 Task: Go to Program & Features. Select Whole Food Market. Add to cart Organic Pumpkin Seeds-1. Place order for Julianna Martinez, _x000D_
410 Ridge Hill Rd_x000D_
Oakdale, Connecticut(CT), 06370, Cell Number (860) 848-9898
Action: Mouse moved to (141, 94)
Screenshot: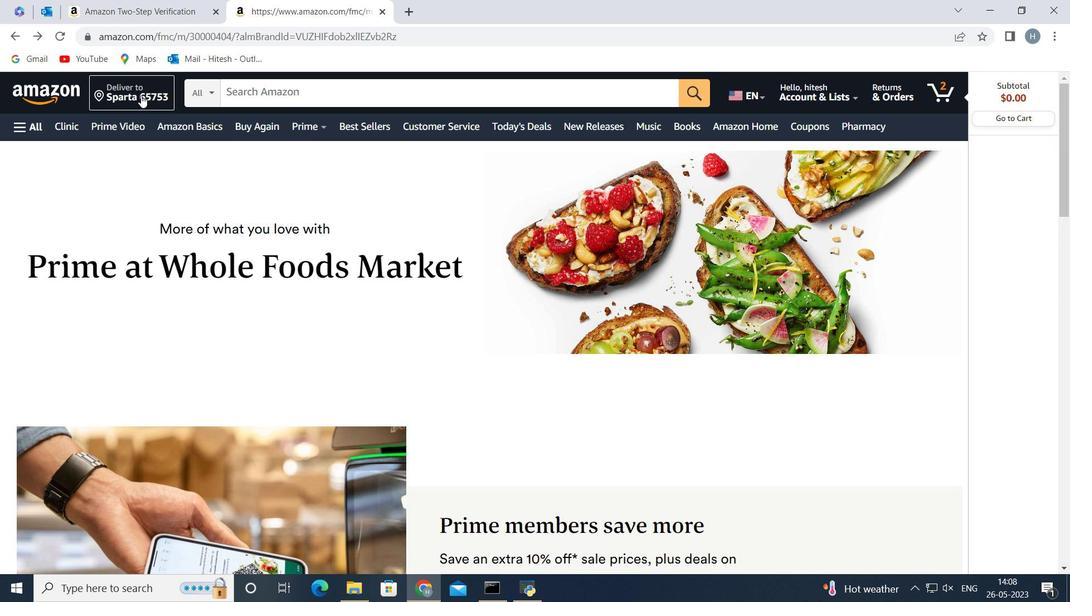
Action: Mouse pressed left at (141, 94)
Screenshot: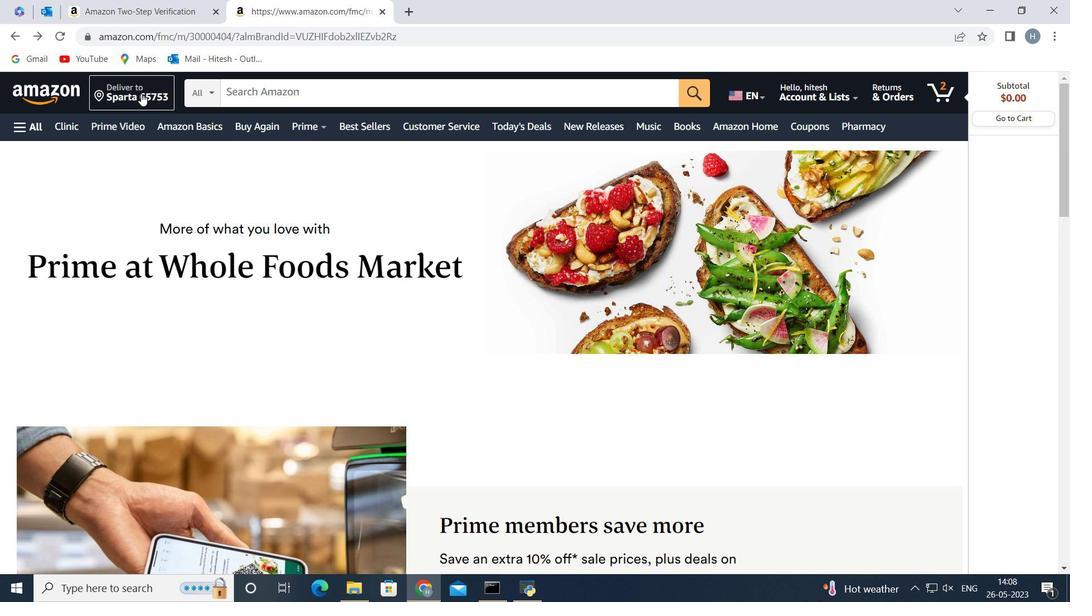 
Action: Mouse moved to (530, 389)
Screenshot: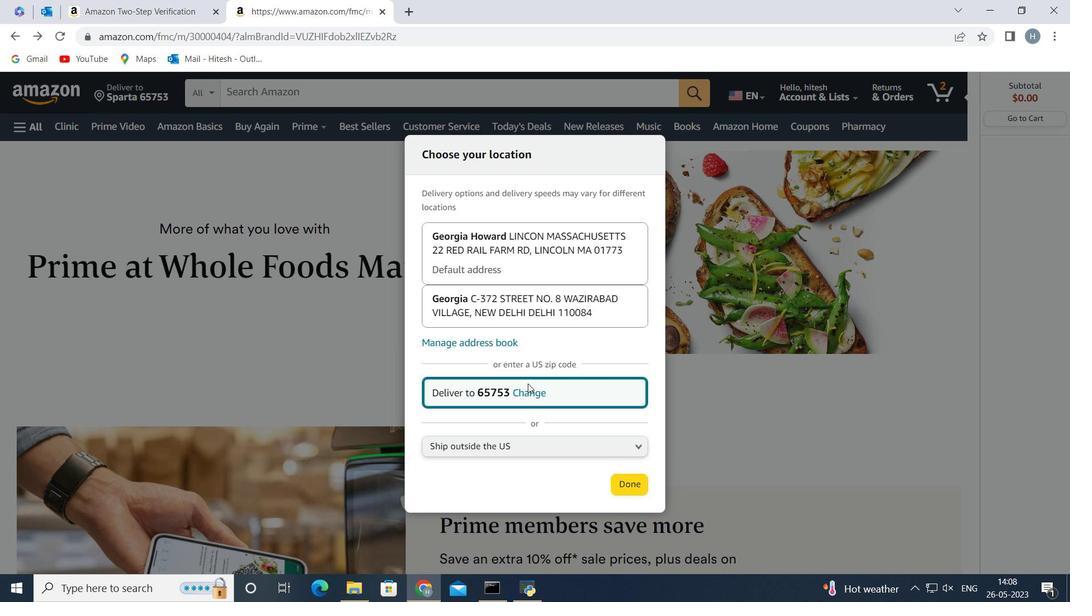 
Action: Mouse pressed left at (530, 389)
Screenshot: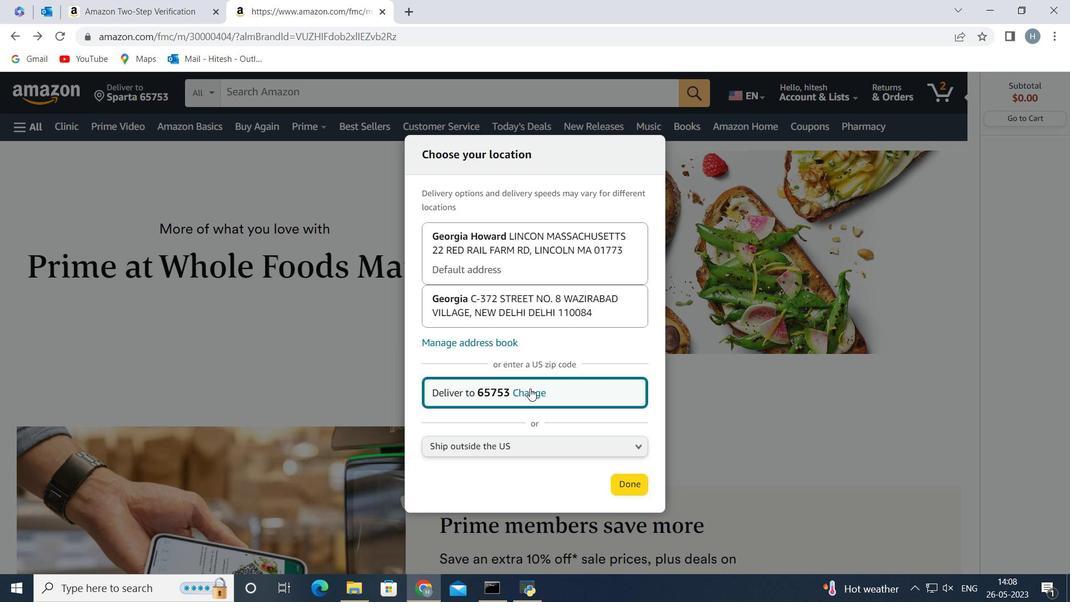 
Action: Mouse pressed left at (530, 389)
Screenshot: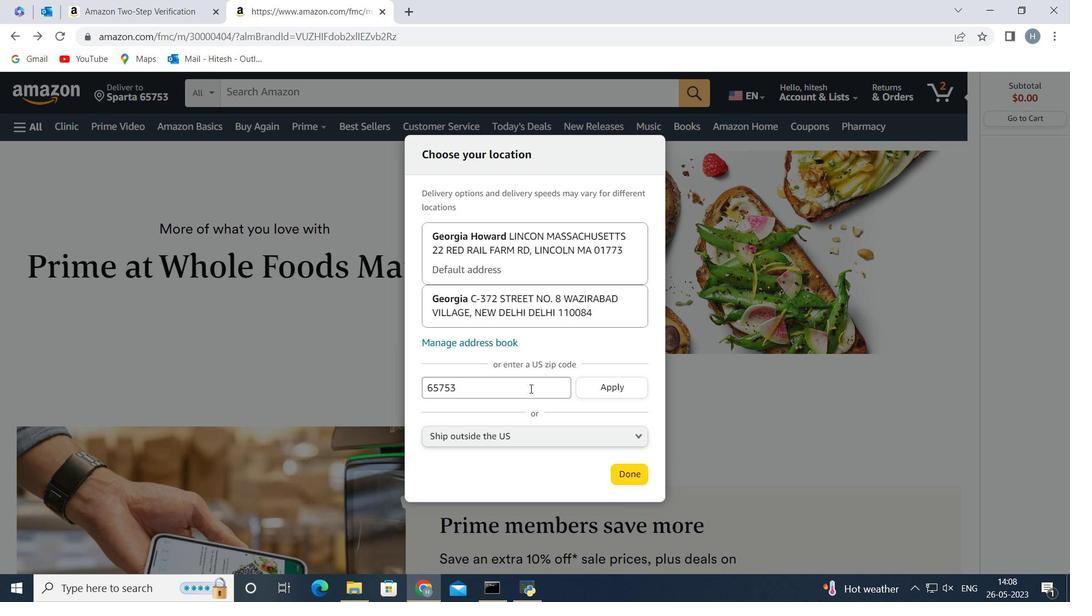 
Action: Key pressed <Key.backspace><Key.backspace><Key.backspace><Key.backspace><Key.backspace><Key.backspace><Key.backspace><Key.backspace>06370
Screenshot: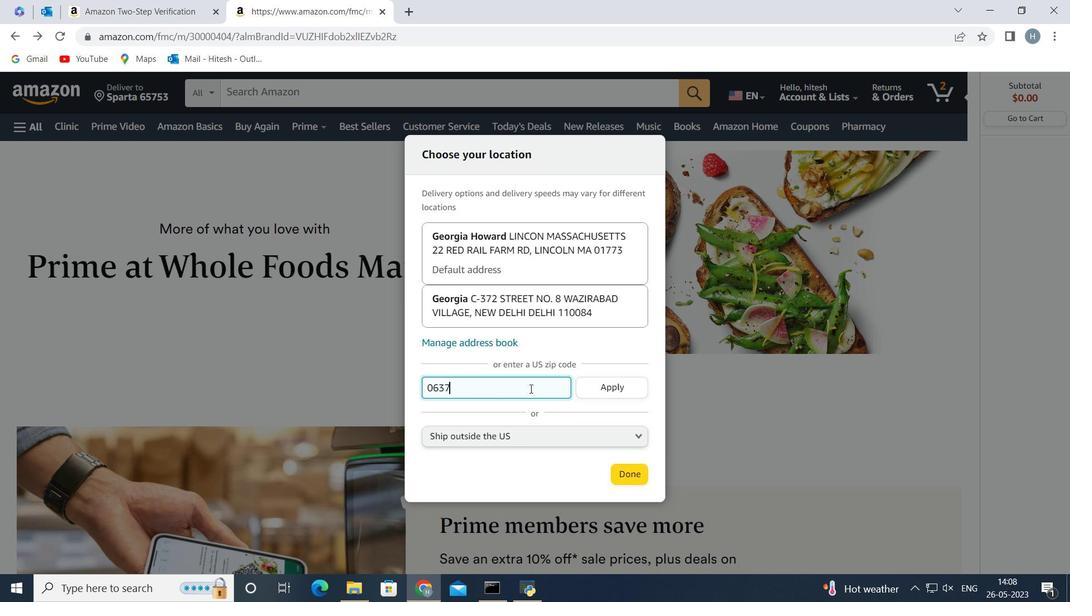 
Action: Mouse moved to (601, 385)
Screenshot: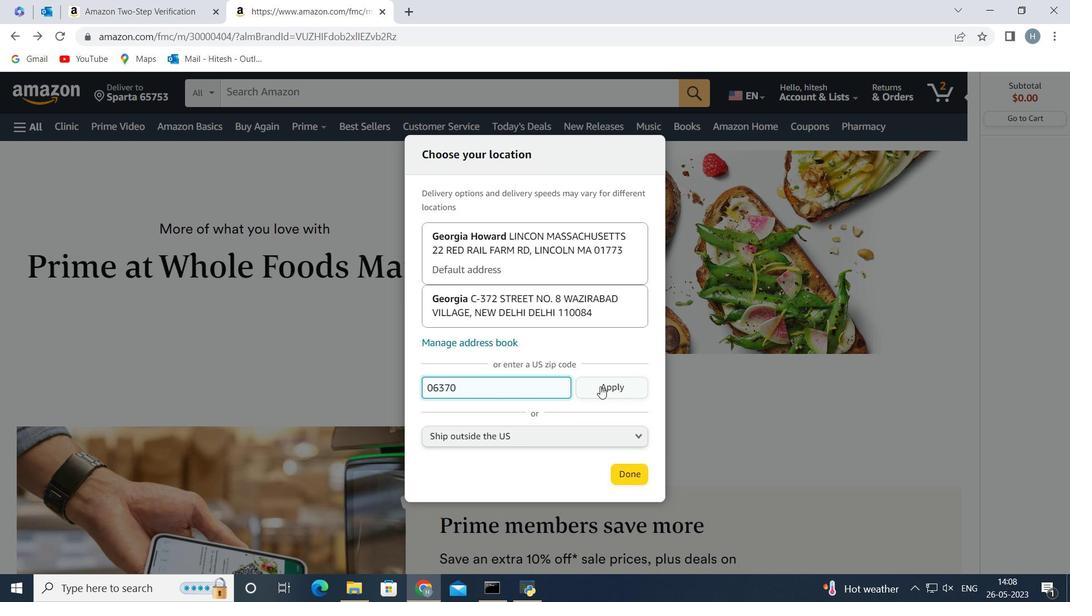 
Action: Mouse pressed left at (601, 385)
Screenshot: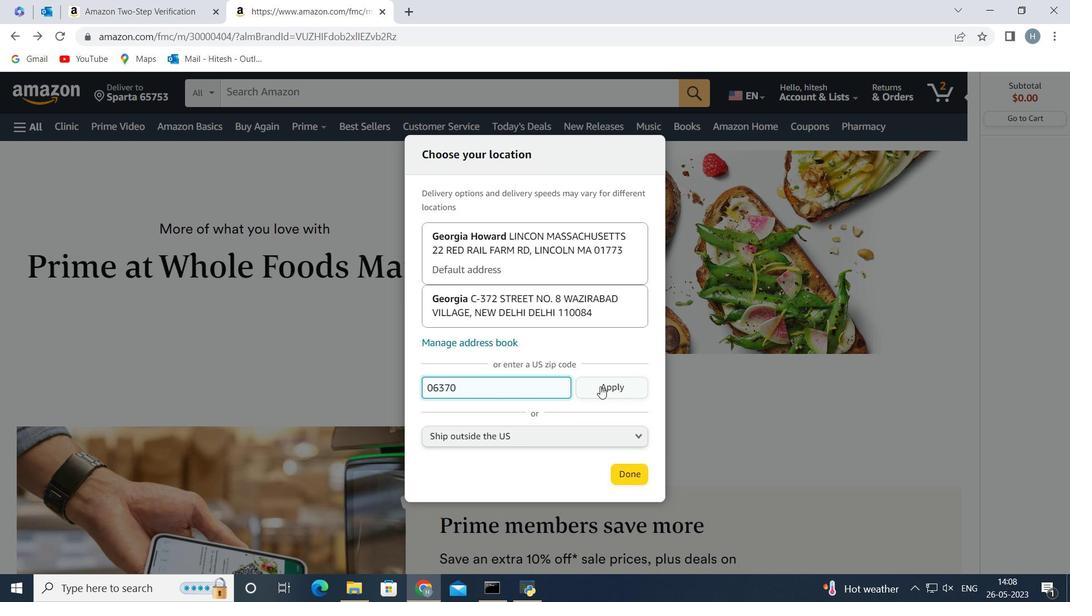 
Action: Mouse moved to (631, 483)
Screenshot: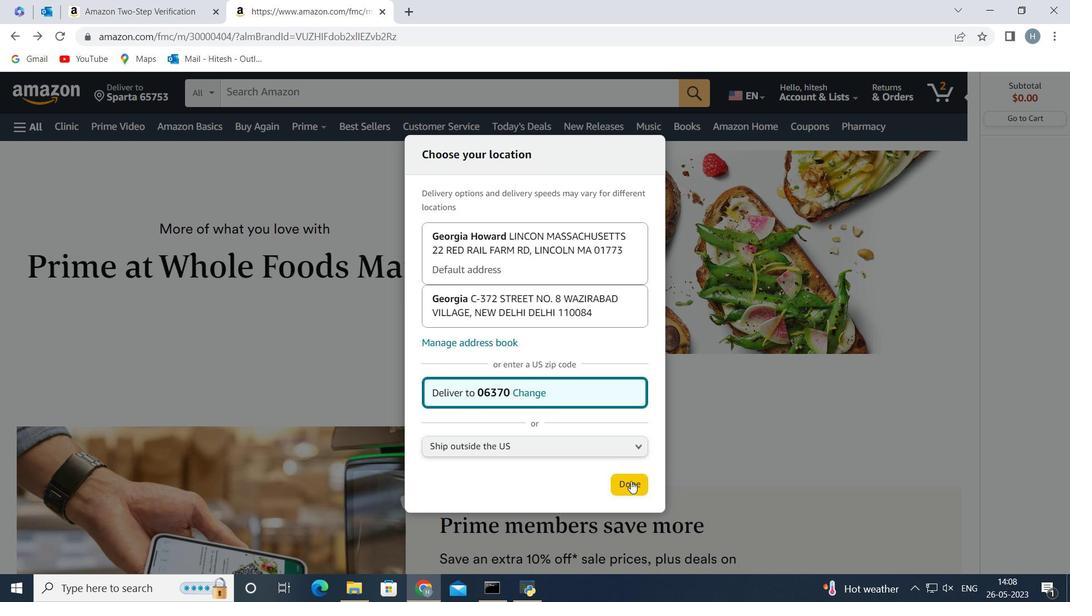 
Action: Mouse pressed left at (631, 483)
Screenshot: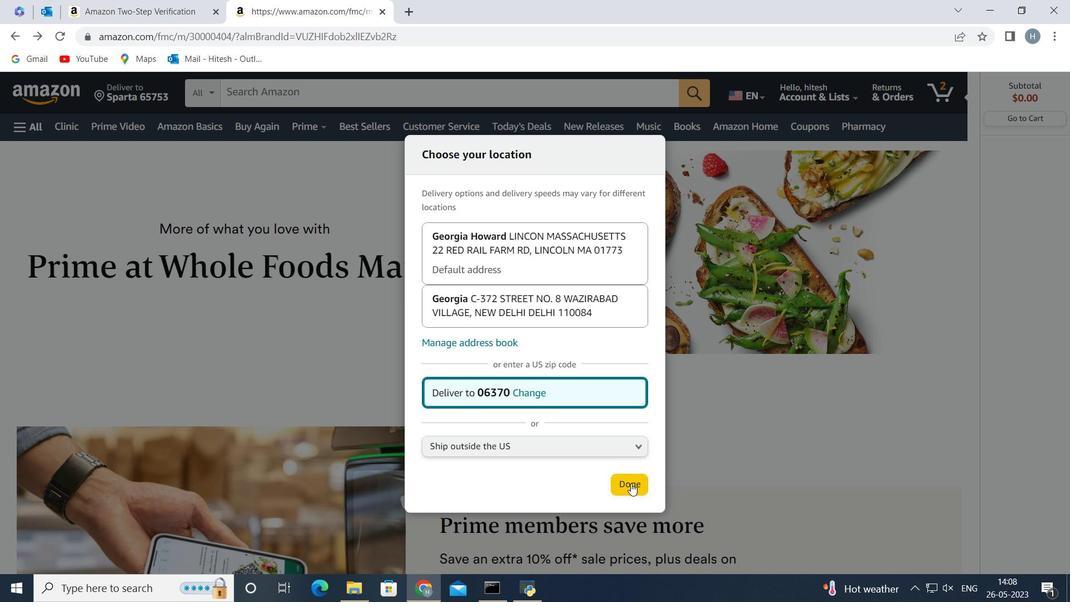 
Action: Mouse moved to (18, 131)
Screenshot: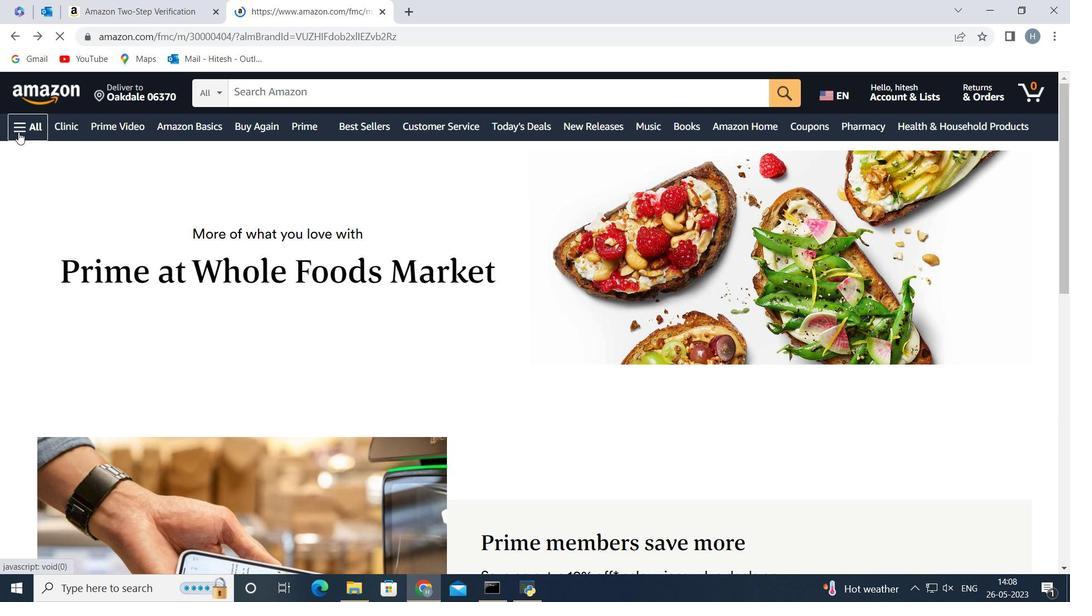 
Action: Mouse pressed left at (18, 131)
Screenshot: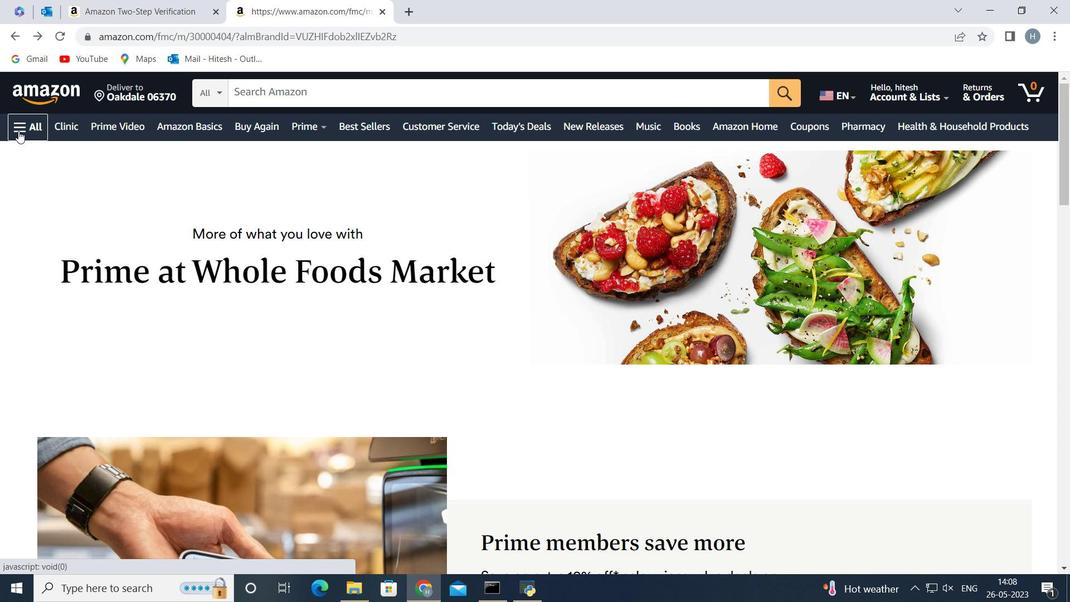 
Action: Mouse moved to (86, 327)
Screenshot: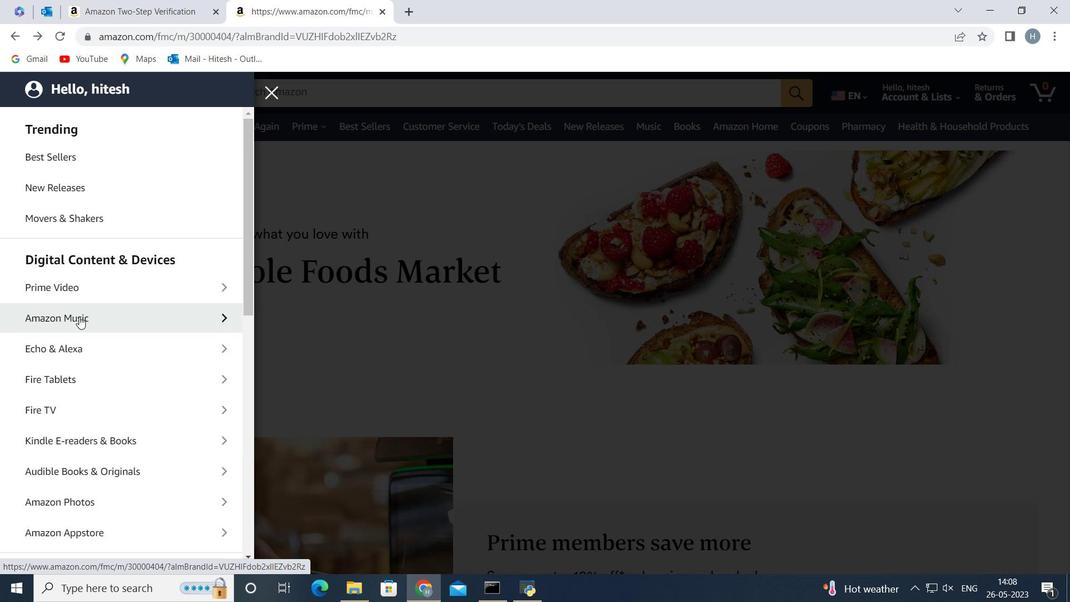 
Action: Mouse scrolled (86, 326) with delta (0, 0)
Screenshot: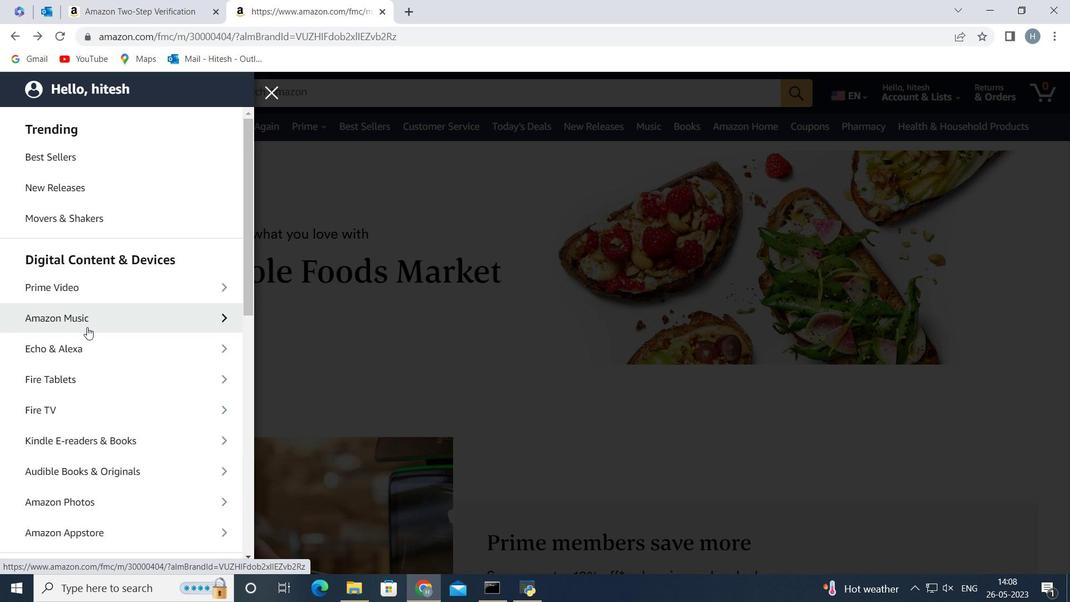 
Action: Mouse scrolled (86, 326) with delta (0, 0)
Screenshot: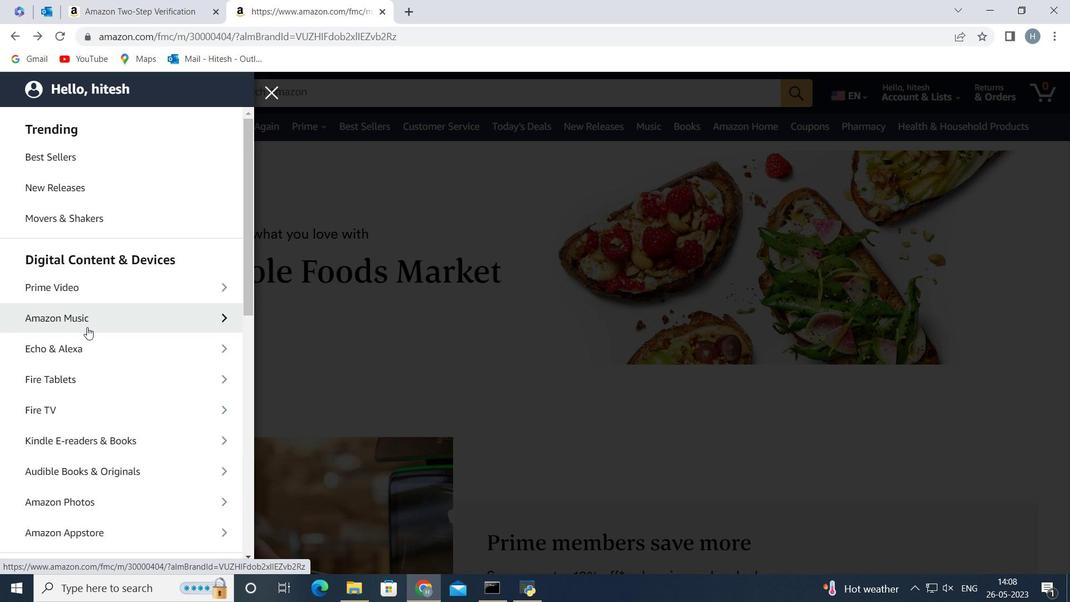 
Action: Mouse scrolled (86, 326) with delta (0, 0)
Screenshot: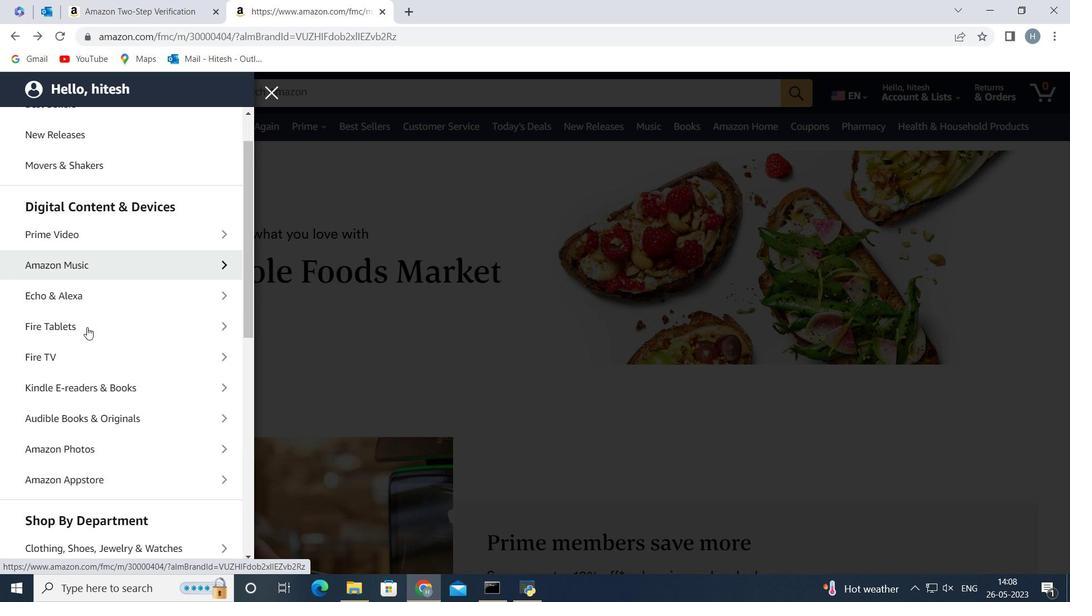 
Action: Mouse scrolled (86, 326) with delta (0, 0)
Screenshot: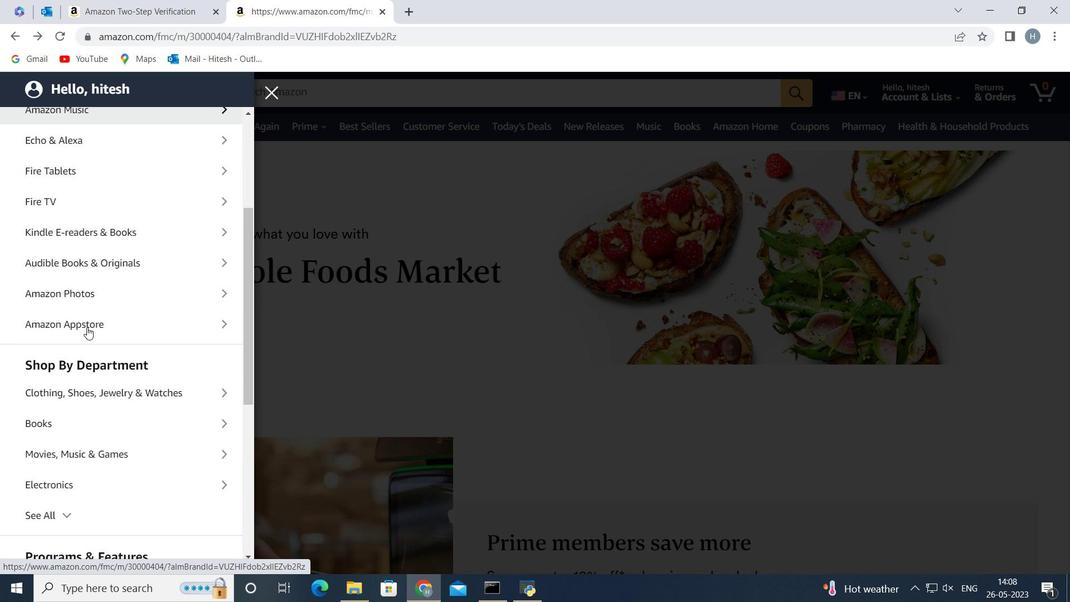 
Action: Mouse scrolled (86, 326) with delta (0, 0)
Screenshot: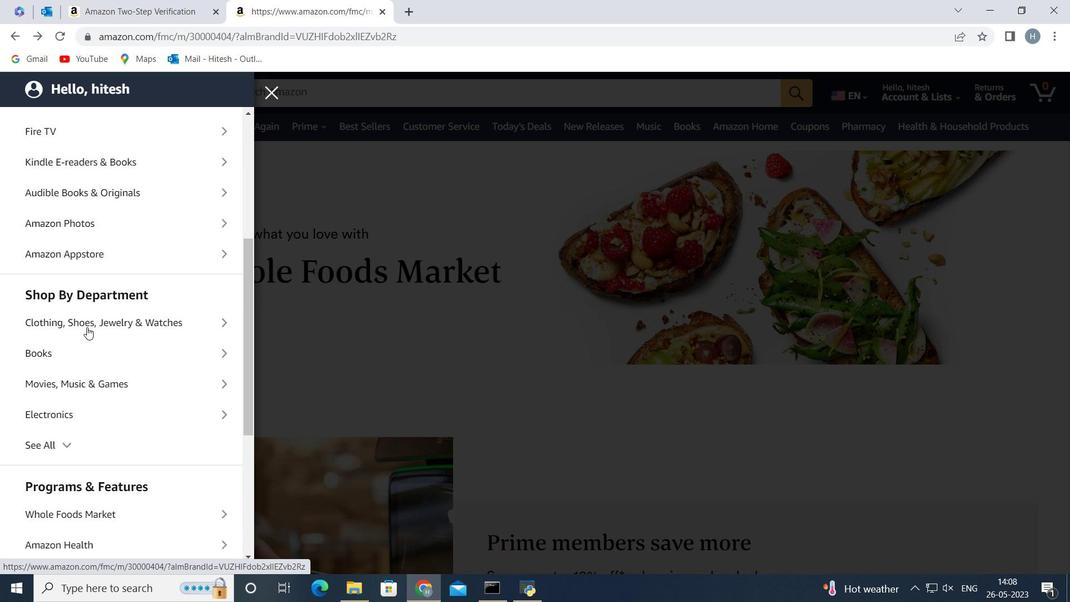 
Action: Mouse scrolled (86, 326) with delta (0, 0)
Screenshot: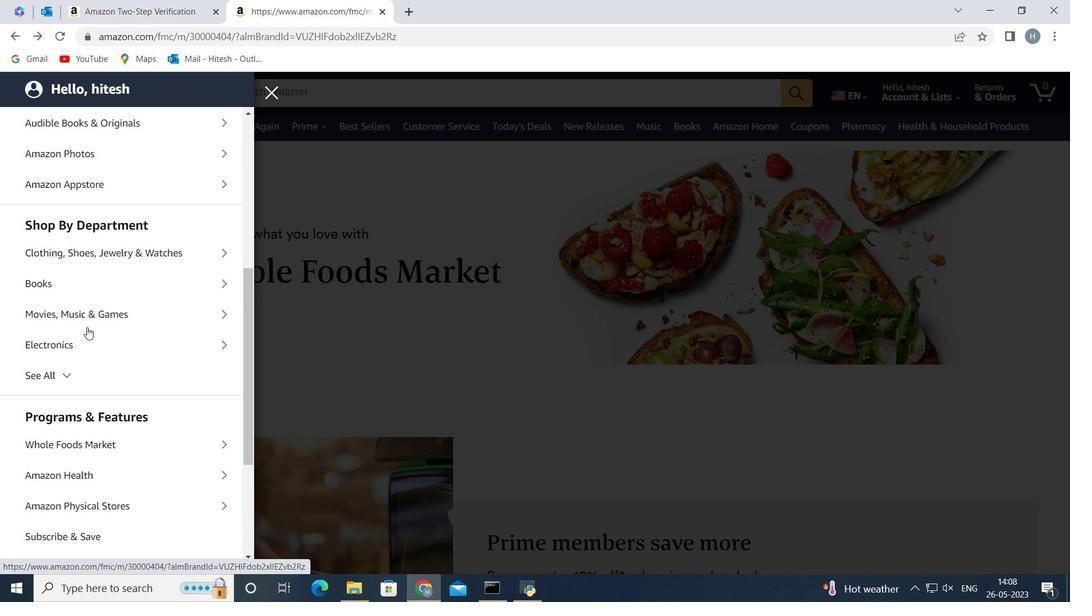 
Action: Mouse moved to (100, 372)
Screenshot: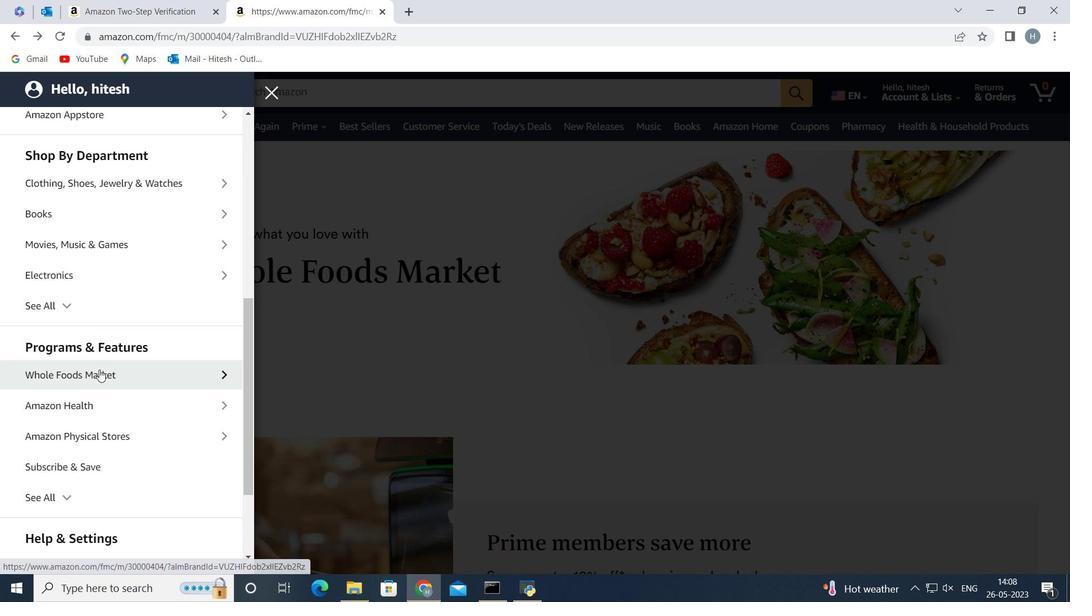 
Action: Mouse pressed left at (100, 372)
Screenshot: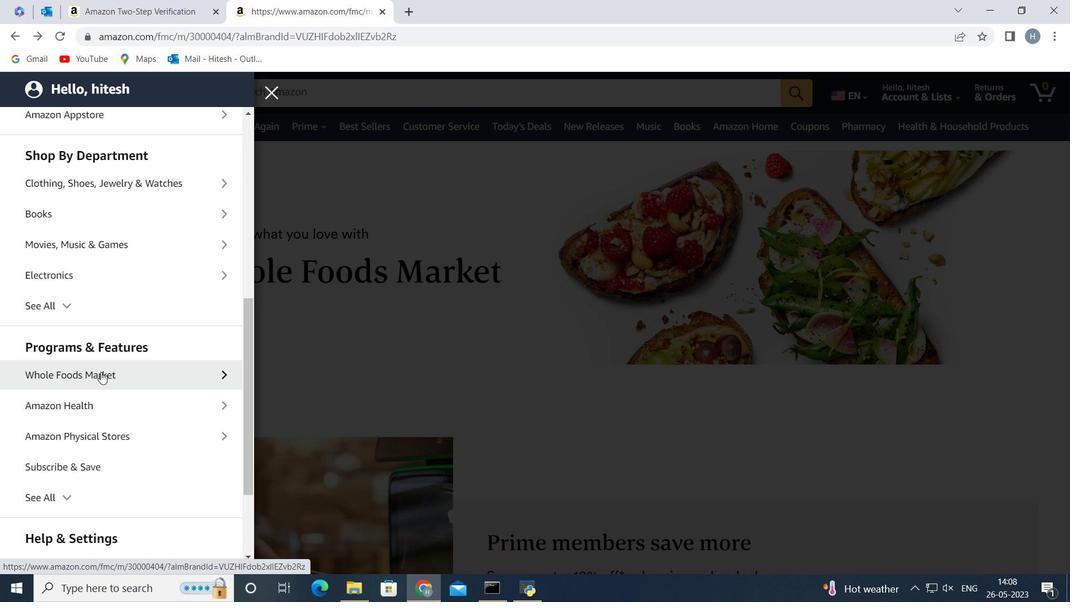 
Action: Mouse moved to (138, 183)
Screenshot: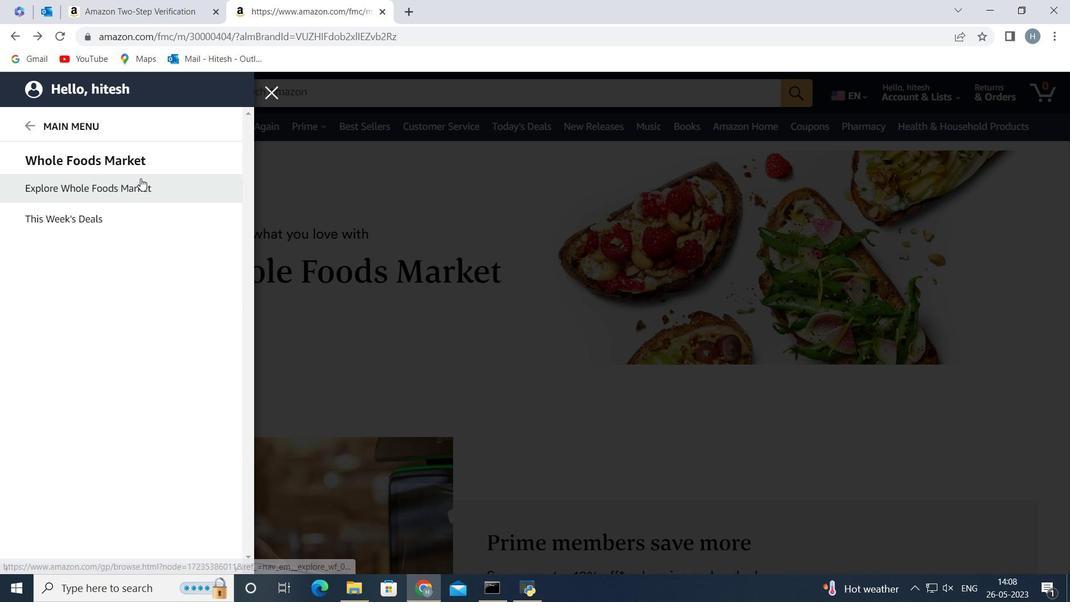 
Action: Mouse pressed left at (138, 183)
Screenshot: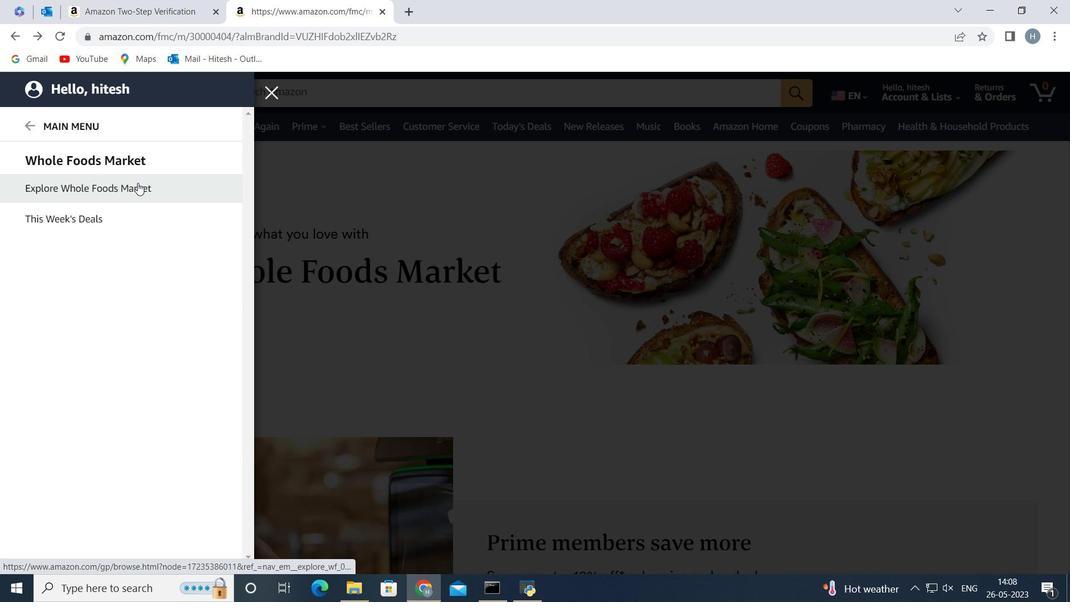 
Action: Mouse moved to (337, 93)
Screenshot: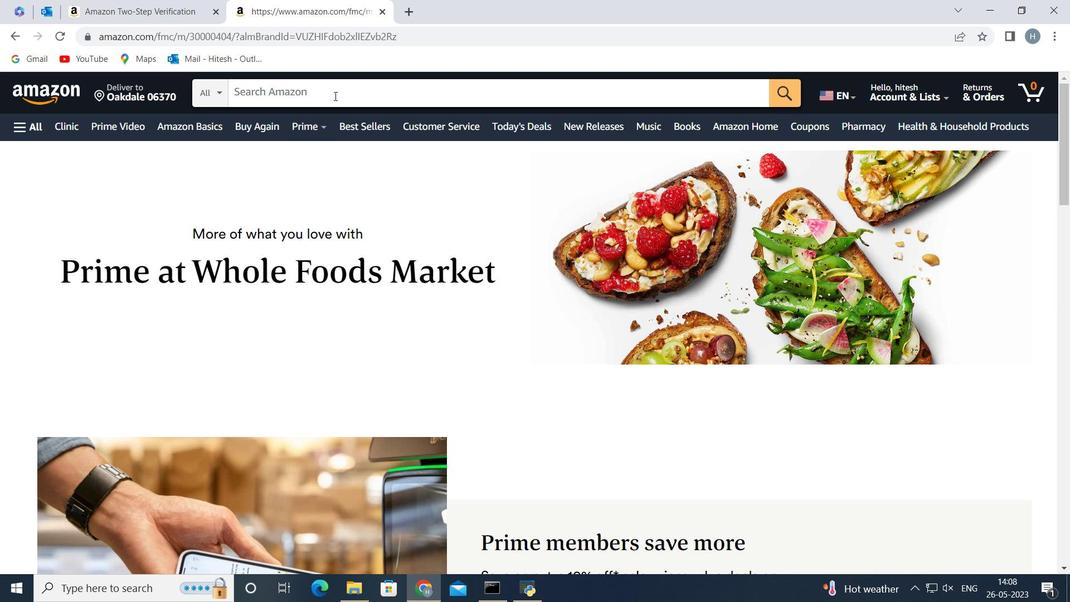 
Action: Mouse pressed left at (337, 93)
Screenshot: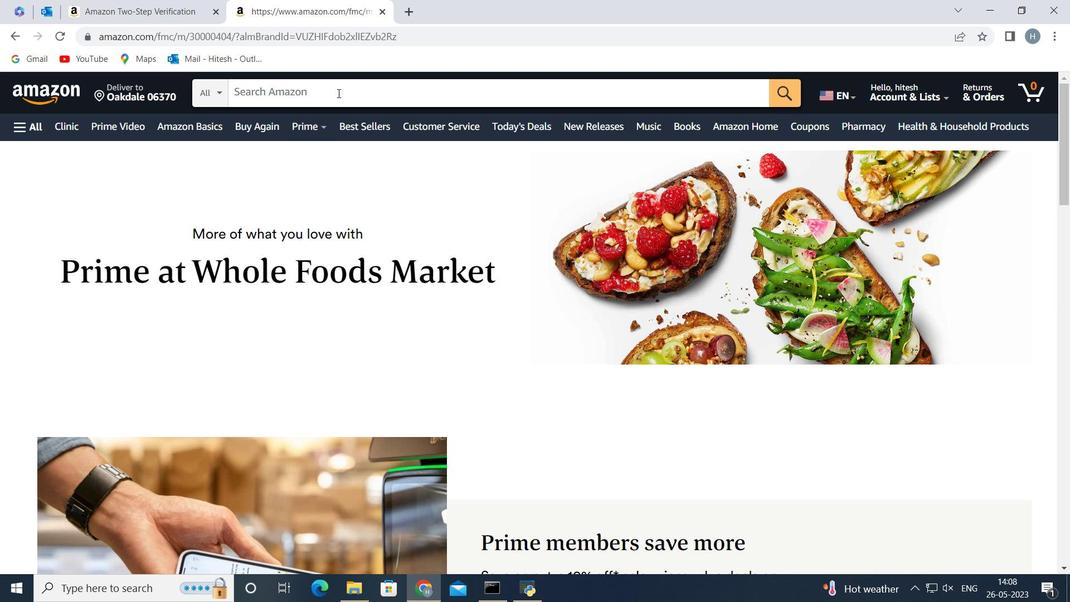 
Action: Key pressed <Key.shift>Organic<Key.space><Key.shift>Pumpkin<Key.space>seeds
Screenshot: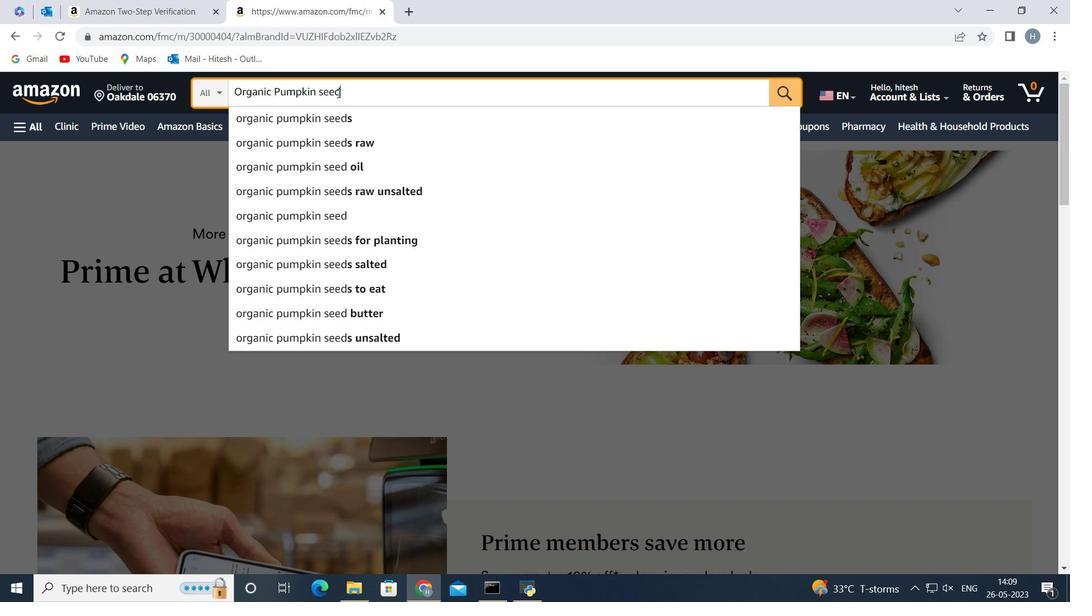 
Action: Mouse moved to (337, 97)
Screenshot: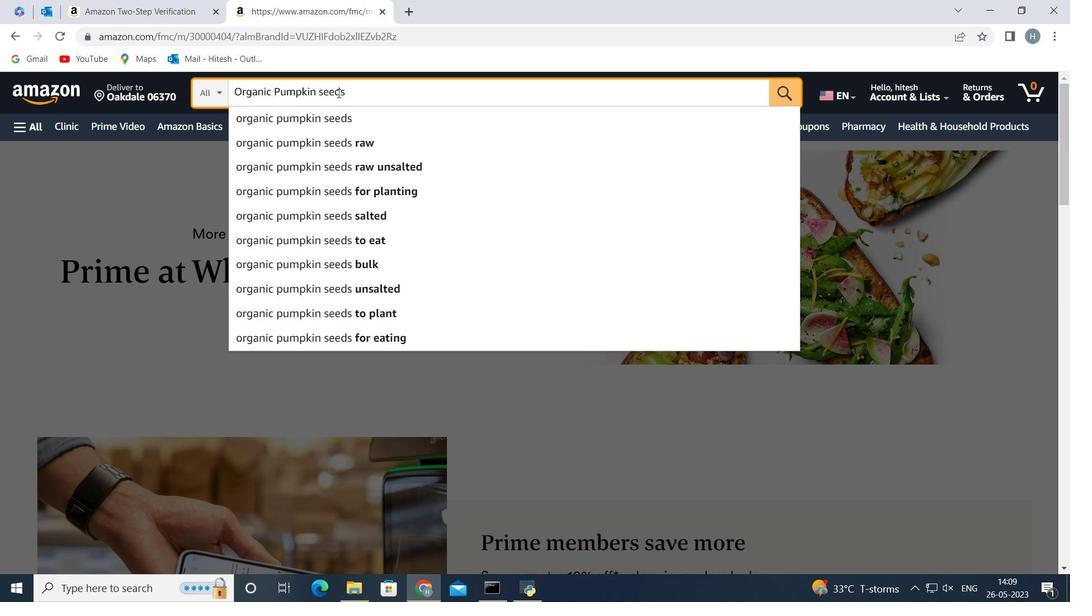 
Action: Key pressed <Key.enter>
Screenshot: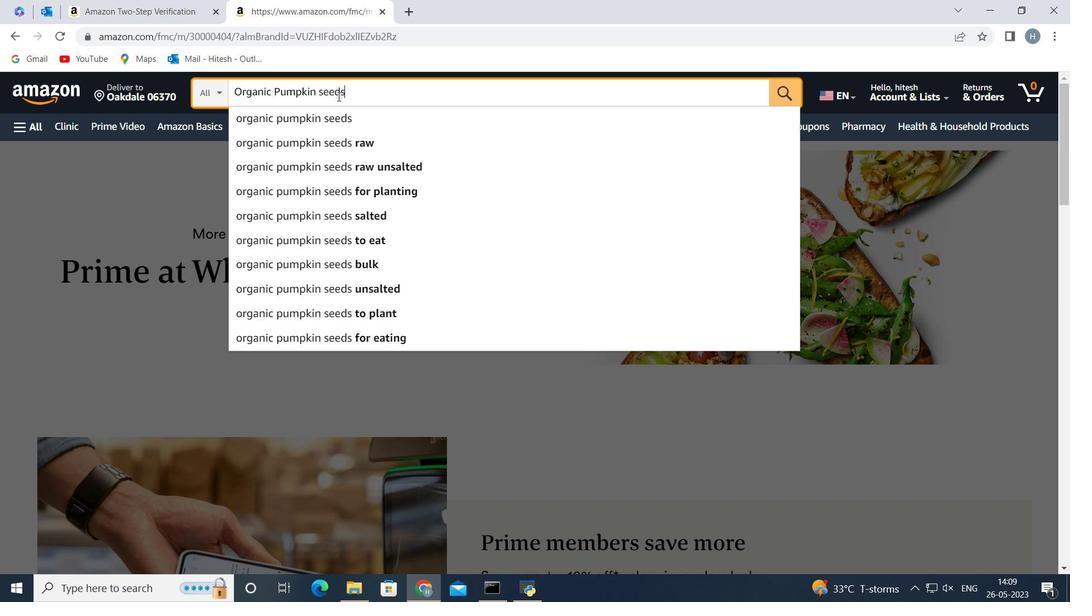 
Action: Mouse moved to (361, 289)
Screenshot: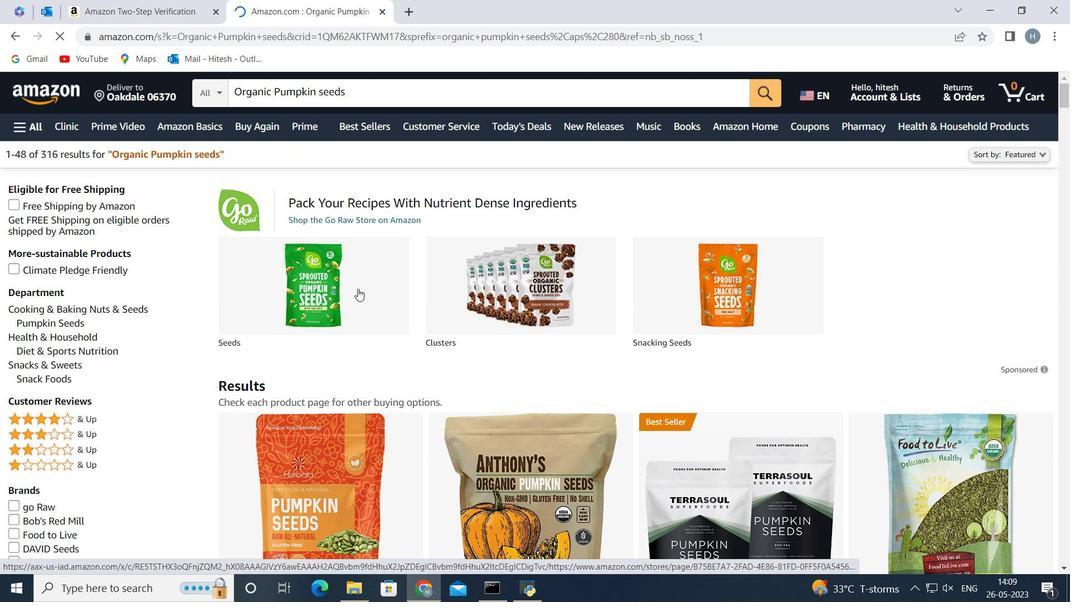 
Action: Mouse scrolled (361, 288) with delta (0, 0)
Screenshot: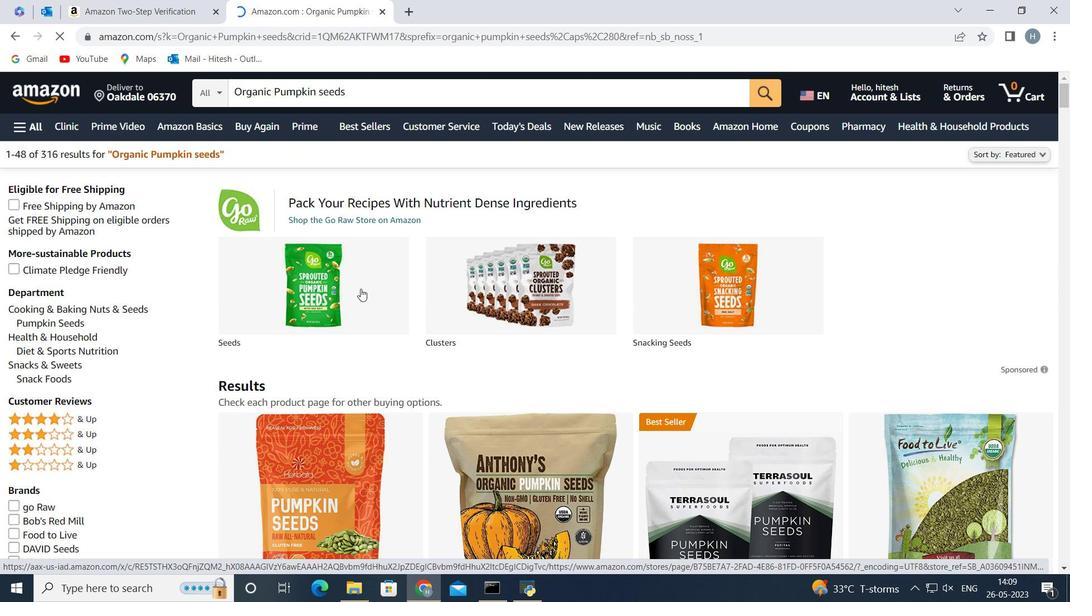 
Action: Mouse moved to (366, 282)
Screenshot: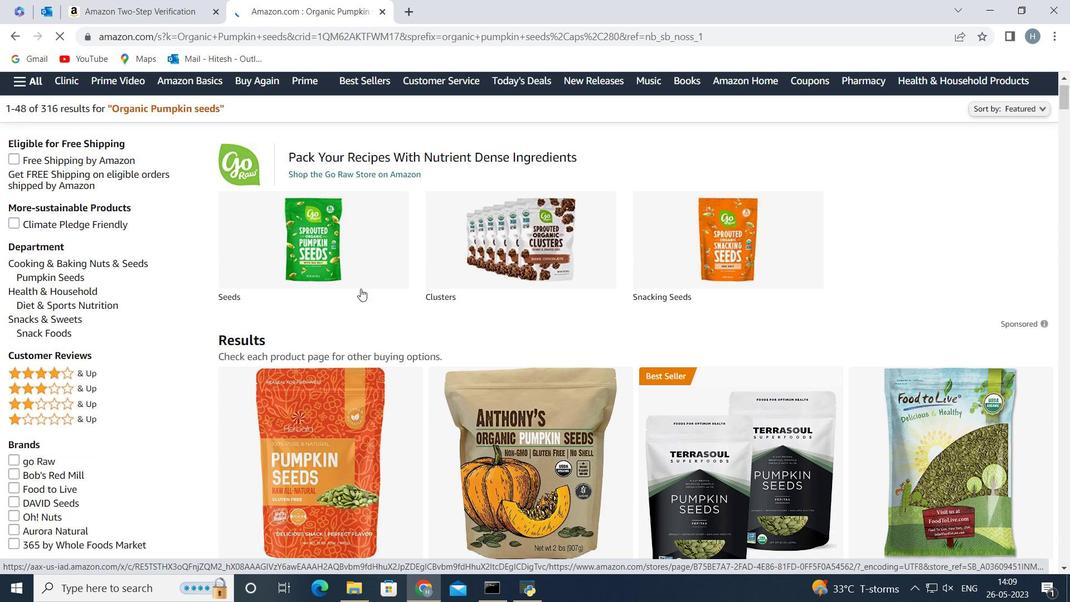 
Action: Mouse scrolled (366, 281) with delta (0, 0)
Screenshot: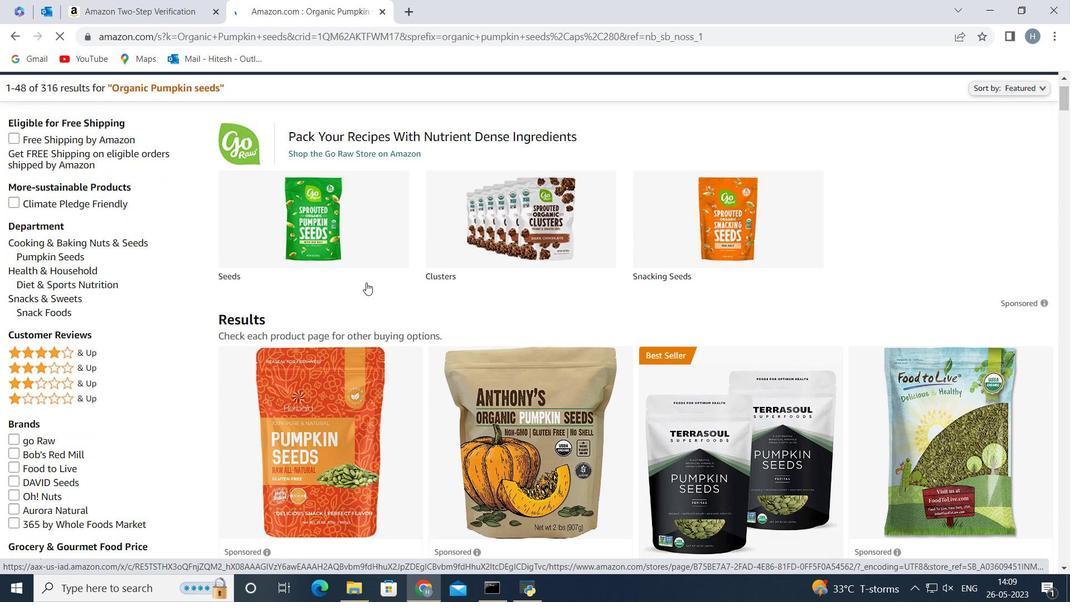 
Action: Mouse moved to (380, 214)
Screenshot: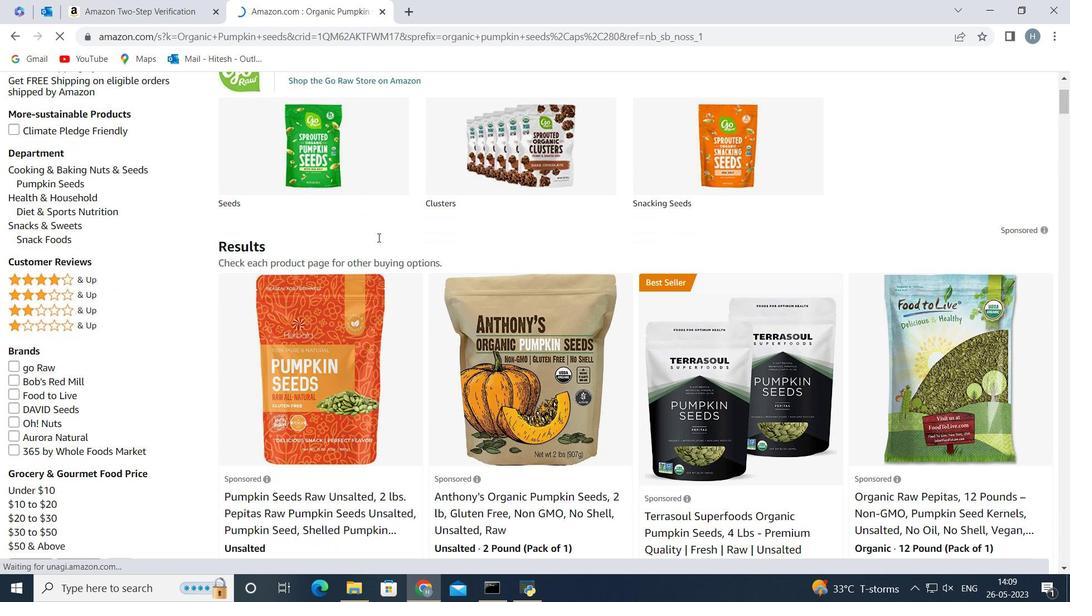 
Action: Mouse scrolled (380, 213) with delta (0, 0)
Screenshot: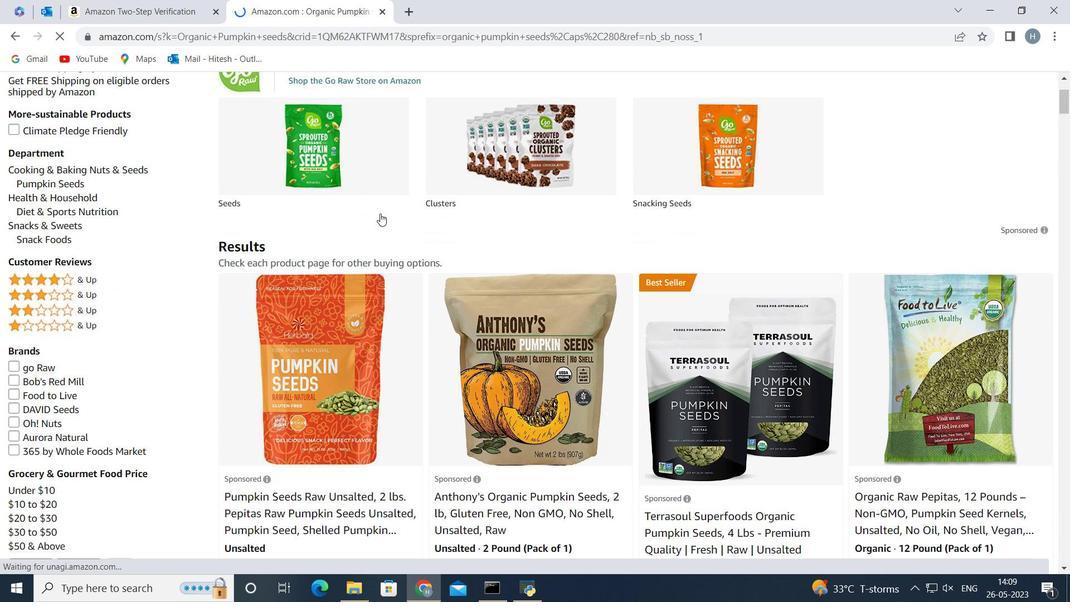
Action: Mouse scrolled (380, 213) with delta (0, 0)
Screenshot: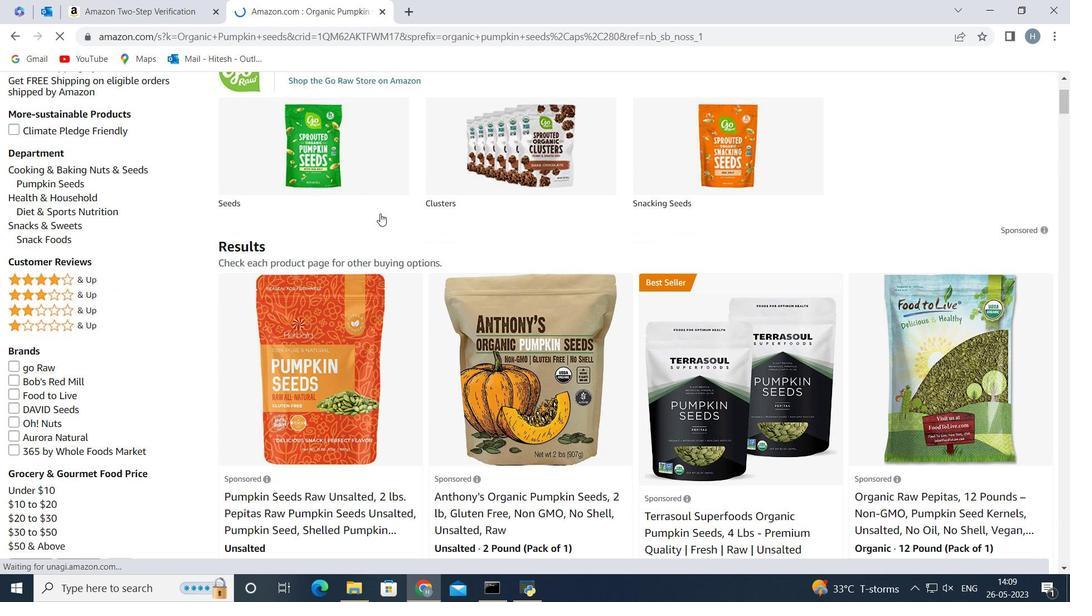 
Action: Mouse moved to (509, 246)
Screenshot: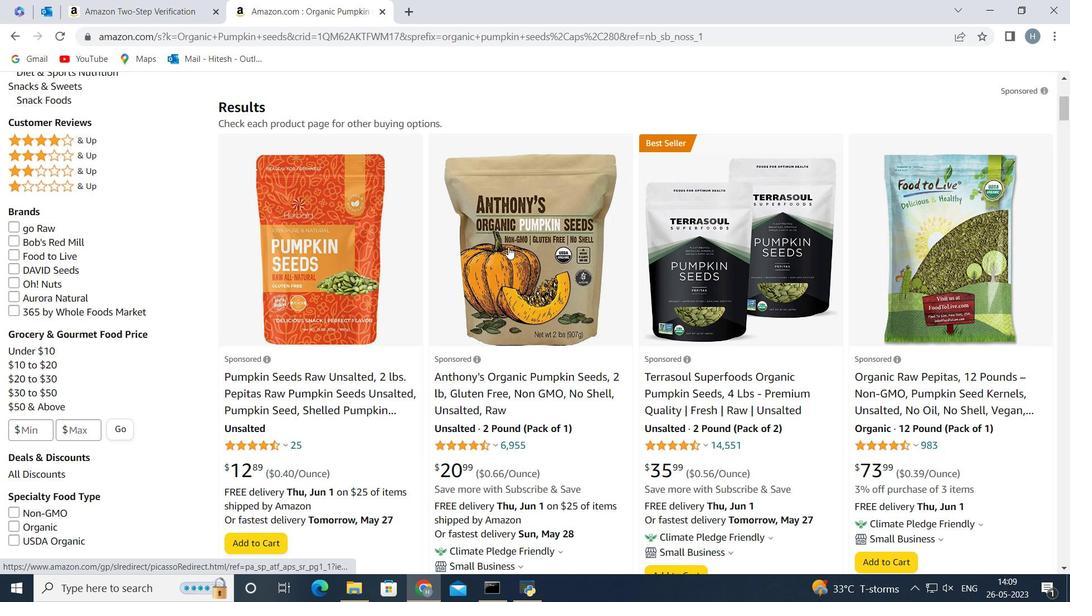 
Action: Mouse pressed left at (509, 246)
Screenshot: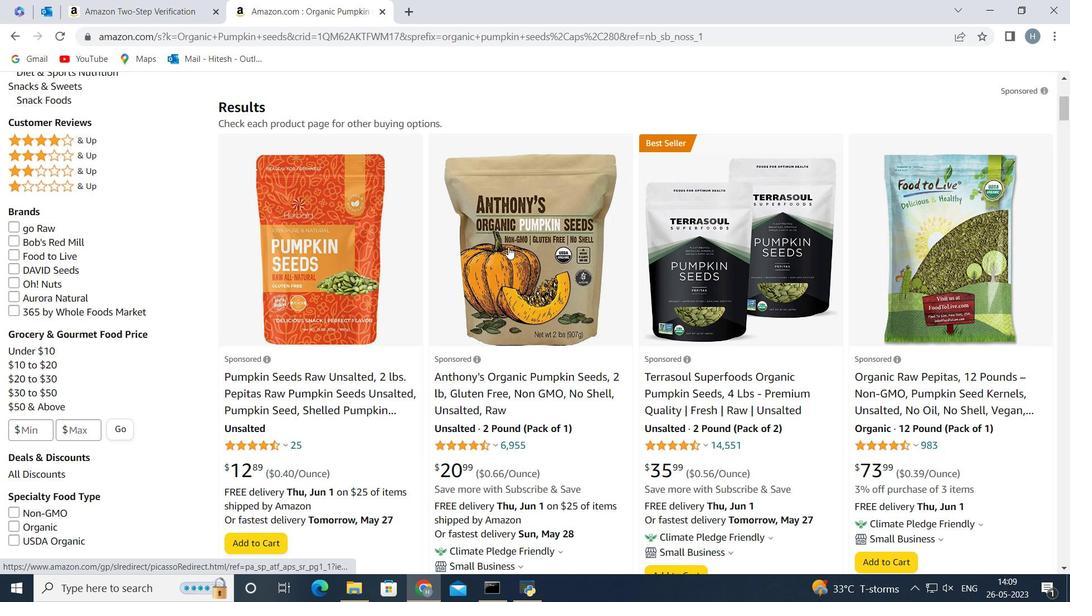 
Action: Mouse moved to (573, 323)
Screenshot: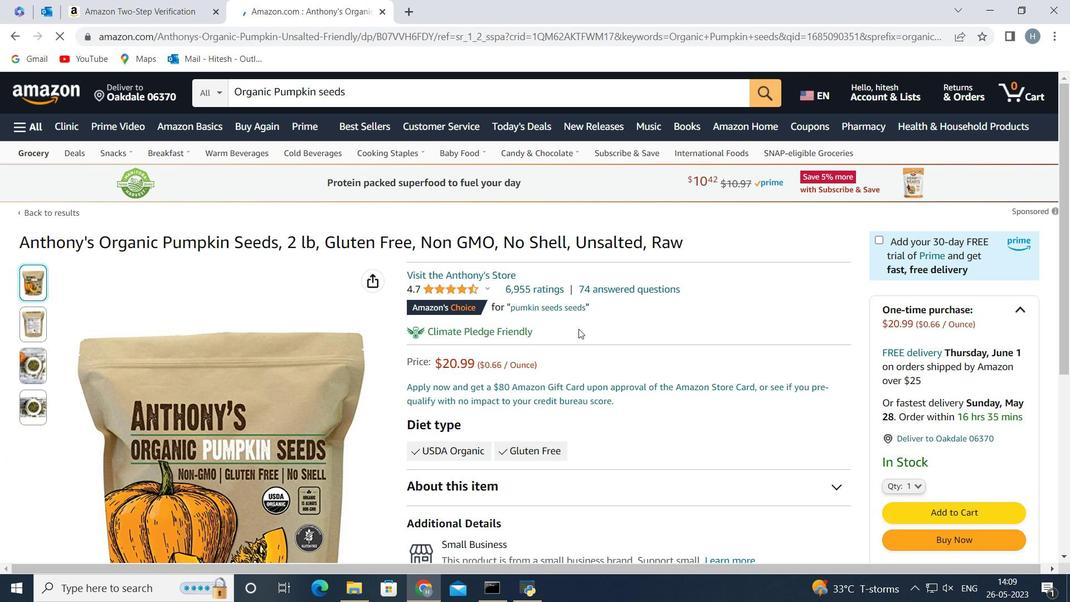 
Action: Mouse scrolled (573, 322) with delta (0, 0)
Screenshot: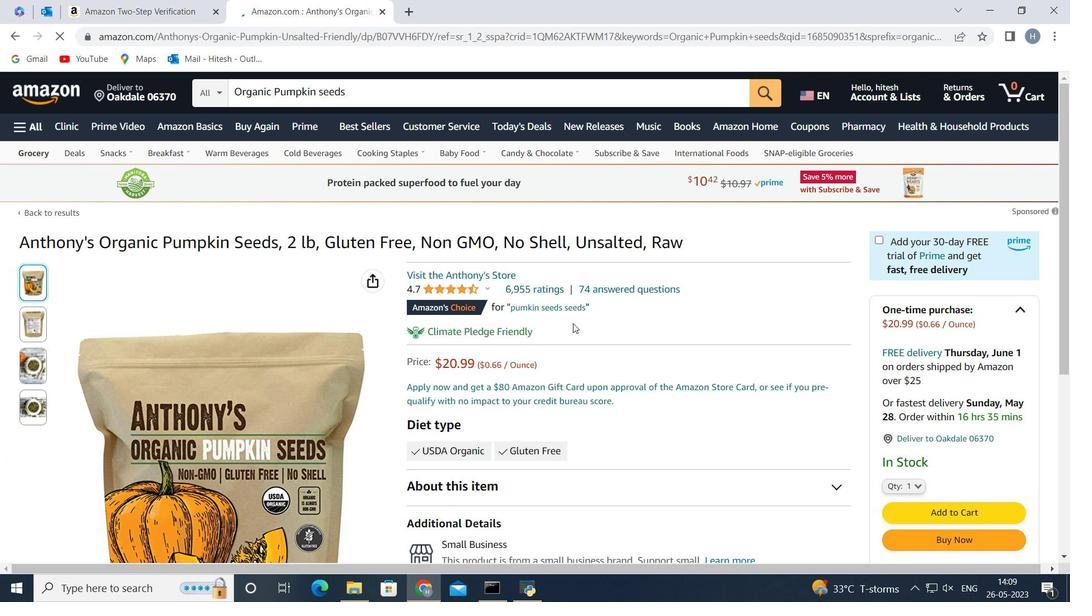 
Action: Mouse moved to (573, 322)
Screenshot: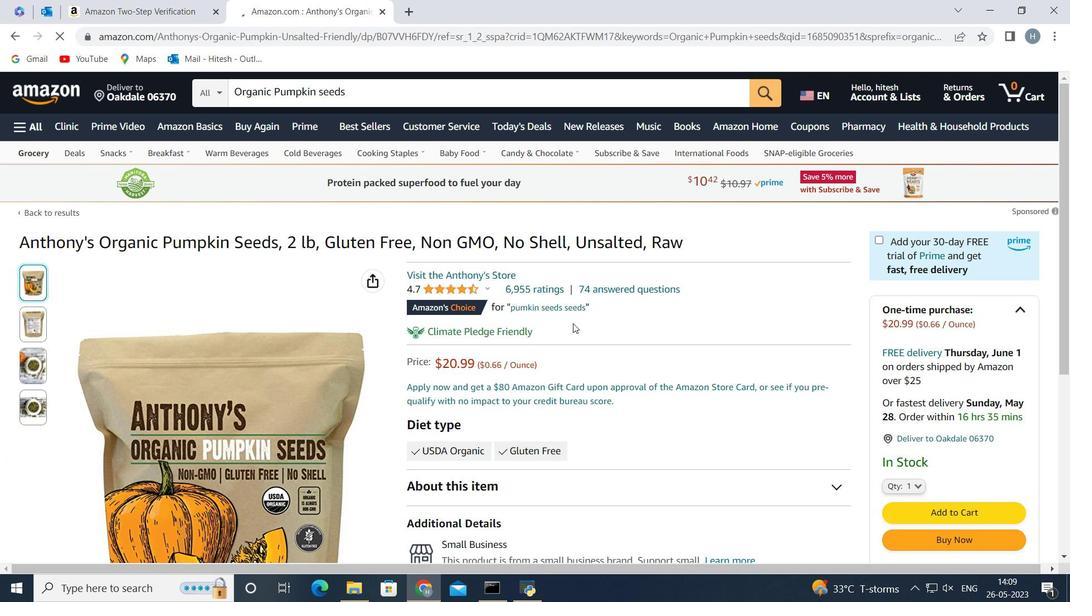
Action: Mouse scrolled (573, 322) with delta (0, 0)
Screenshot: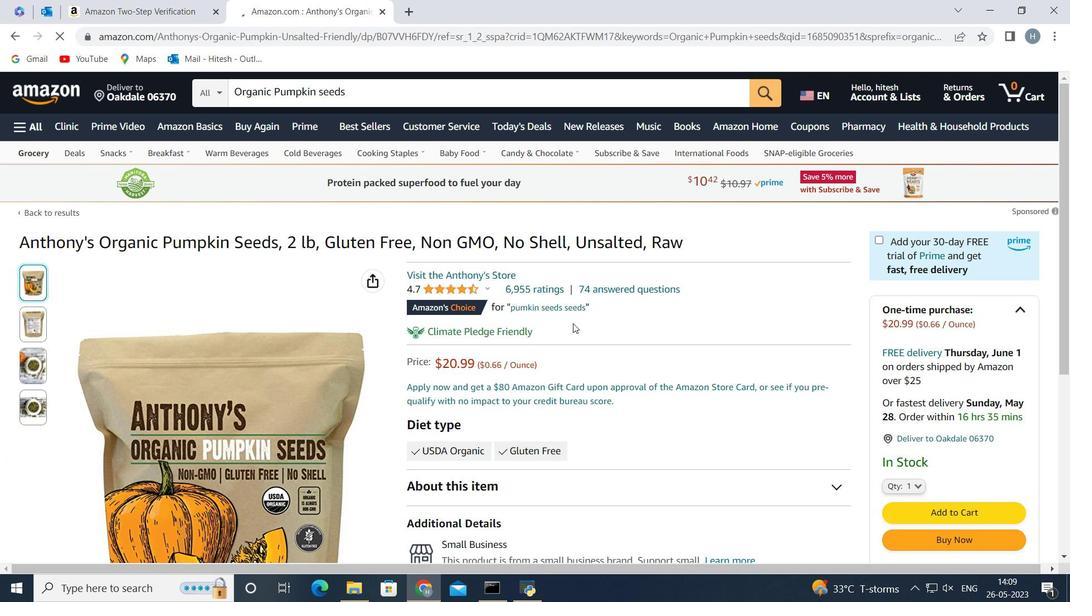 
Action: Mouse moved to (756, 226)
Screenshot: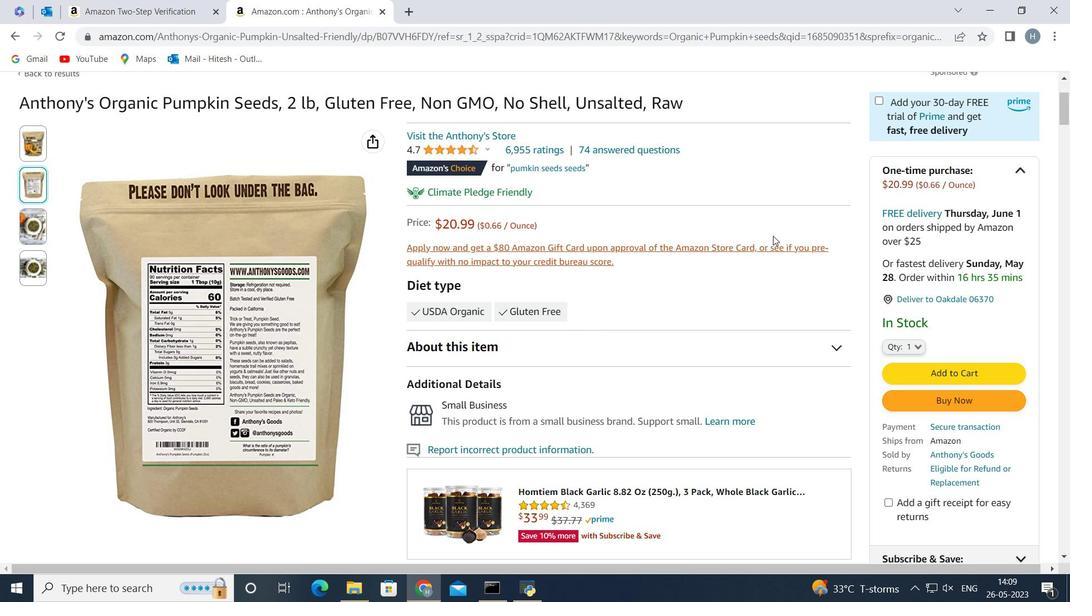 
Action: Mouse scrolled (756, 225) with delta (0, 0)
Screenshot: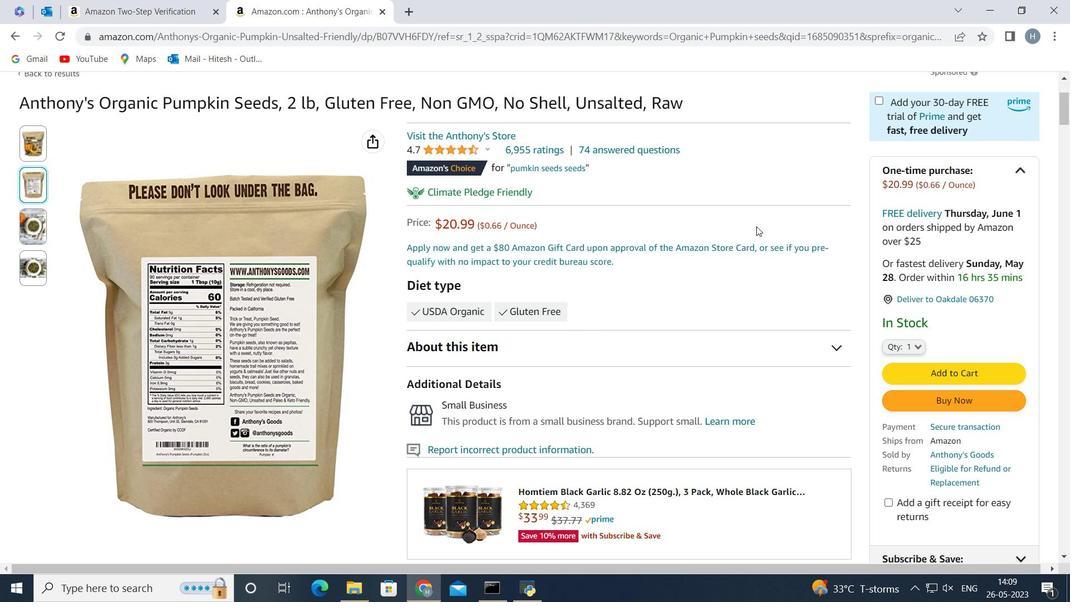 
Action: Mouse moved to (747, 279)
Screenshot: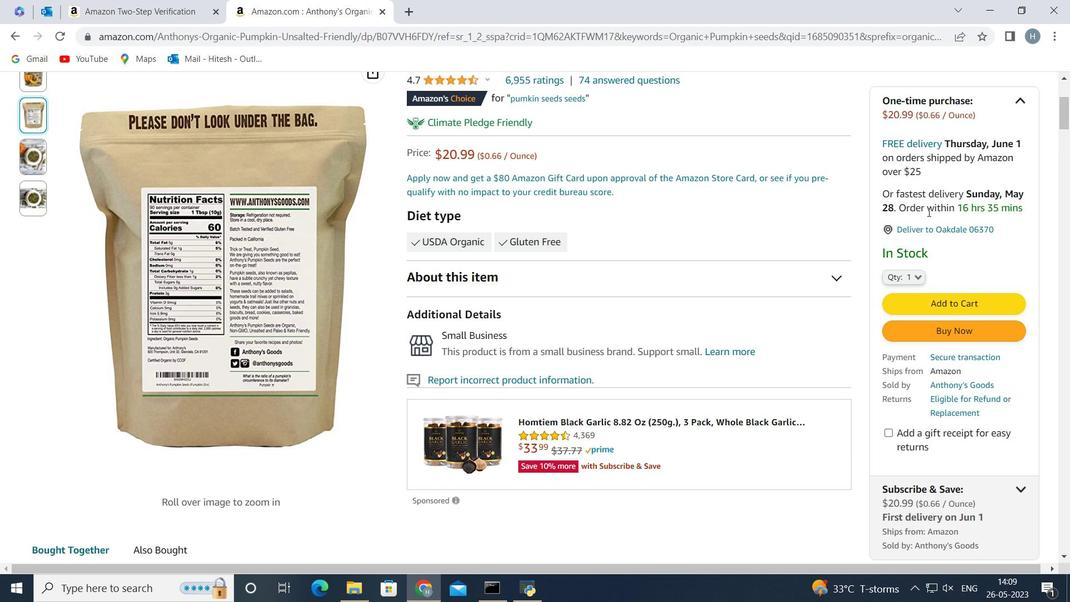 
Action: Mouse scrolled (747, 278) with delta (0, 0)
Screenshot: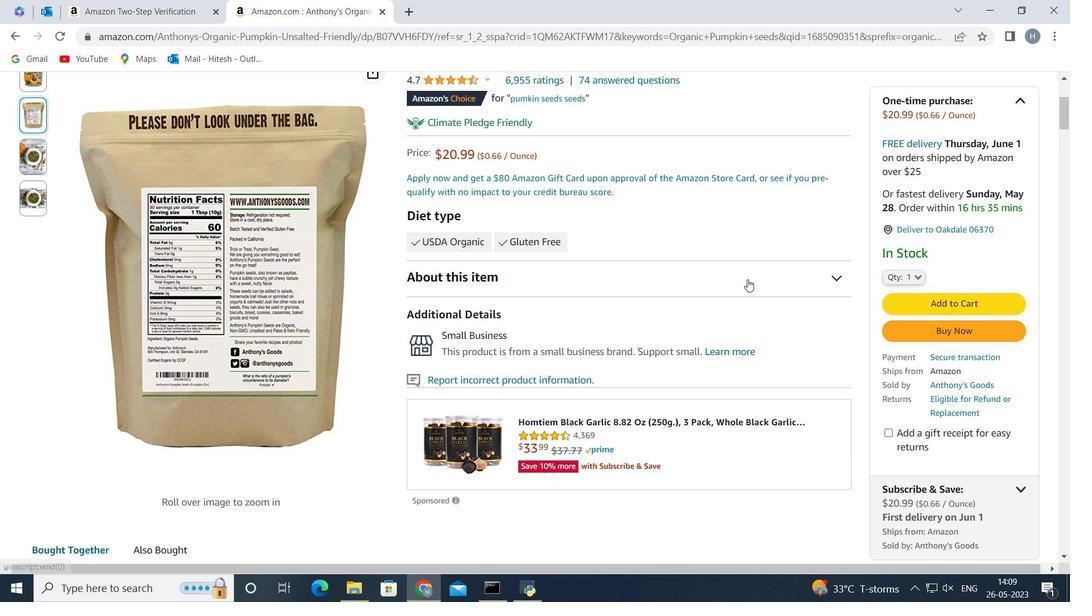 
Action: Mouse scrolled (747, 278) with delta (0, 0)
Screenshot: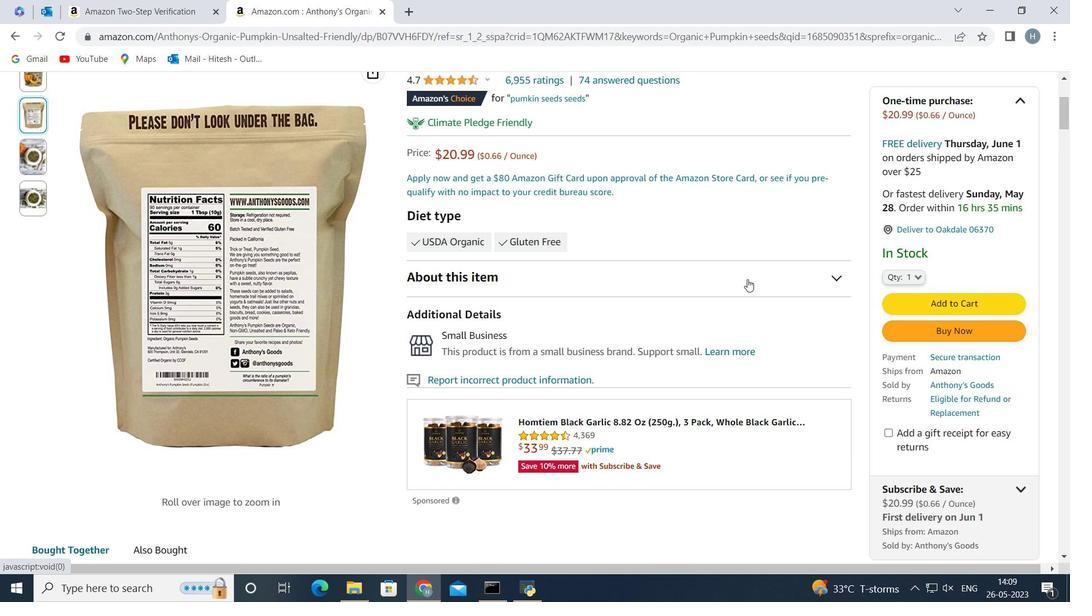 
Action: Mouse moved to (713, 307)
Screenshot: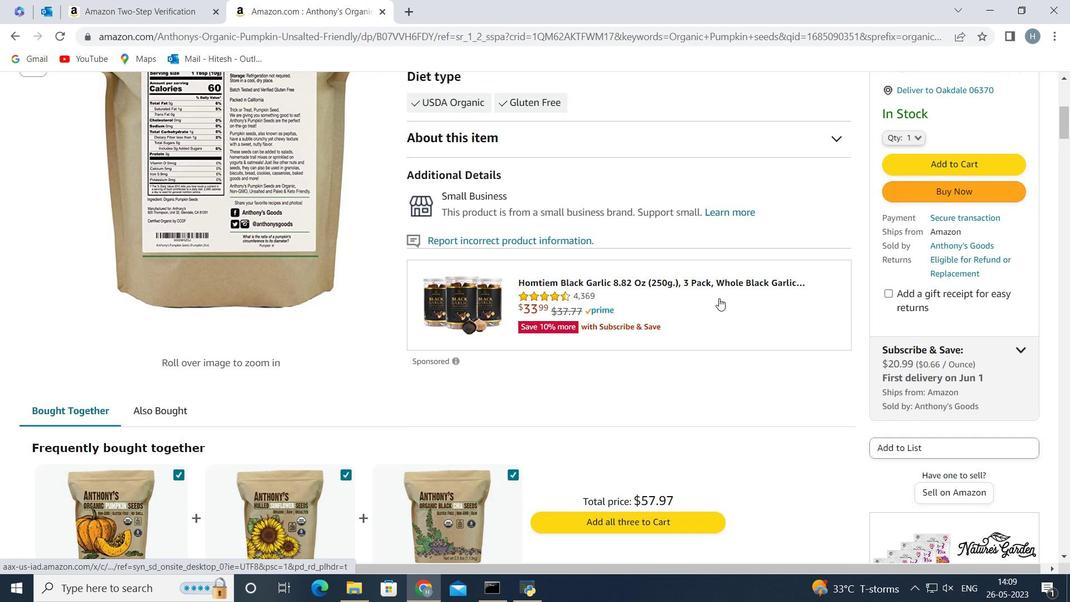 
Action: Mouse scrolled (713, 306) with delta (0, 0)
Screenshot: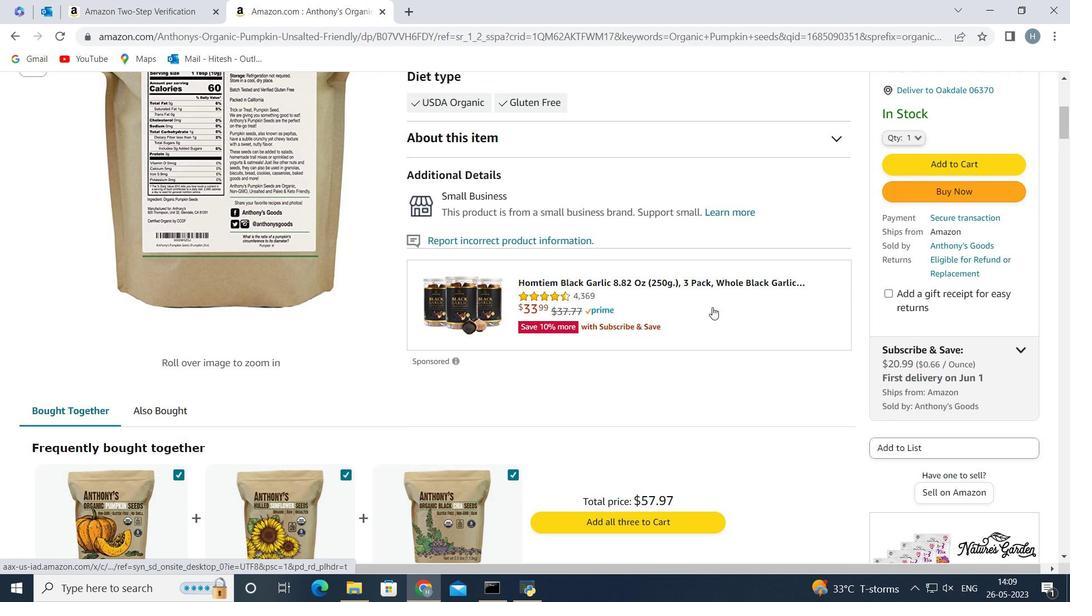 
Action: Mouse scrolled (713, 306) with delta (0, 0)
Screenshot: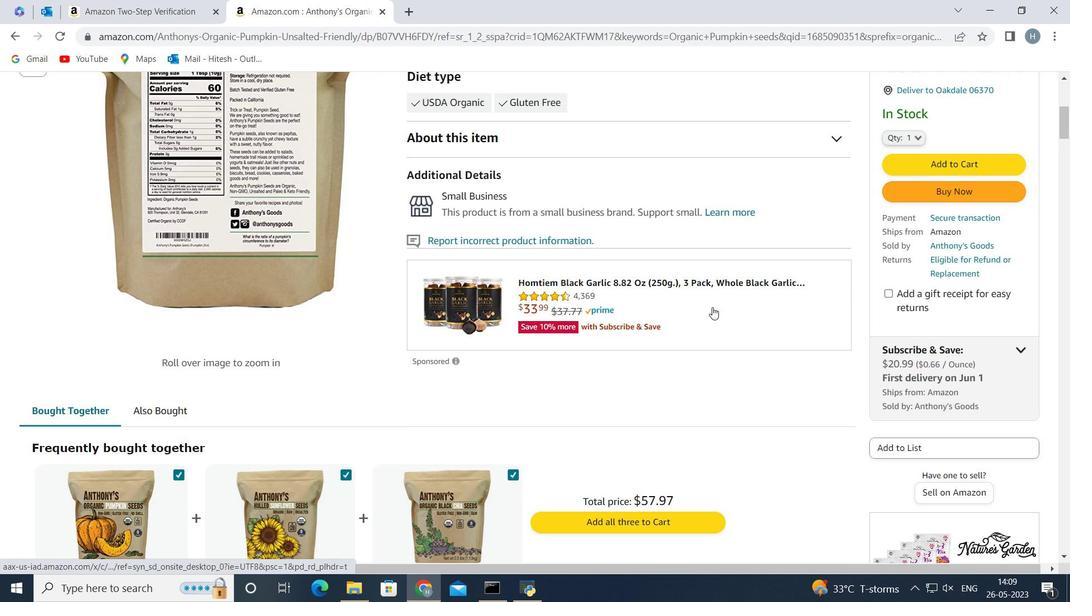 
Action: Mouse moved to (794, 293)
Screenshot: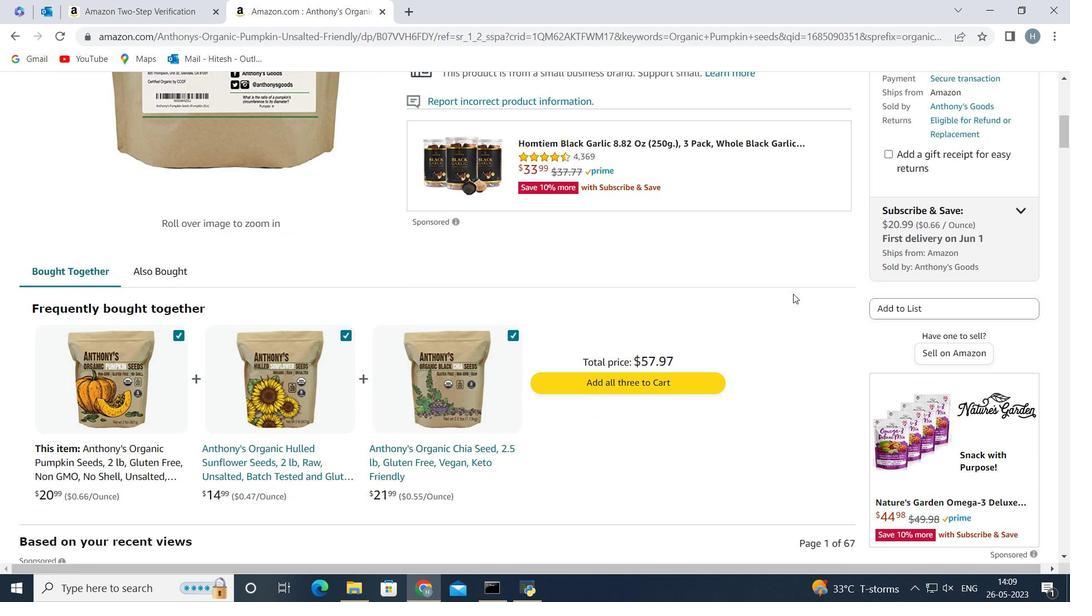 
Action: Mouse scrolled (794, 294) with delta (0, 0)
Screenshot: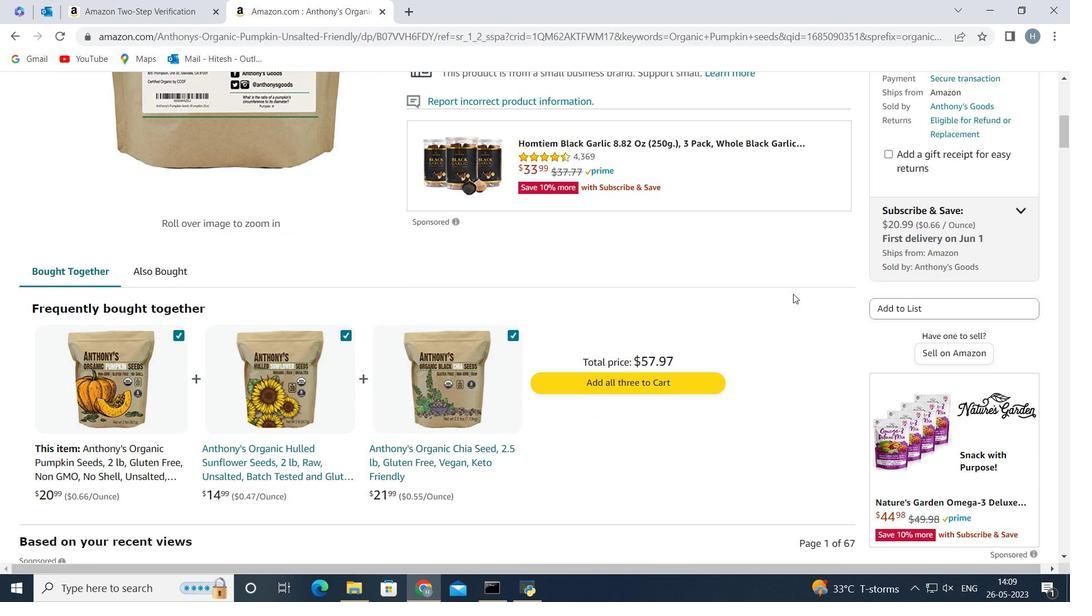 
Action: Mouse scrolled (794, 294) with delta (0, 0)
Screenshot: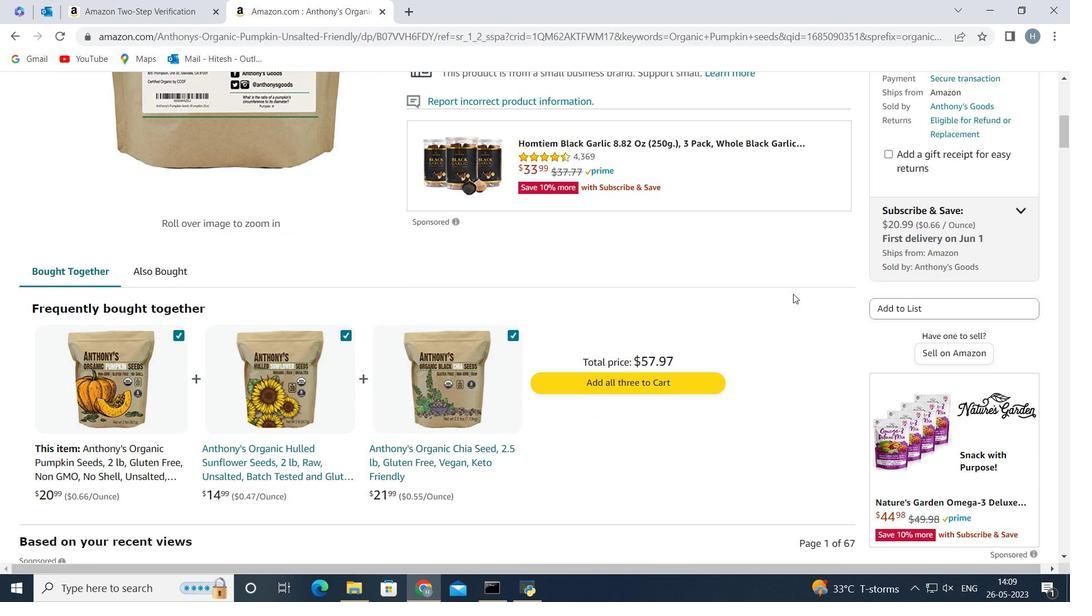 
Action: Mouse scrolled (794, 294) with delta (0, 0)
Screenshot: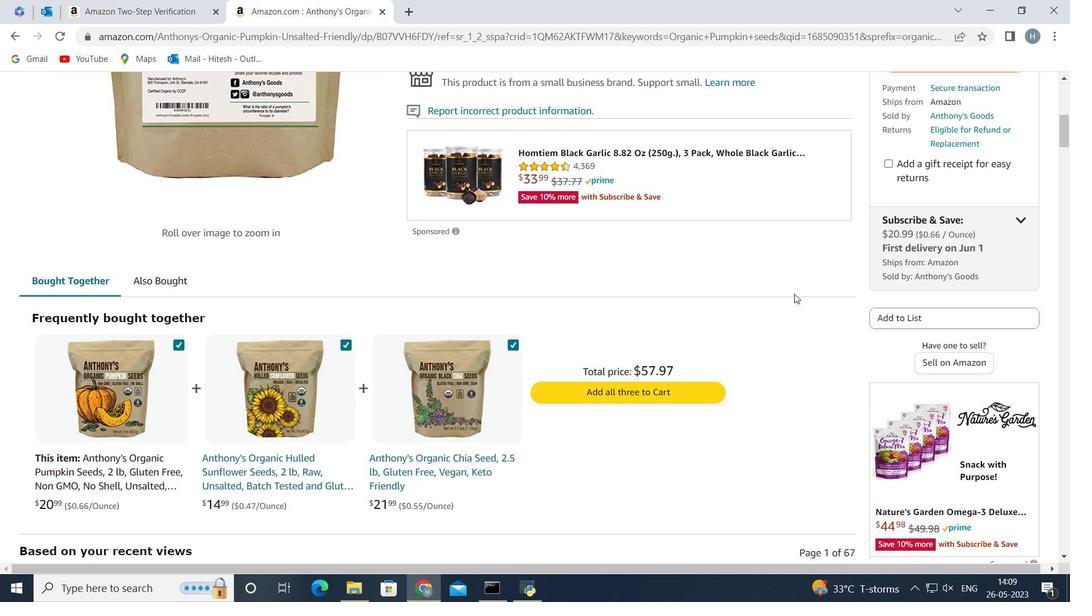 
Action: Mouse scrolled (794, 294) with delta (0, 0)
Screenshot: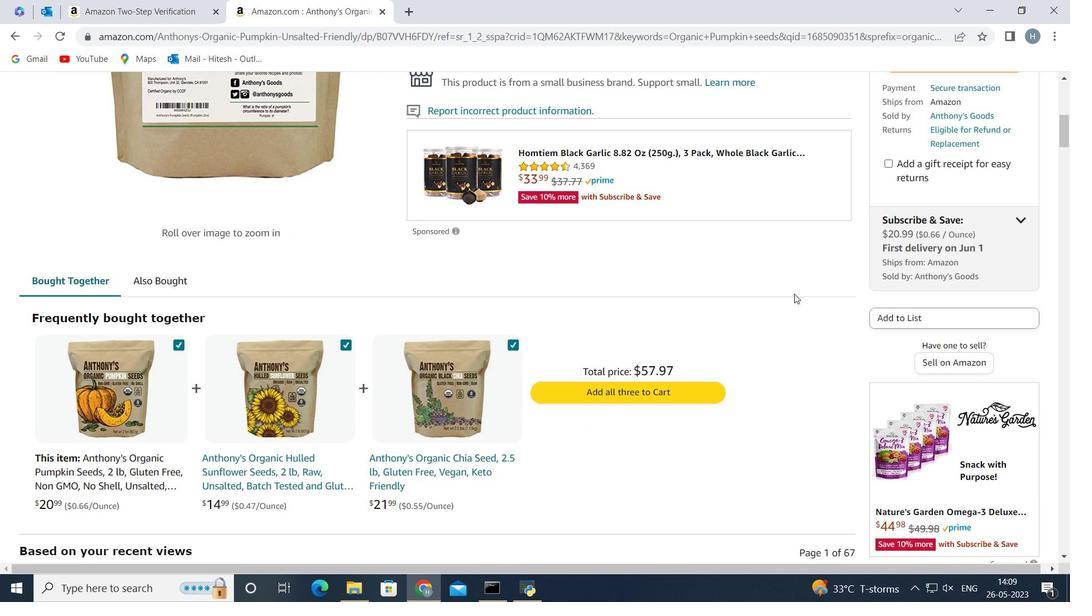 
Action: Mouse scrolled (794, 294) with delta (0, 0)
Screenshot: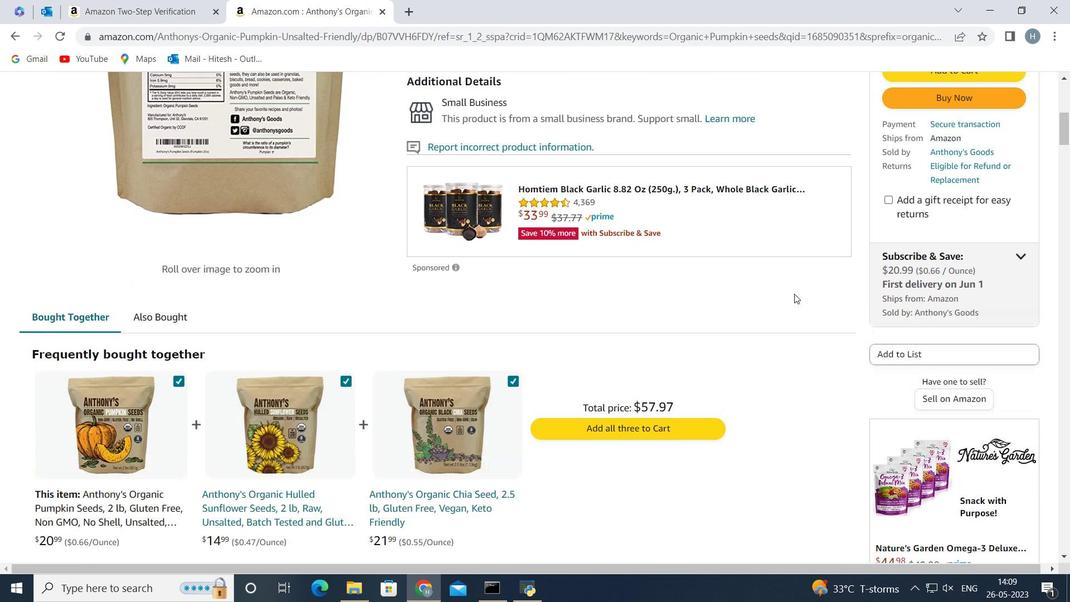 
Action: Mouse scrolled (794, 294) with delta (0, 0)
Screenshot: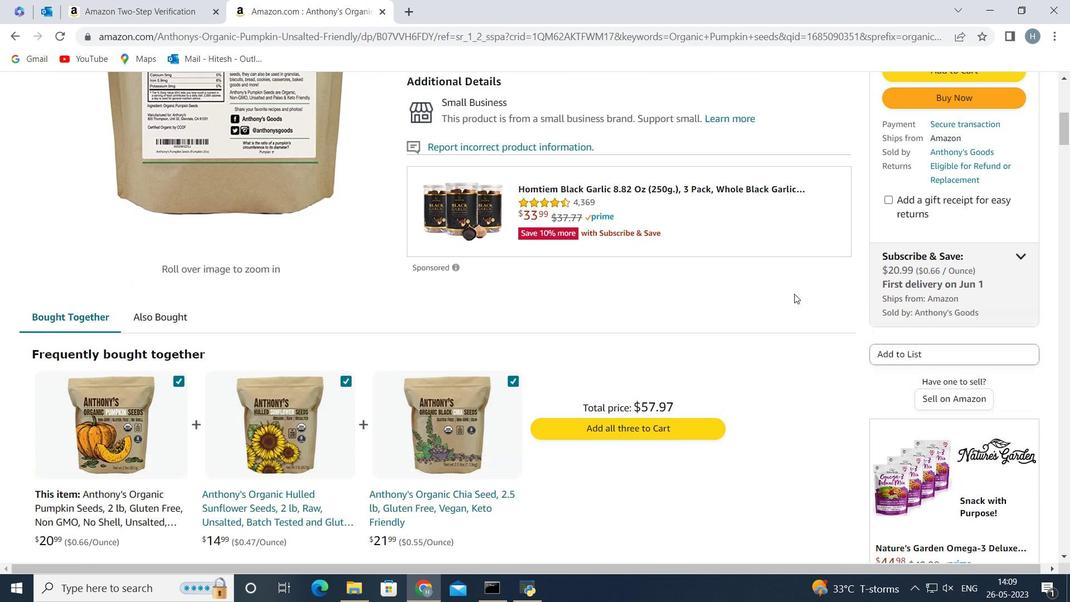 
Action: Mouse scrolled (794, 294) with delta (0, 0)
Screenshot: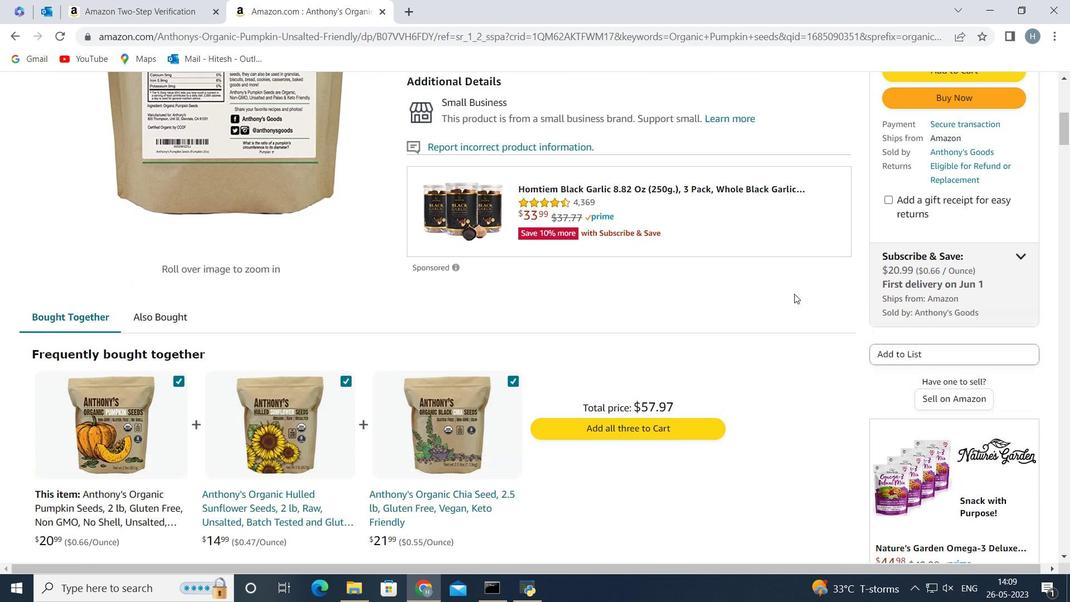 
Action: Mouse scrolled (794, 294) with delta (0, 0)
Screenshot: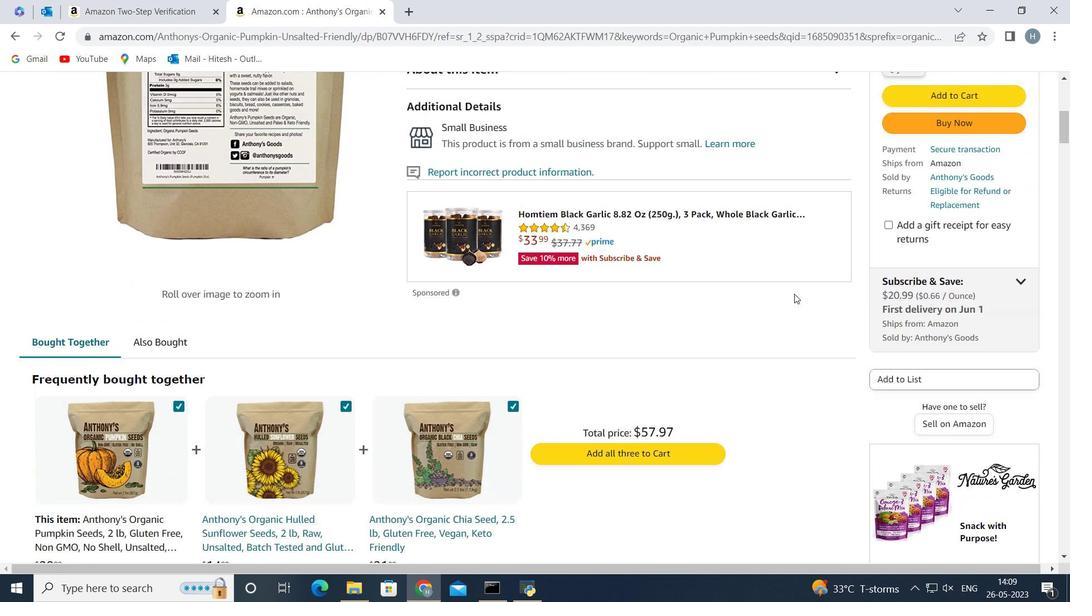 
Action: Mouse moved to (944, 511)
Screenshot: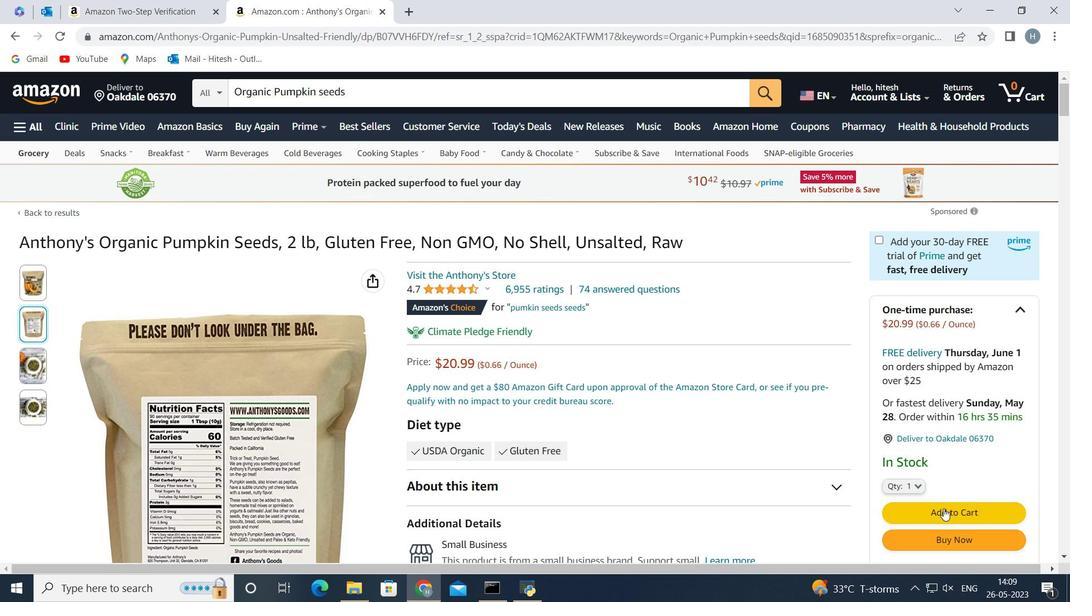 
Action: Mouse pressed left at (944, 511)
Screenshot: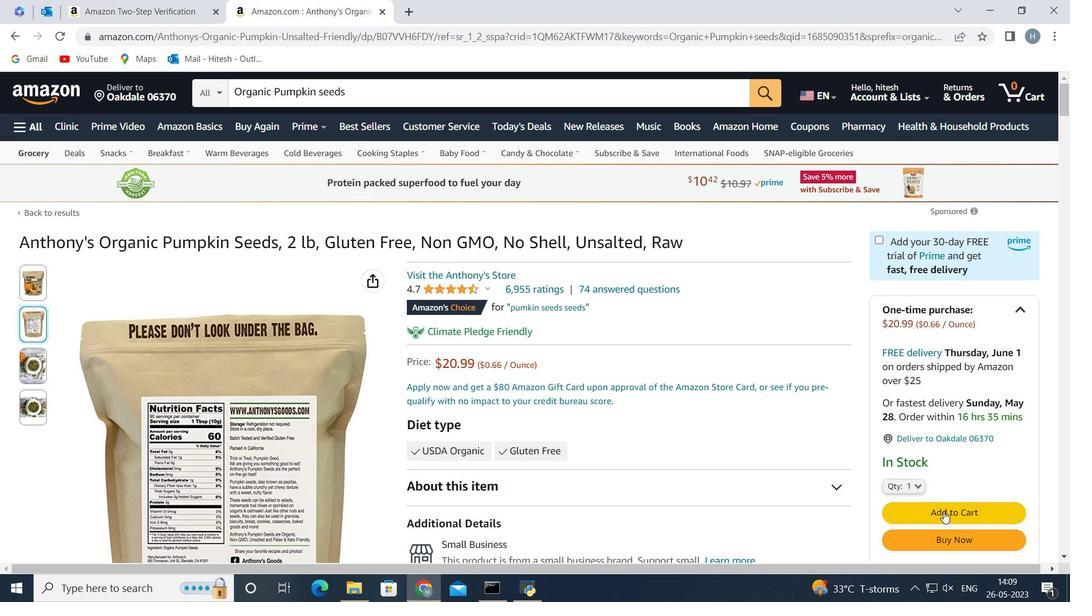 
Action: Mouse moved to (849, 227)
Screenshot: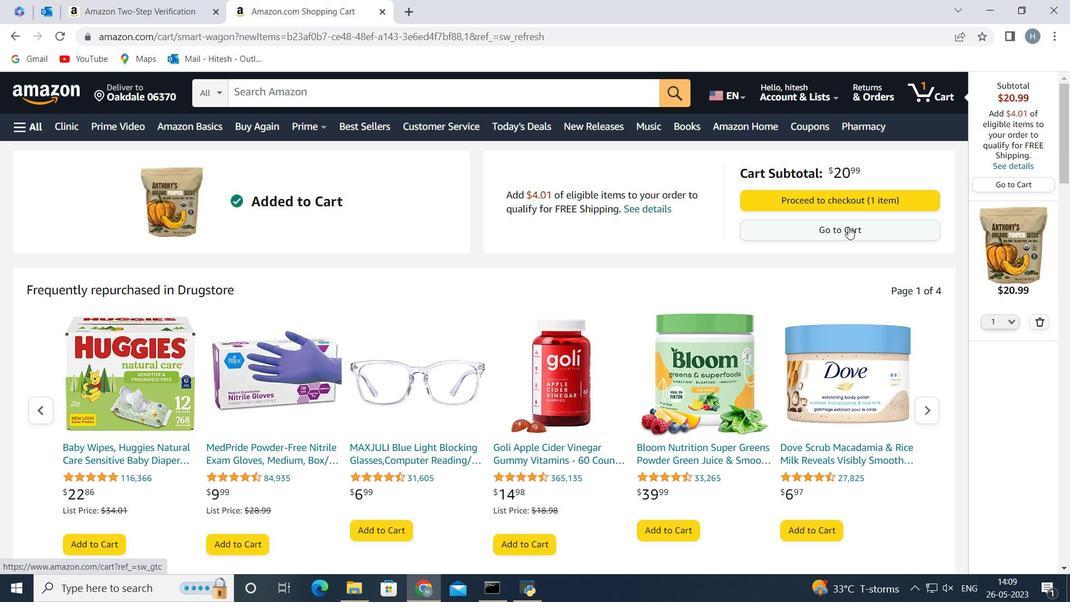 
Action: Mouse pressed left at (849, 227)
Screenshot: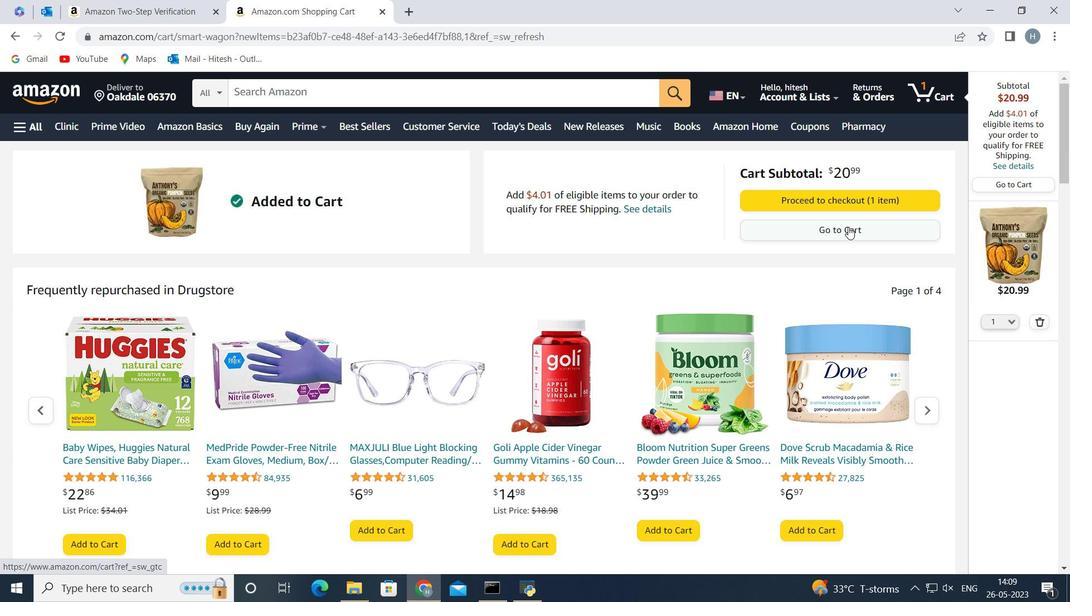 
Action: Mouse moved to (681, 327)
Screenshot: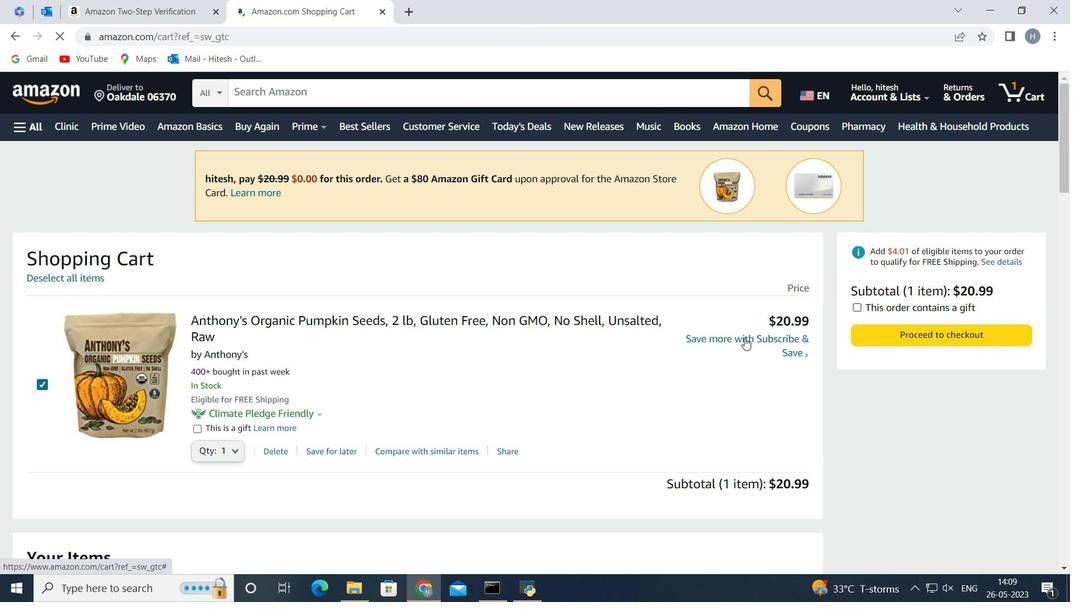 
Action: Mouse scrolled (681, 327) with delta (0, 0)
Screenshot: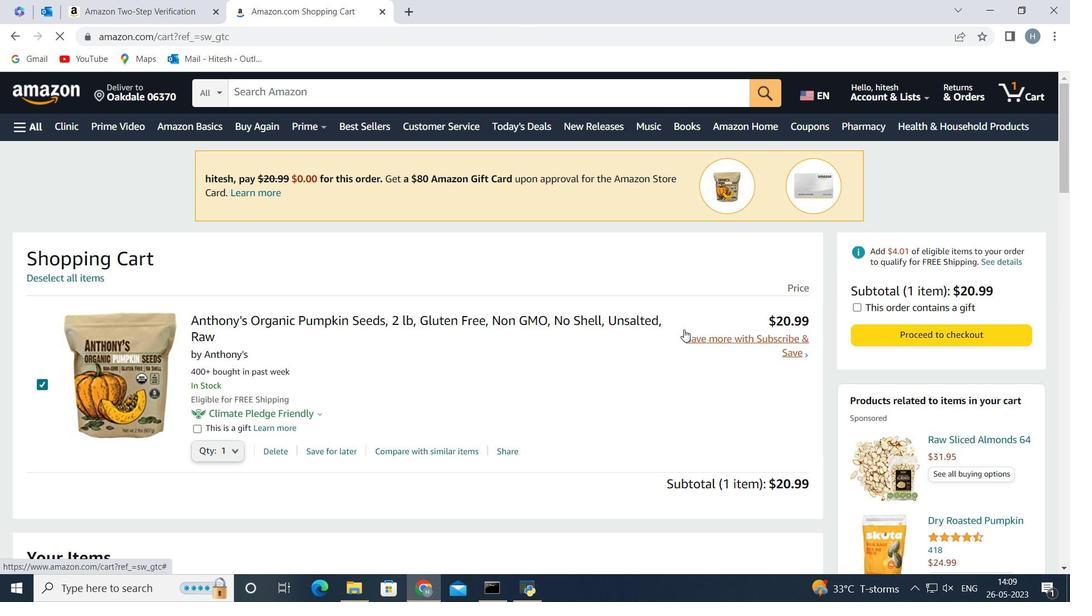 
Action: Mouse scrolled (681, 327) with delta (0, 0)
Screenshot: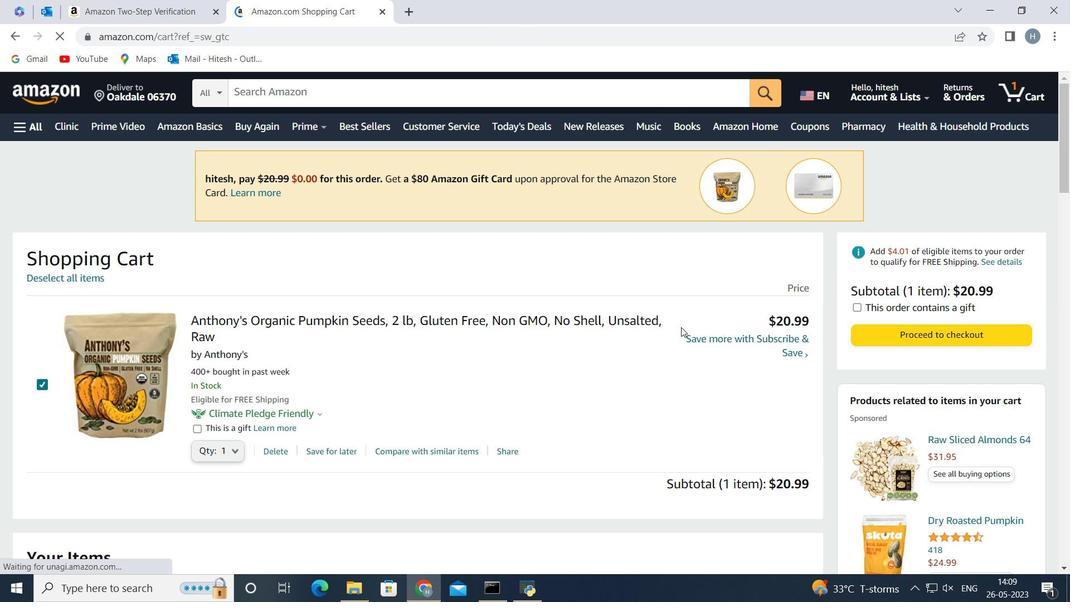 
Action: Mouse moved to (921, 191)
Screenshot: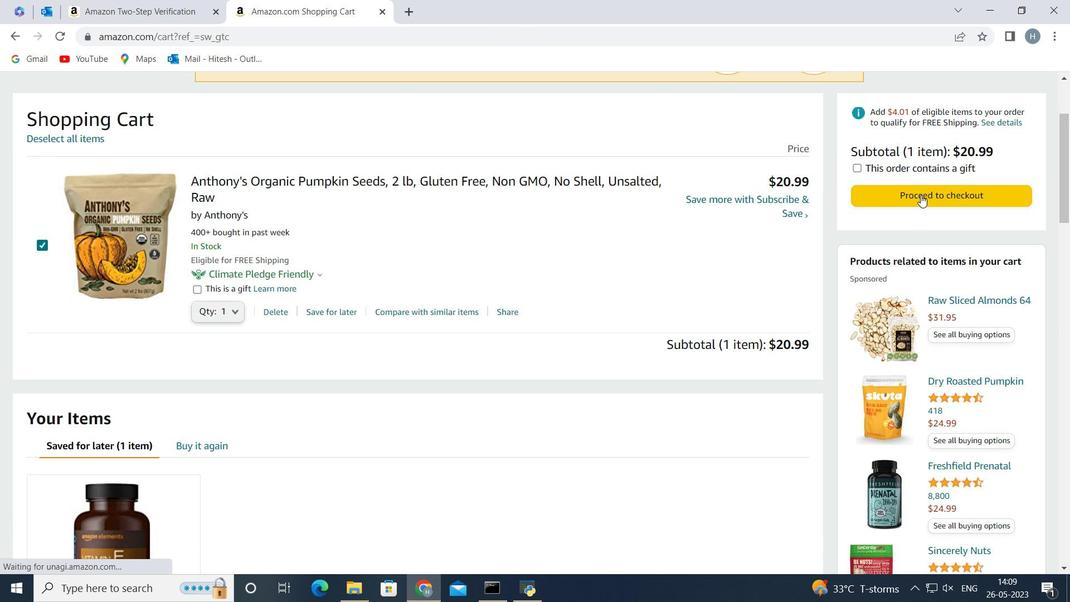 
Action: Mouse pressed left at (921, 191)
Screenshot: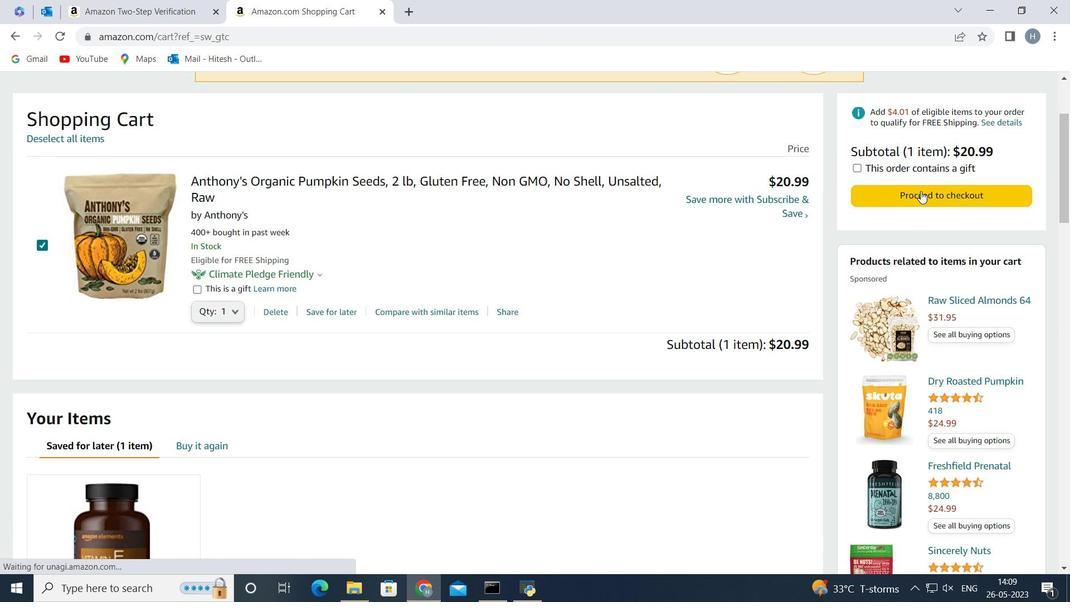 
Action: Mouse moved to (263, 274)
Screenshot: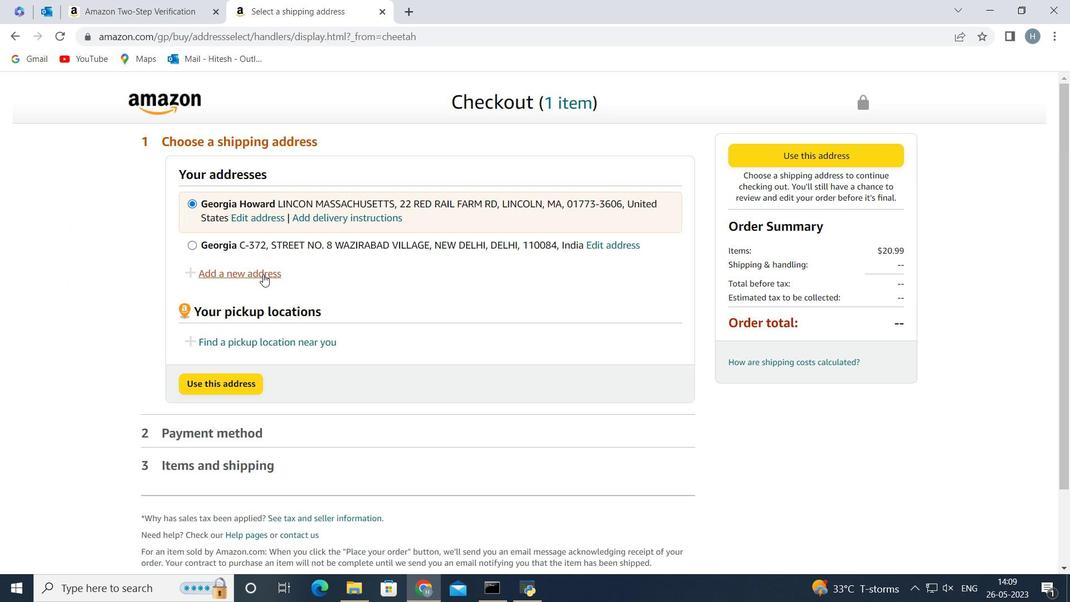 
Action: Mouse pressed left at (263, 274)
Screenshot: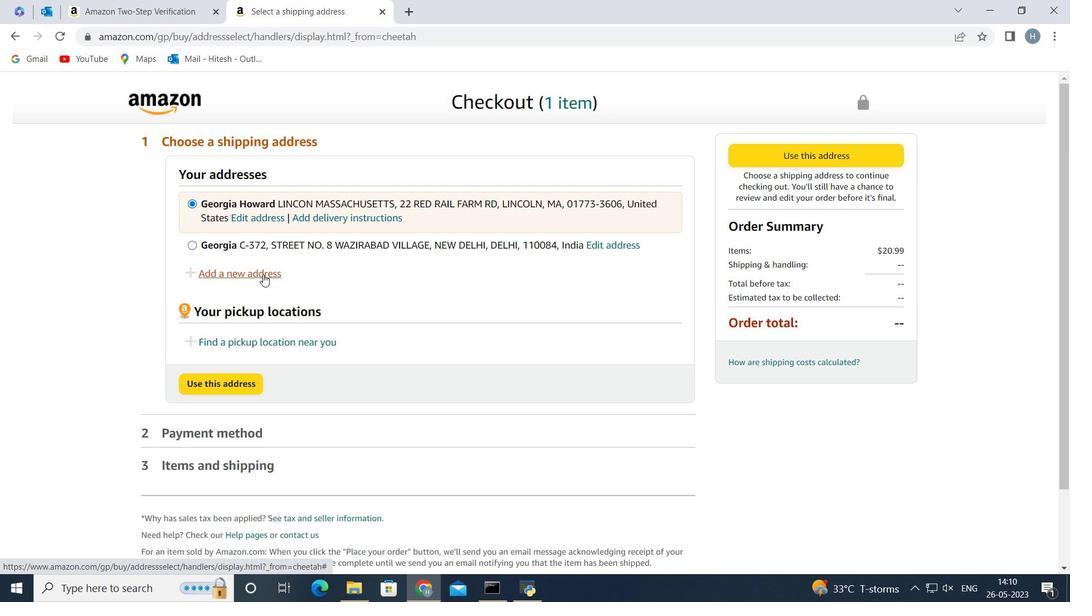 
Action: Mouse moved to (452, 375)
Screenshot: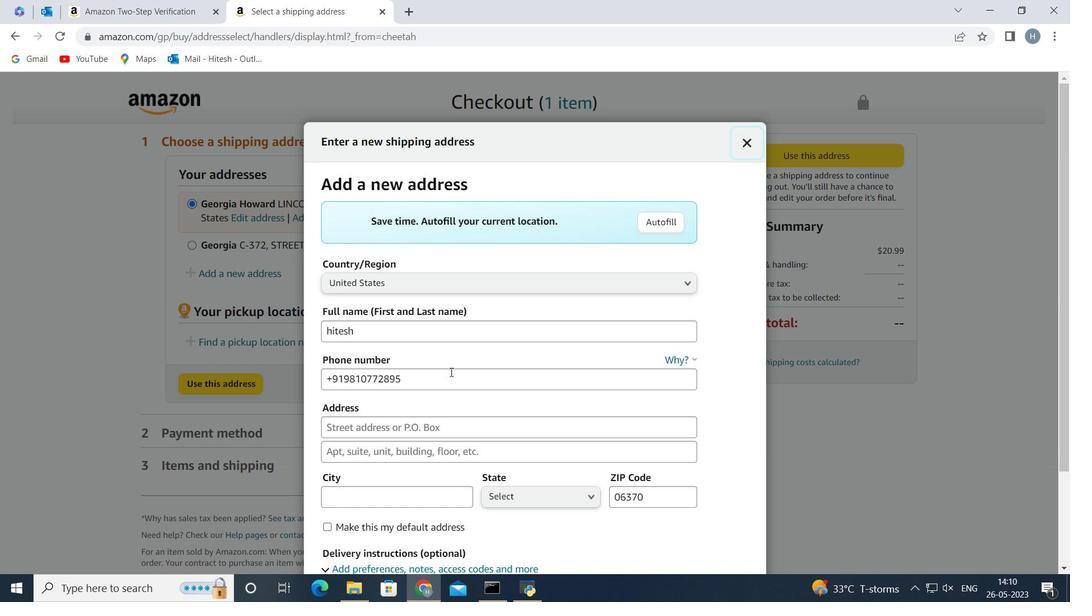 
Action: Mouse pressed left at (452, 375)
Screenshot: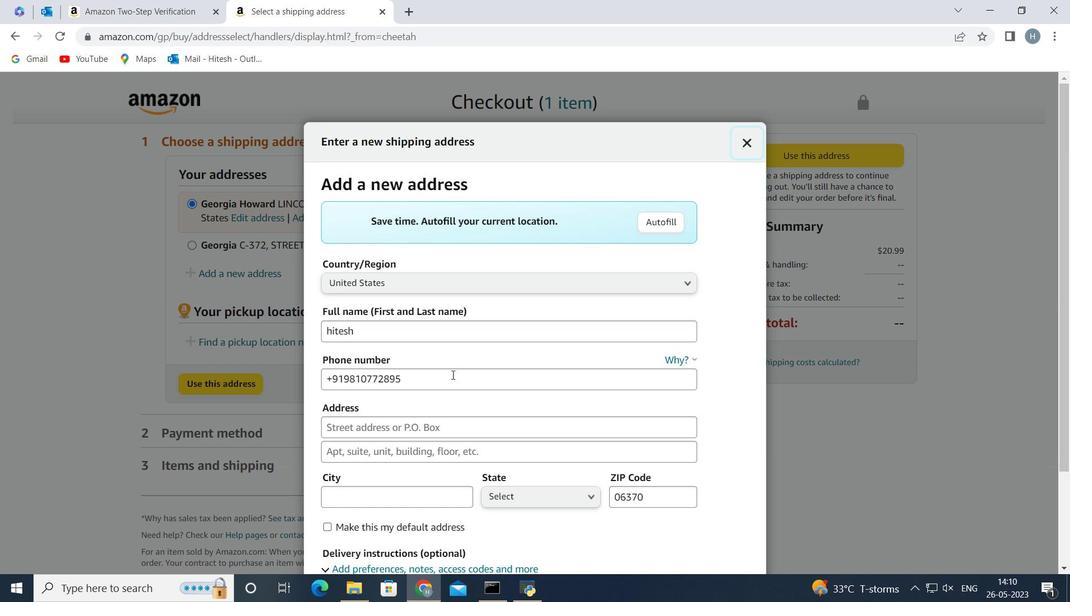 
Action: Mouse moved to (452, 375)
Screenshot: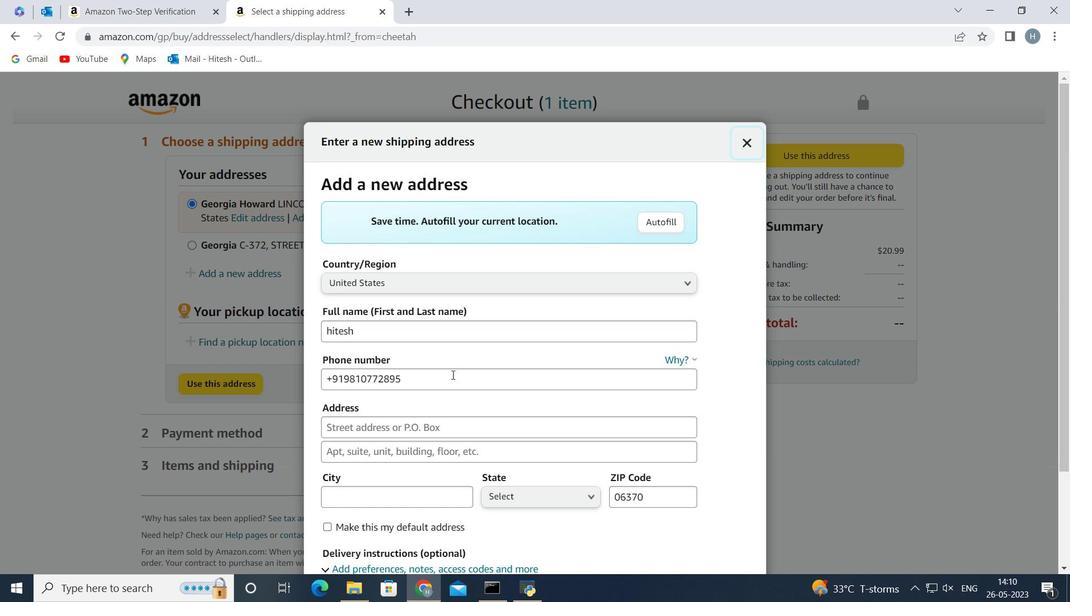 
Action: Key pressed <Key.backspace><Key.backspace><Key.backspace><Key.backspace><Key.backspace>
Screenshot: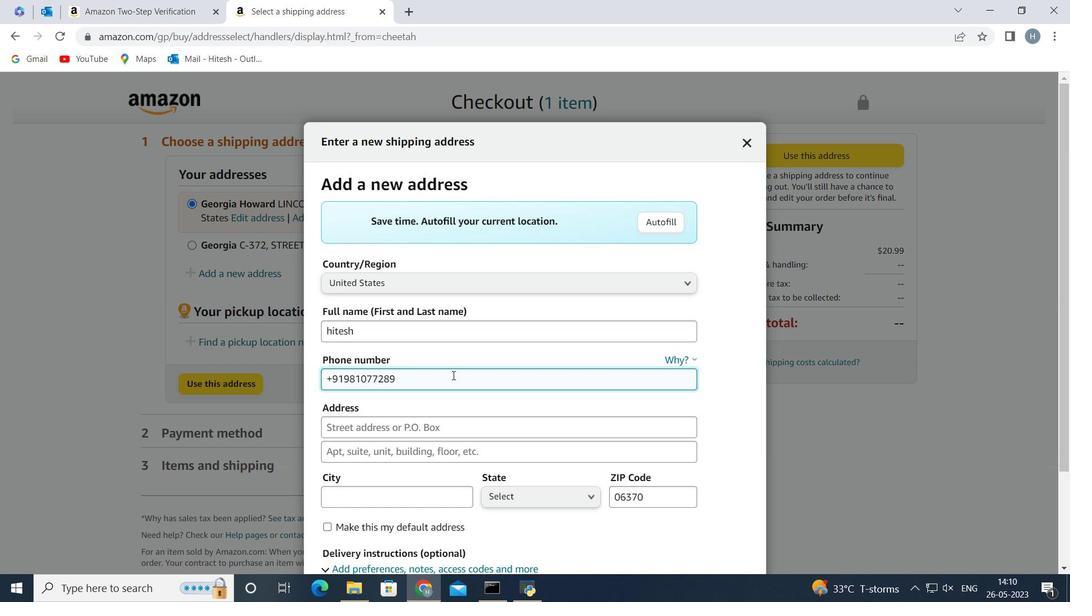 
Action: Mouse moved to (453, 375)
Screenshot: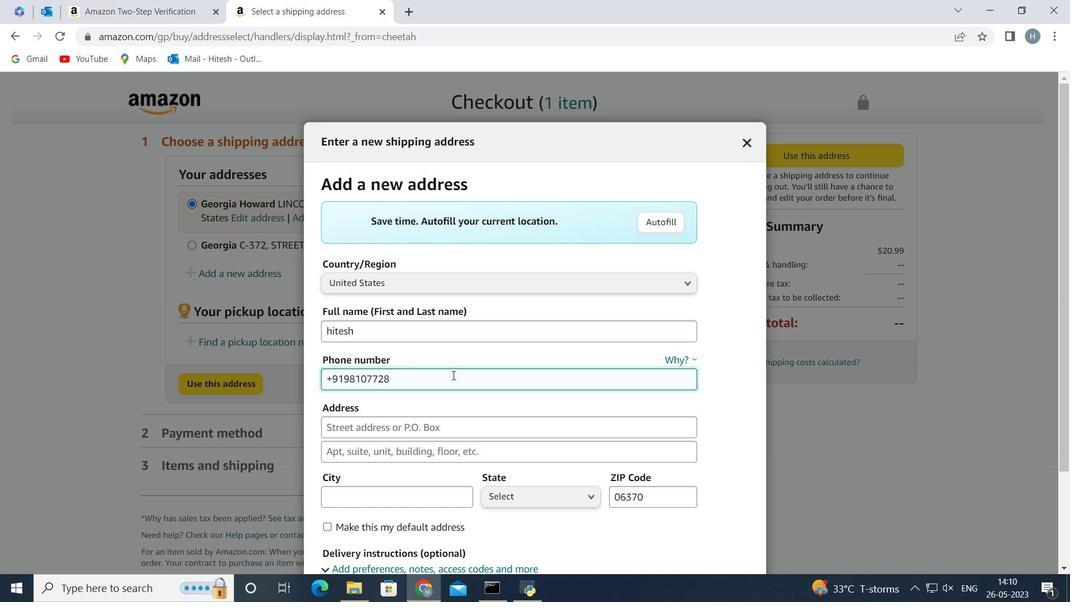 
Action: Key pressed <Key.backspace>
Screenshot: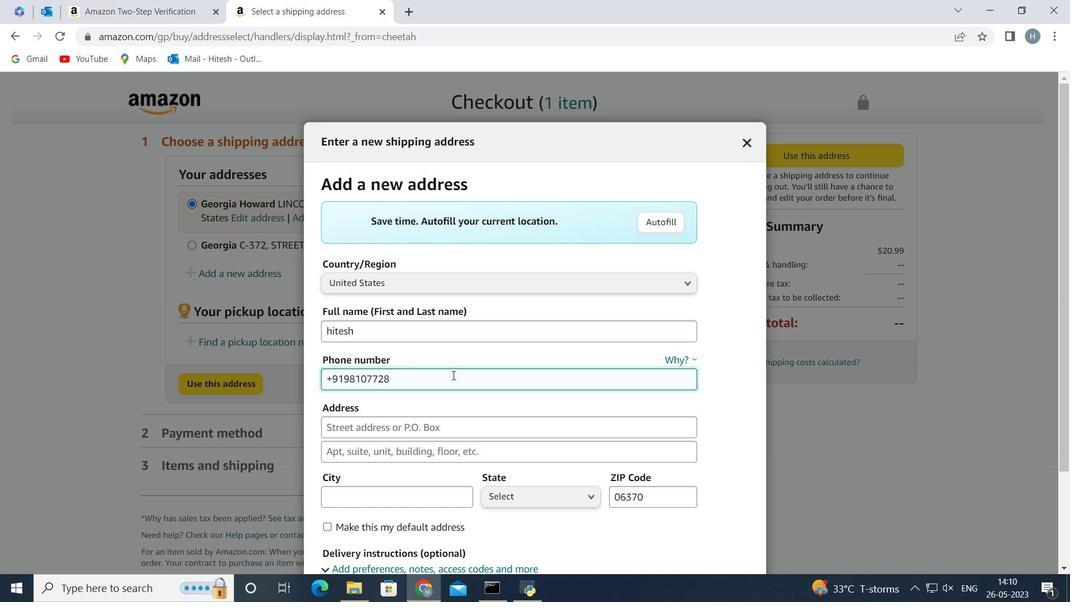 
Action: Mouse moved to (453, 370)
Screenshot: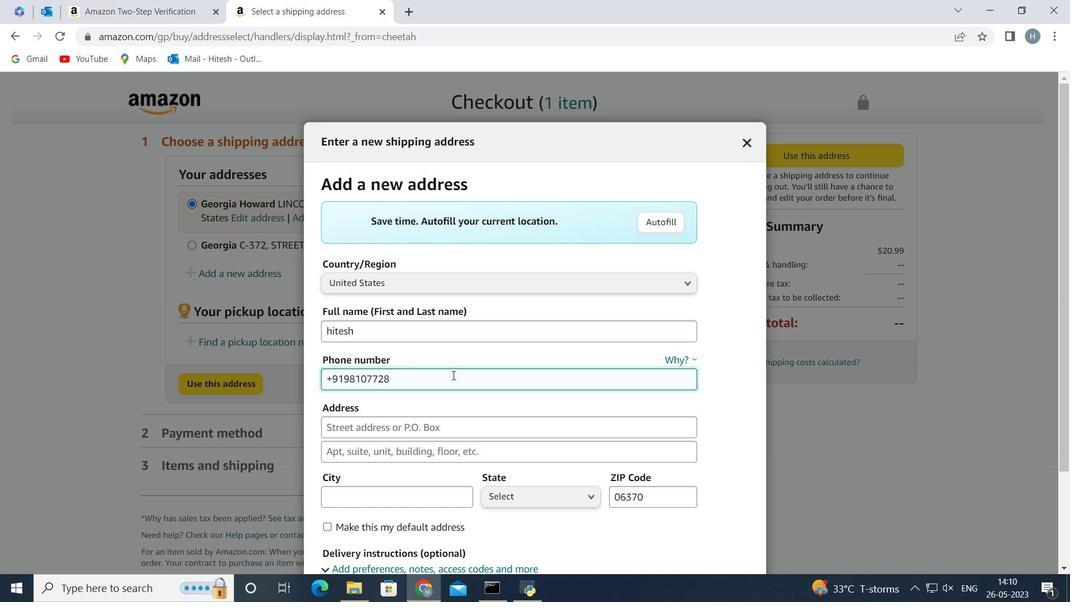 
Action: Key pressed <Key.backspace>
Screenshot: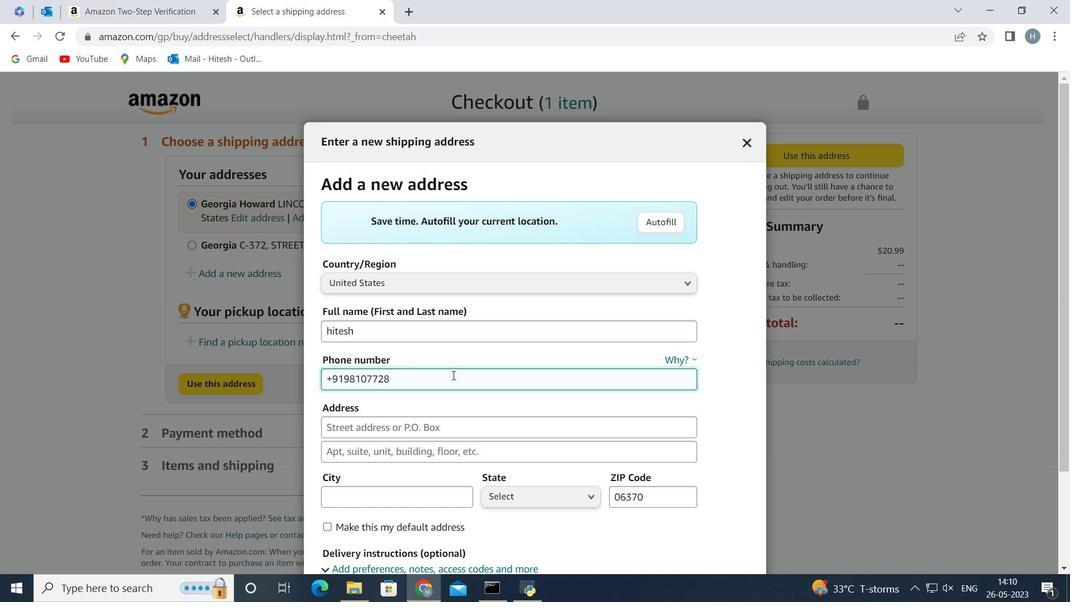 
Action: Mouse moved to (451, 361)
Screenshot: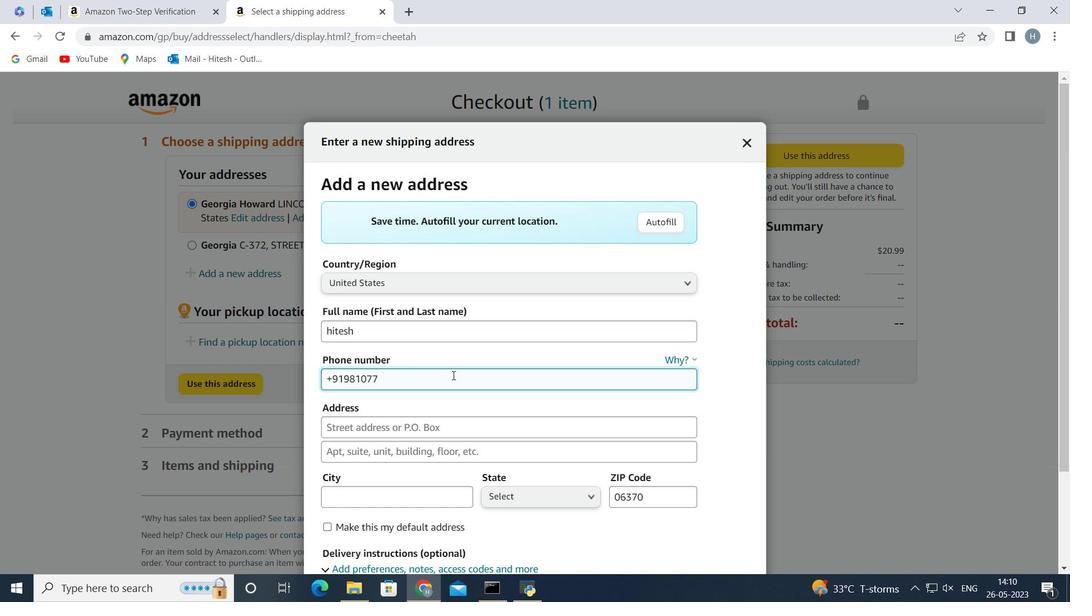 
Action: Key pressed <Key.backspace>
Screenshot: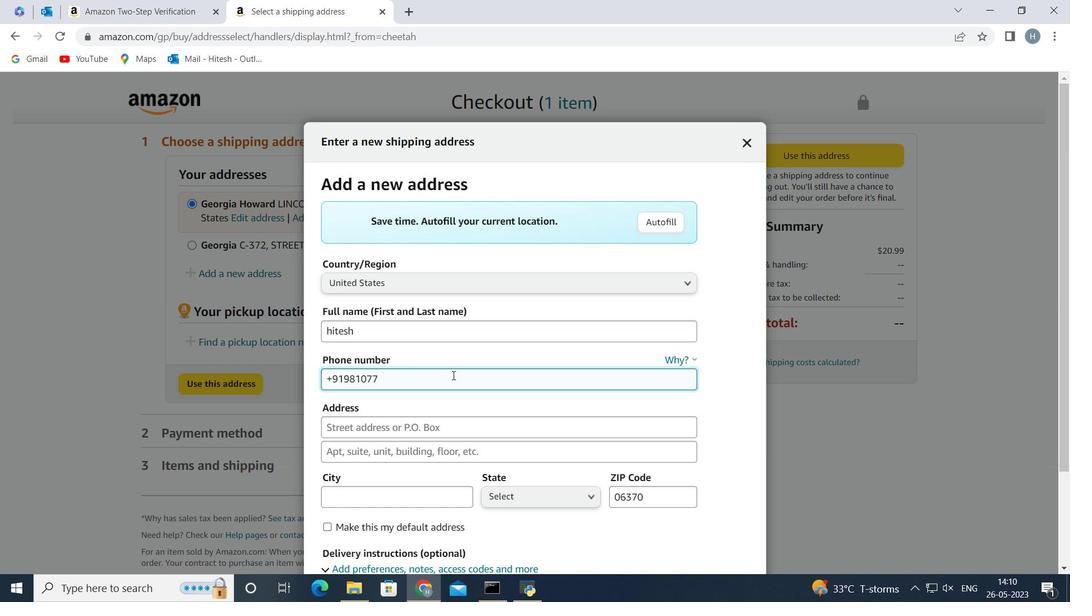 
Action: Mouse moved to (449, 355)
Screenshot: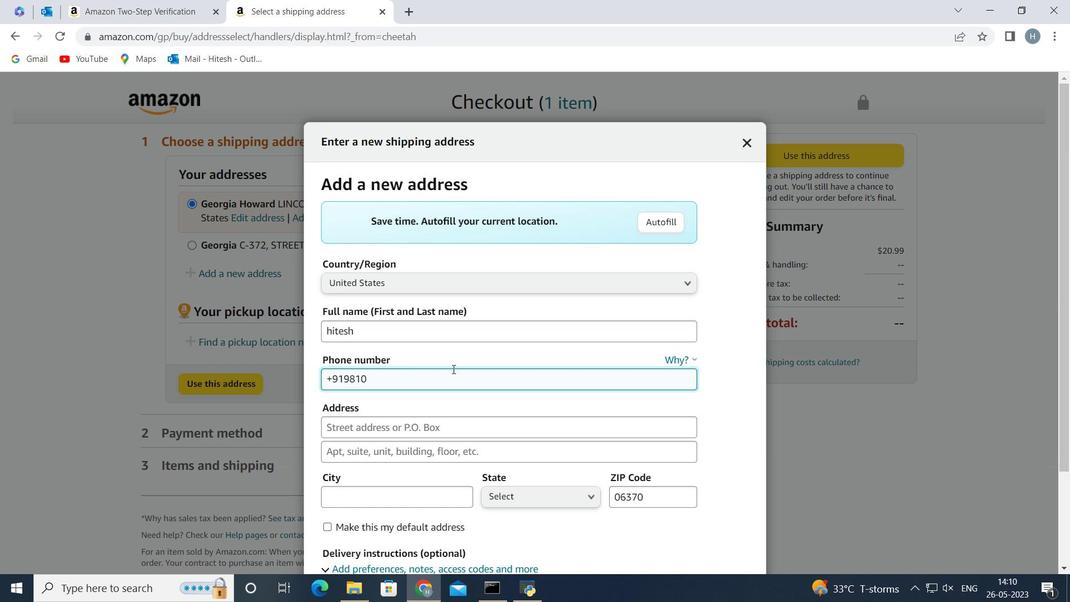 
Action: Key pressed <Key.backspace>
Screenshot: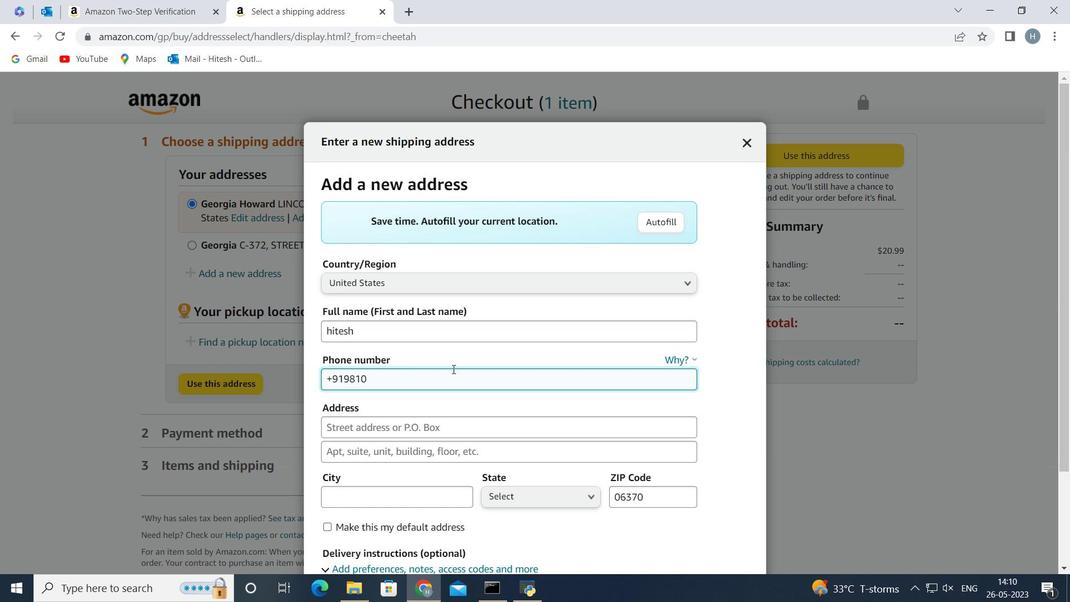 
Action: Mouse moved to (448, 350)
Screenshot: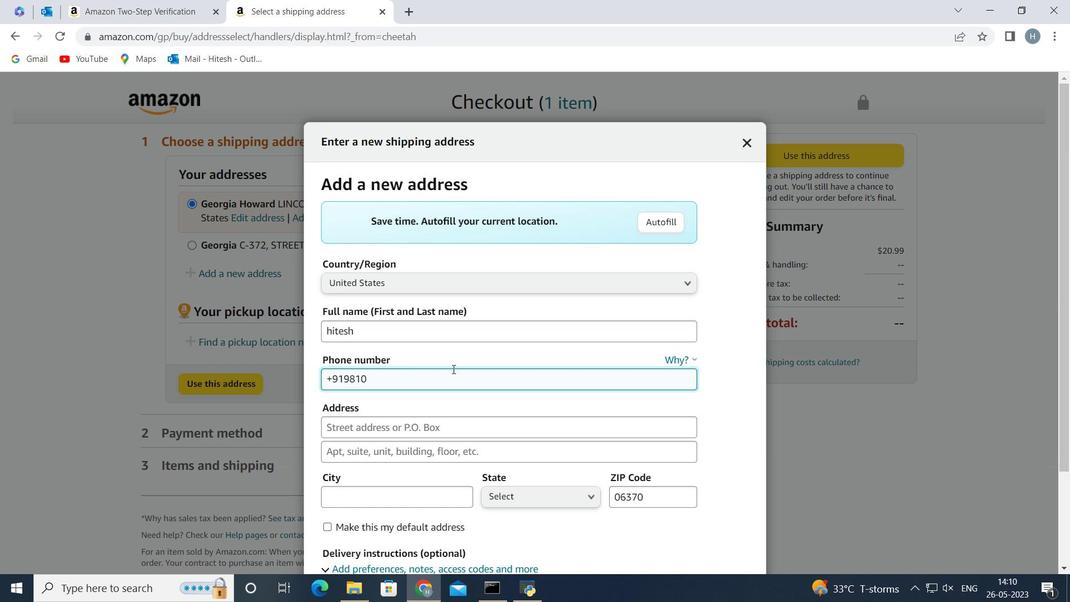 
Action: Key pressed <Key.backspace>
Screenshot: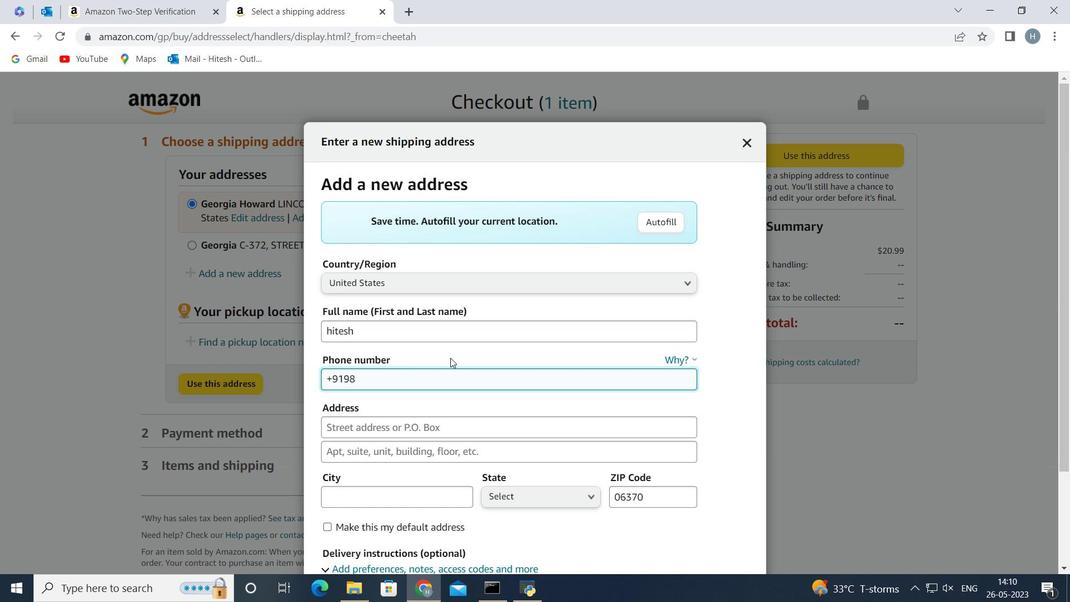 
Action: Mouse moved to (446, 342)
Screenshot: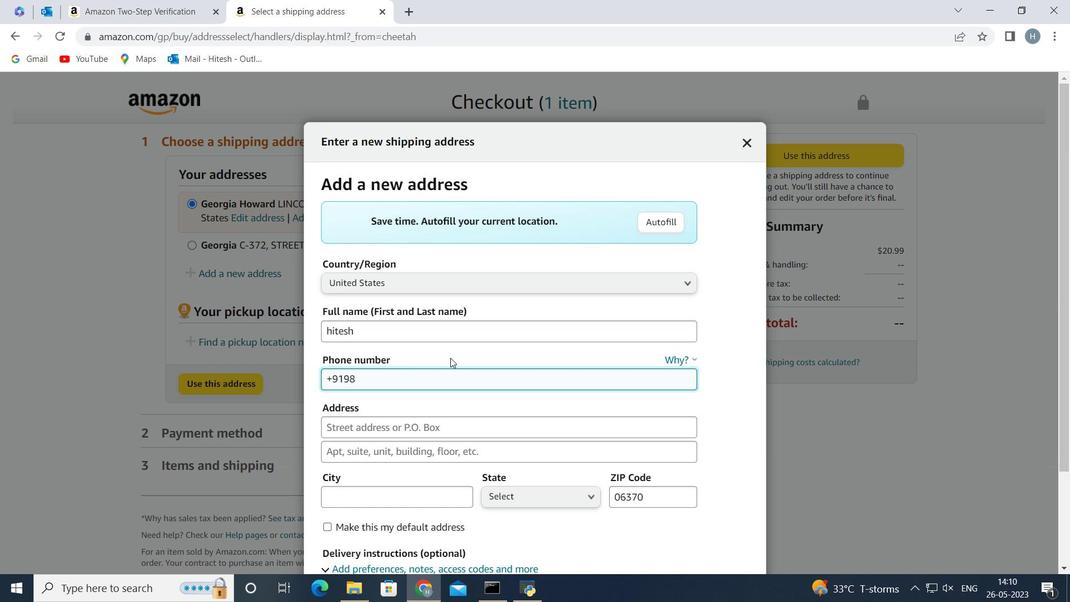 
Action: Key pressed <Key.backspace>
Screenshot: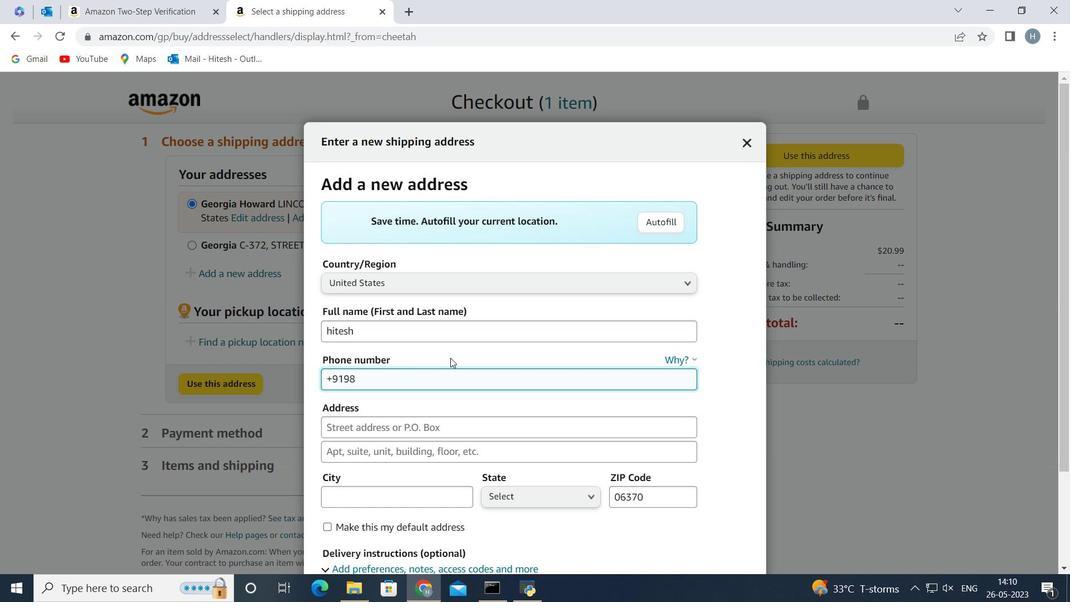 
Action: Mouse moved to (443, 336)
Screenshot: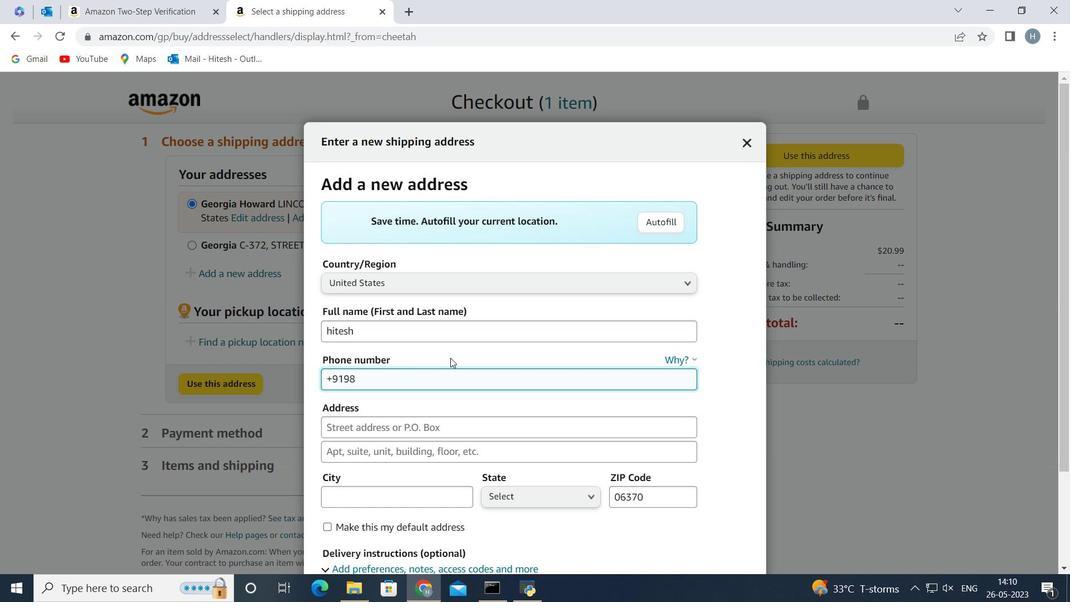 
Action: Key pressed <Key.backspace>
Screenshot: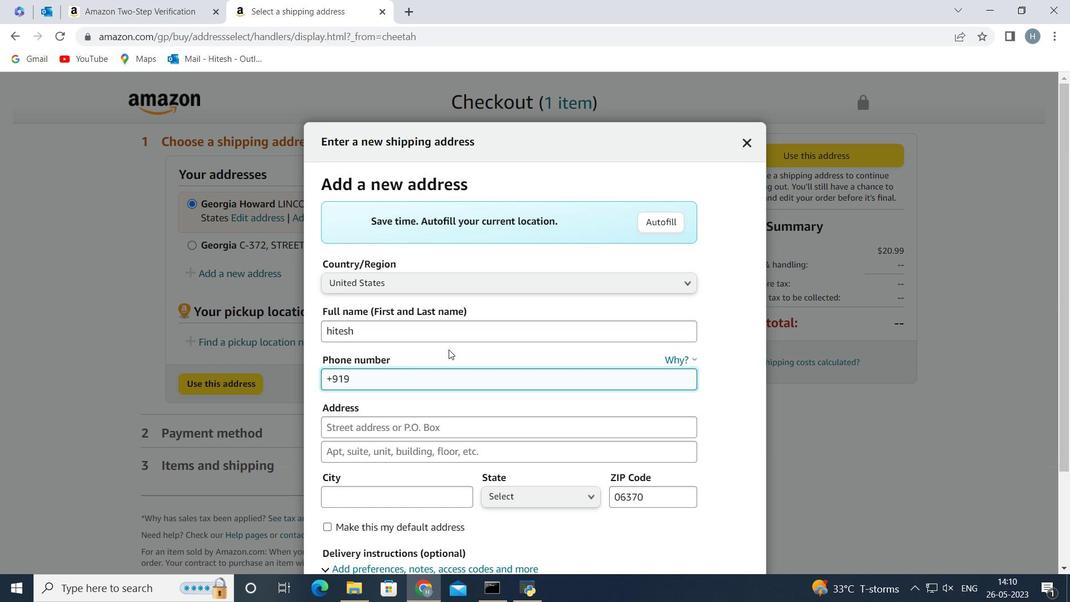 
Action: Mouse moved to (441, 331)
Screenshot: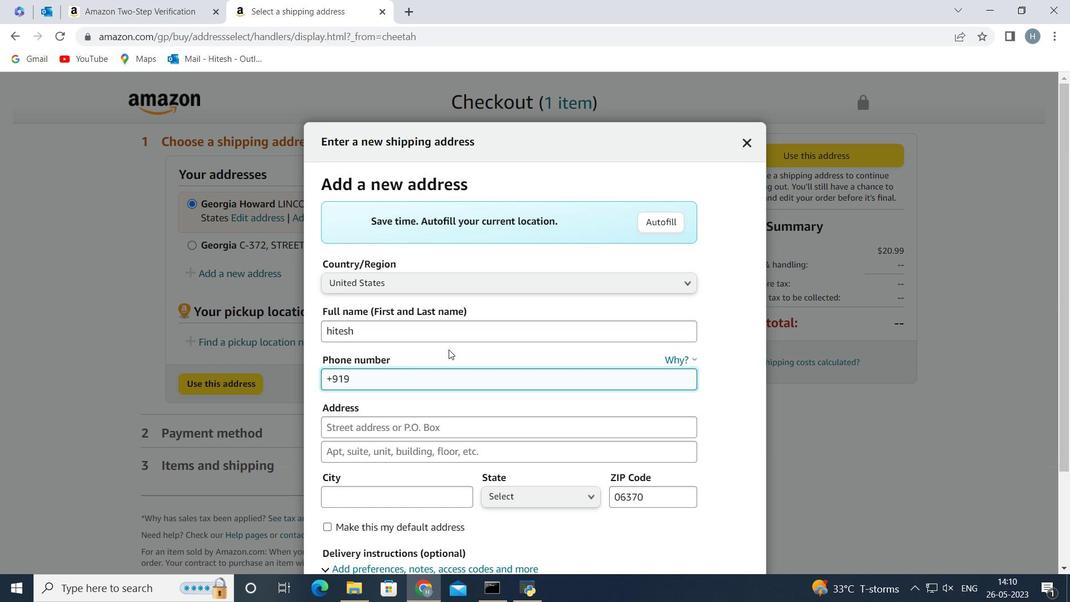 
Action: Key pressed <Key.backspace>
Screenshot: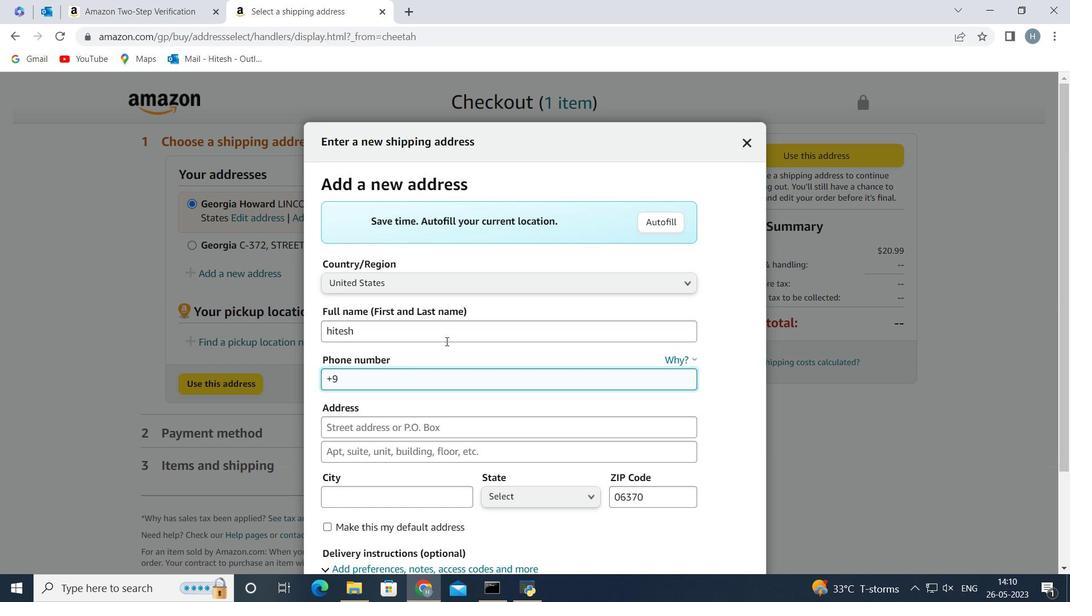 
Action: Mouse moved to (441, 328)
Screenshot: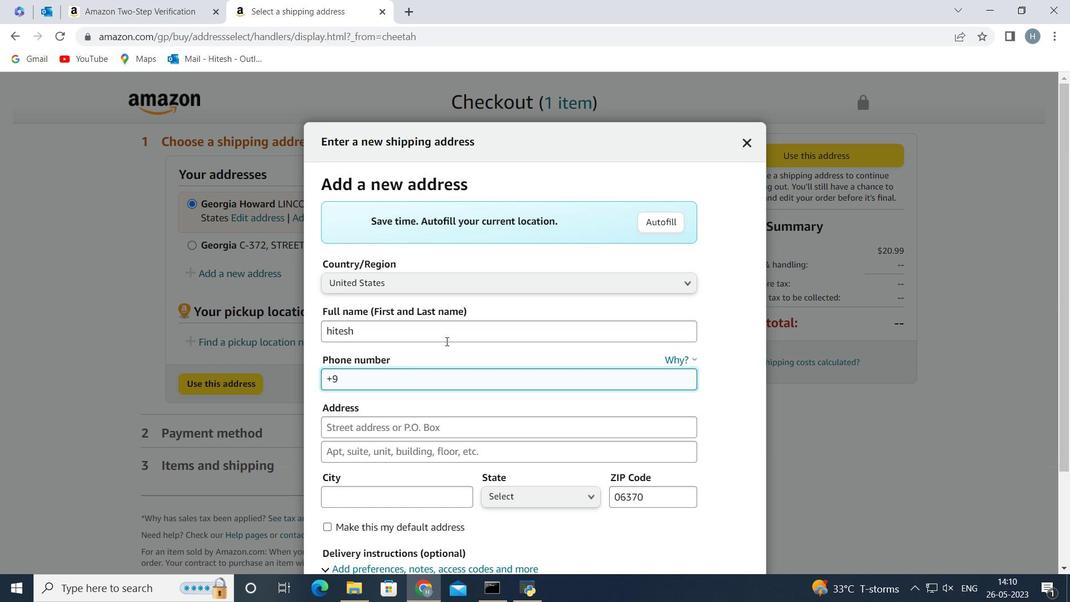 
Action: Key pressed <Key.backspace>
Screenshot: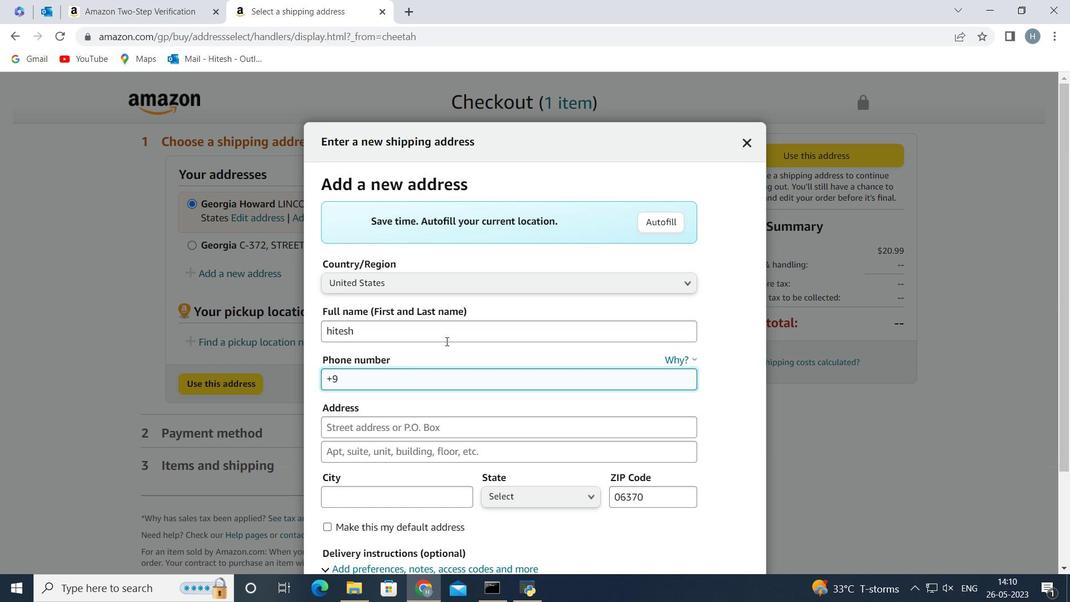 
Action: Mouse moved to (439, 326)
Screenshot: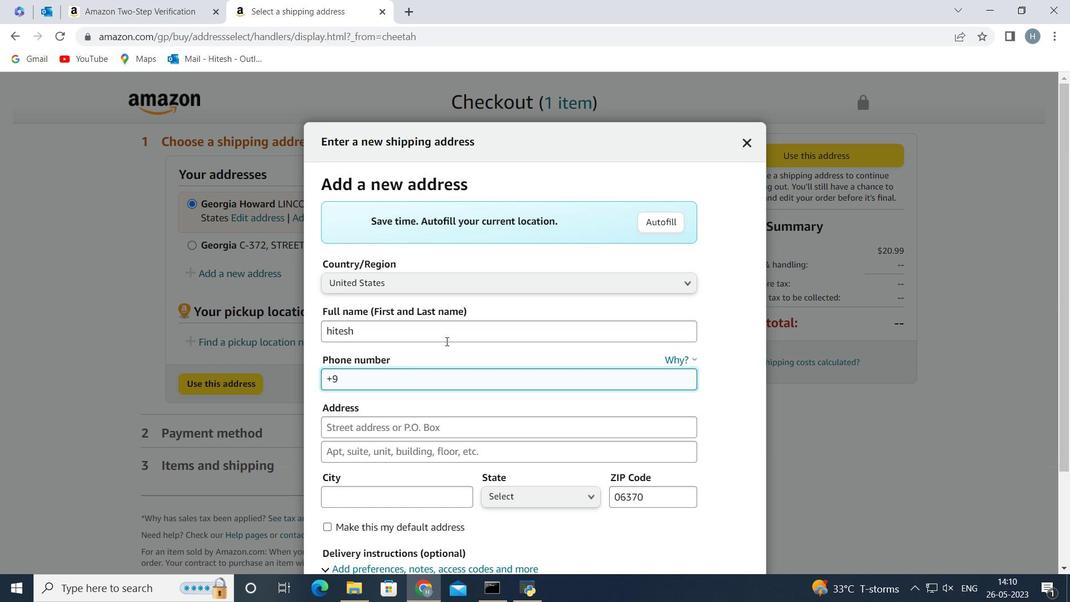 
Action: Key pressed <Key.backspace>
Screenshot: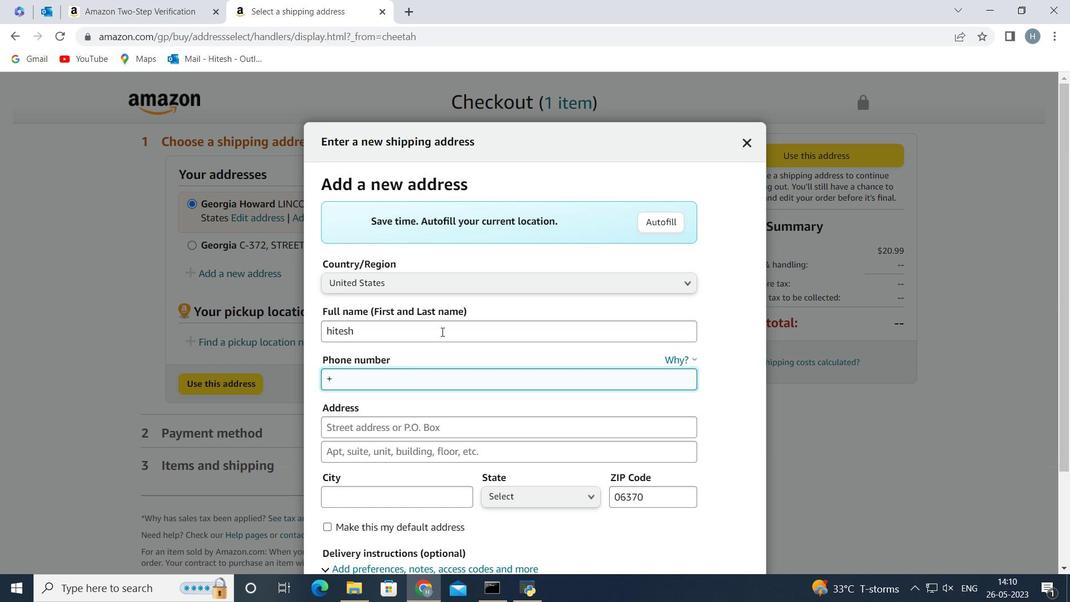 
Action: Mouse moved to (438, 325)
Screenshot: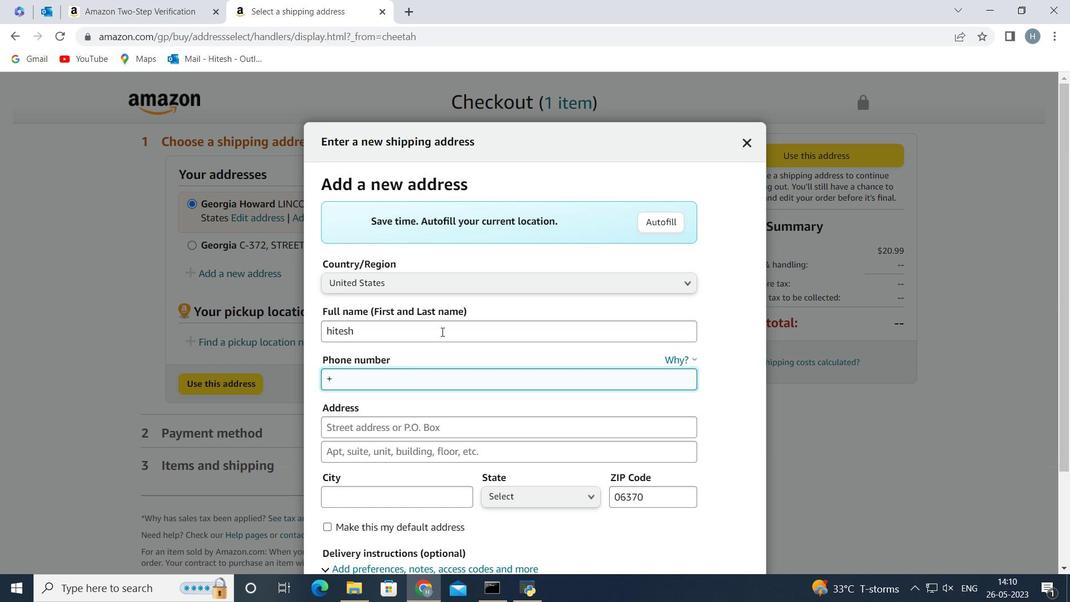 
Action: Key pressed <Key.backspace>
Screenshot: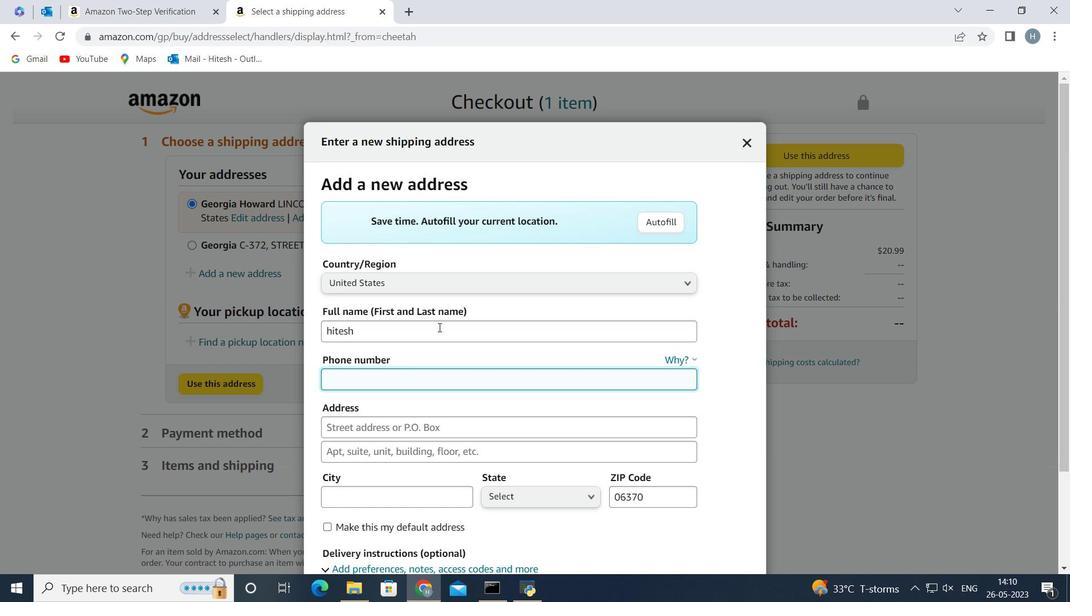
Action: Mouse moved to (438, 325)
Screenshot: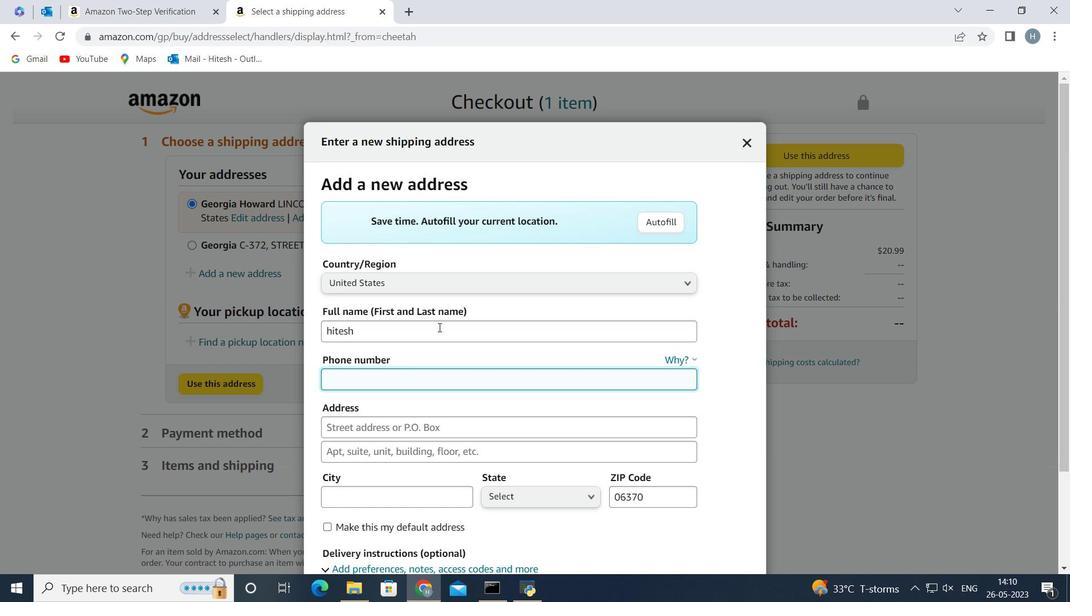 
Action: Key pressed <Key.backspace>
Screenshot: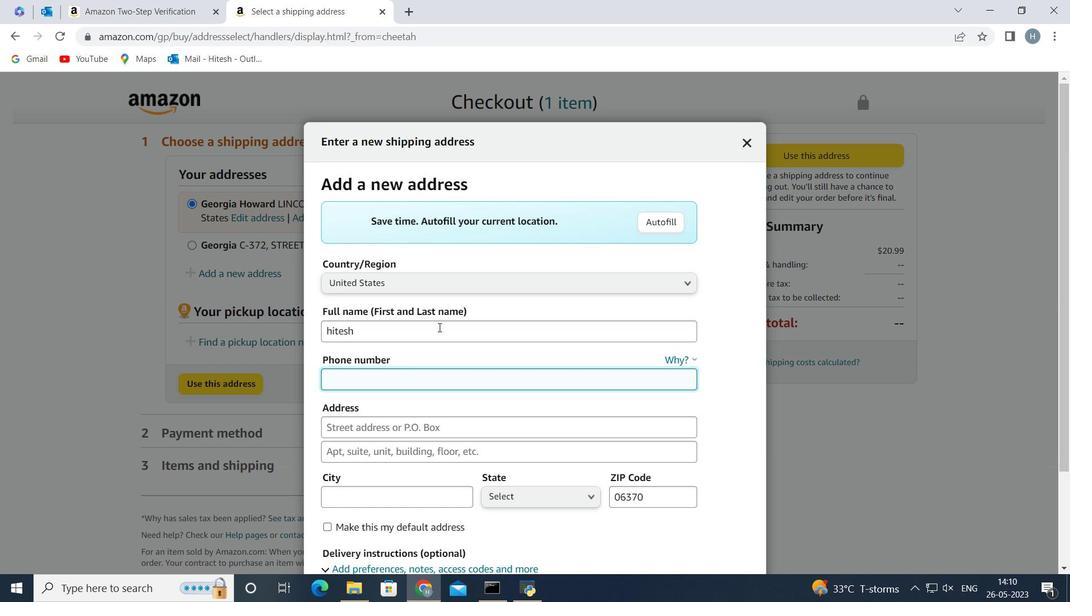 
Action: Mouse moved to (438, 323)
Screenshot: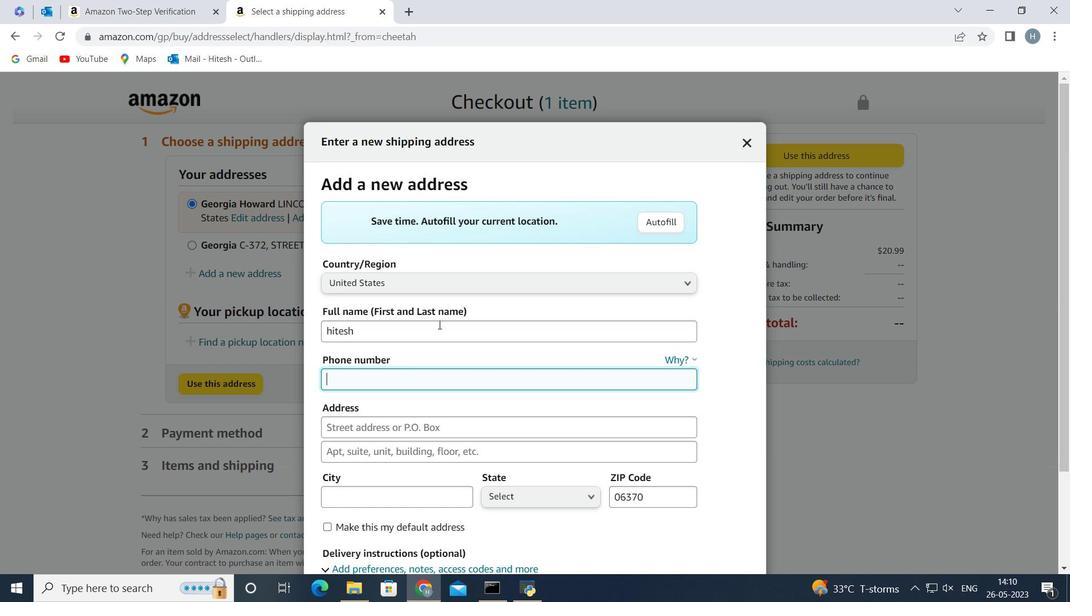 
Action: Mouse pressed left at (438, 323)
Screenshot: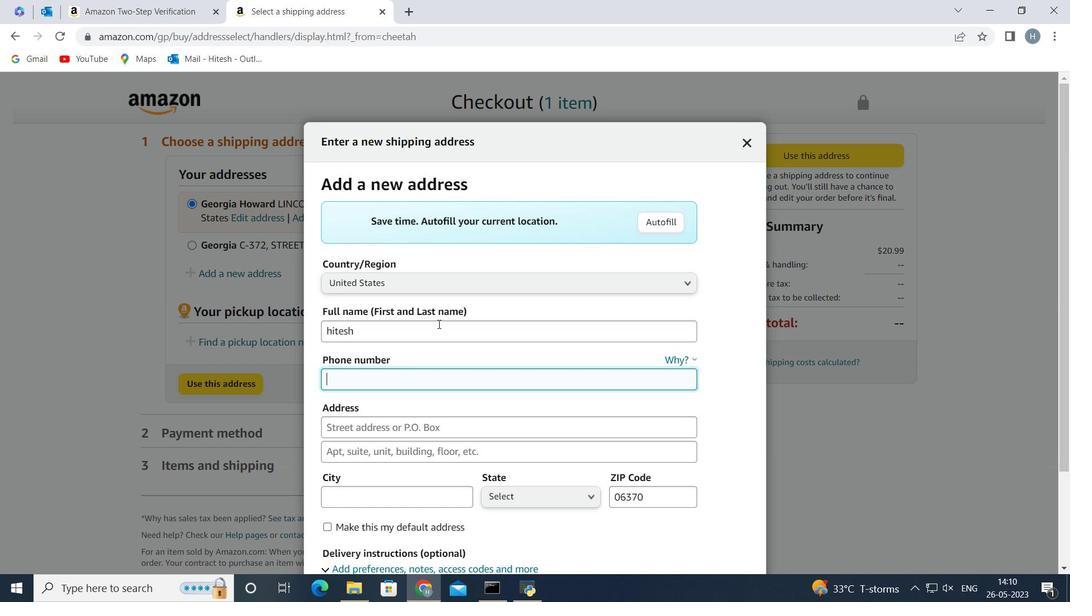 
Action: Key pressed <Key.backspace><Key.backspace><Key.backspace><Key.backspace><Key.backspace><Key.backspace><Key.backspace><Key.backspace><Key.backspace><Key.backspace><Key.backspace><Key.shift><Key.shift>Juliana<Key.backspace>na<Key.space><Key.shift>Martinez<Key.space>
Screenshot: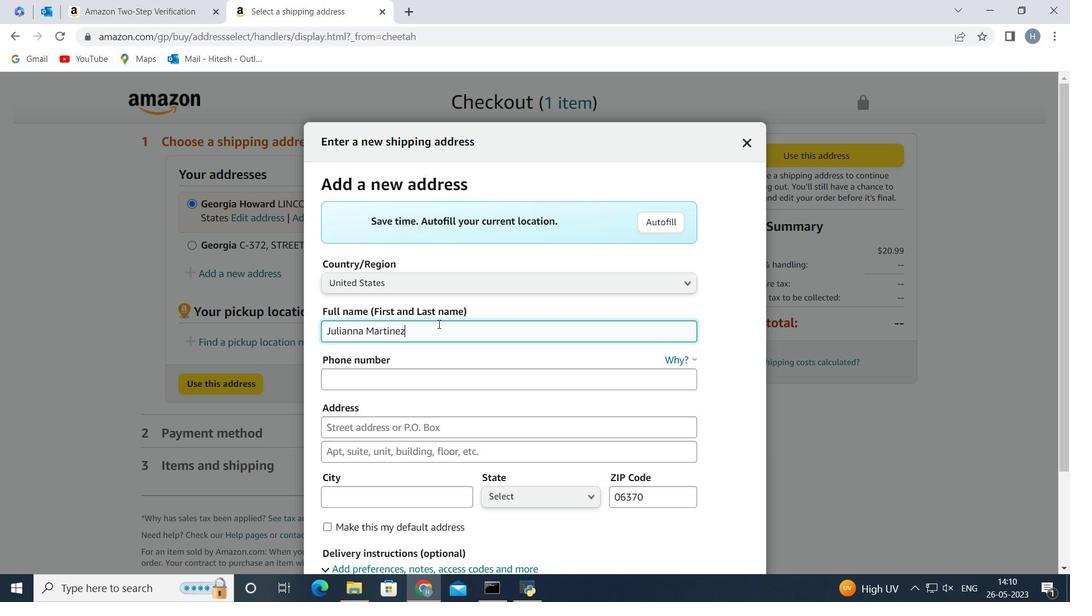 
Action: Mouse moved to (442, 374)
Screenshot: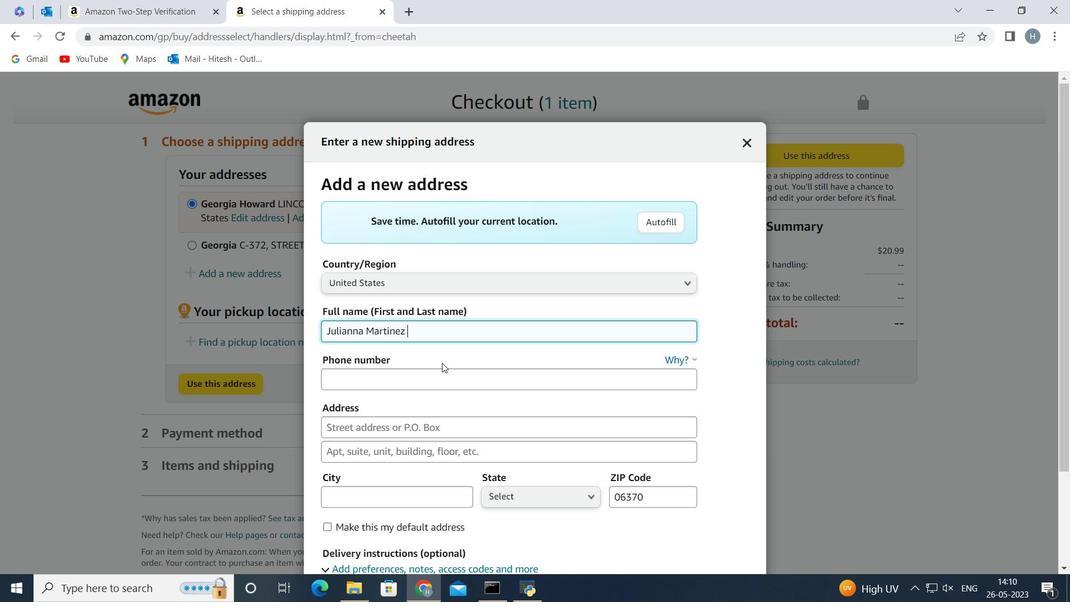 
Action: Mouse pressed left at (442, 374)
Screenshot: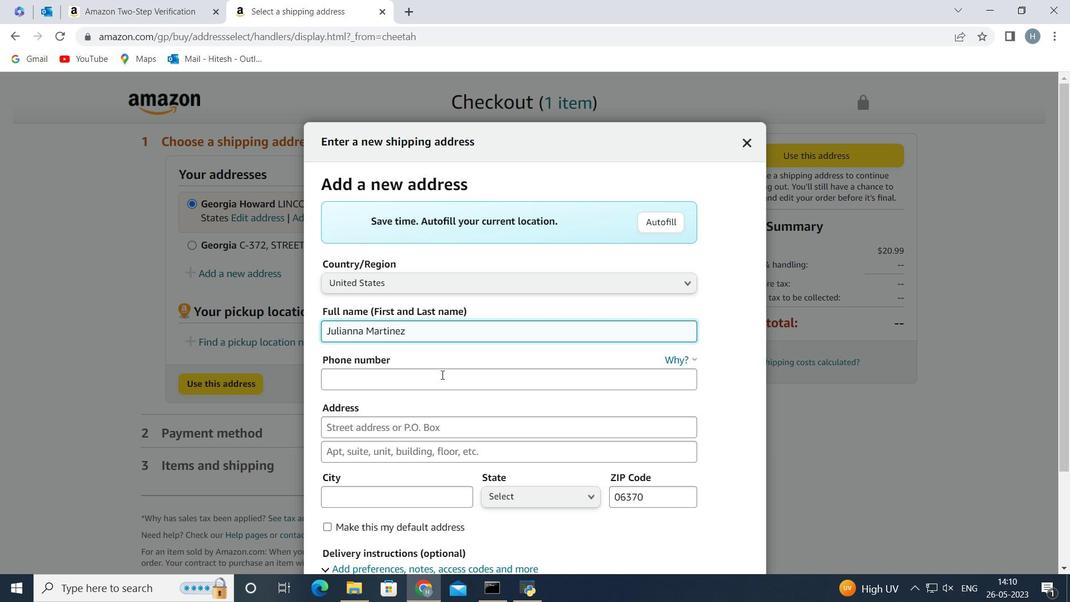 
Action: Key pressed <Key.shift_r>9<Key.backspace><Key.shift_r>(860<Key.shift_r>)848-9898
Screenshot: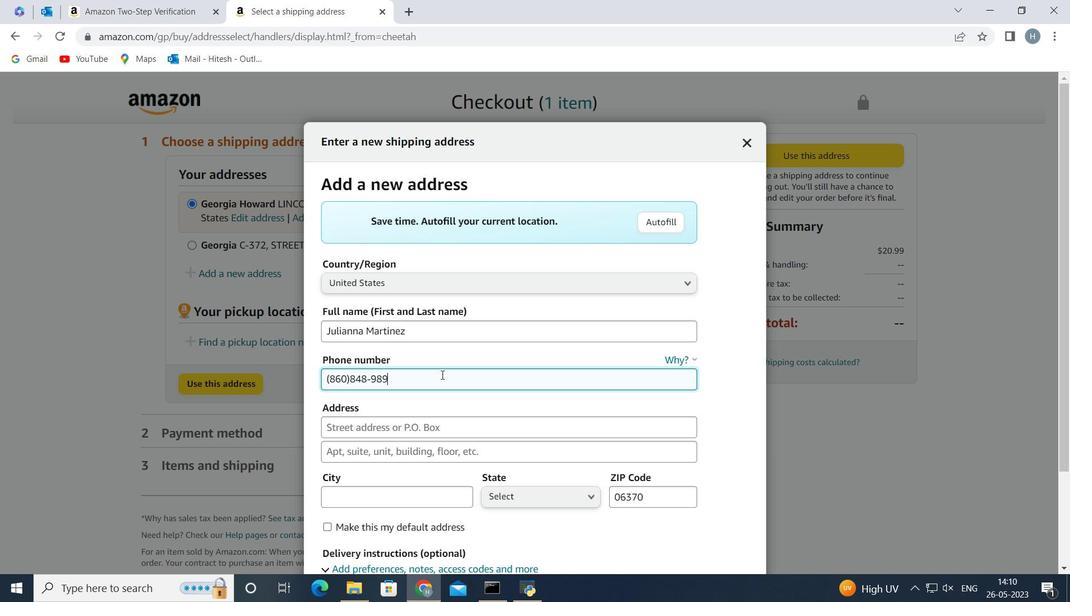 
Action: Mouse moved to (485, 429)
Screenshot: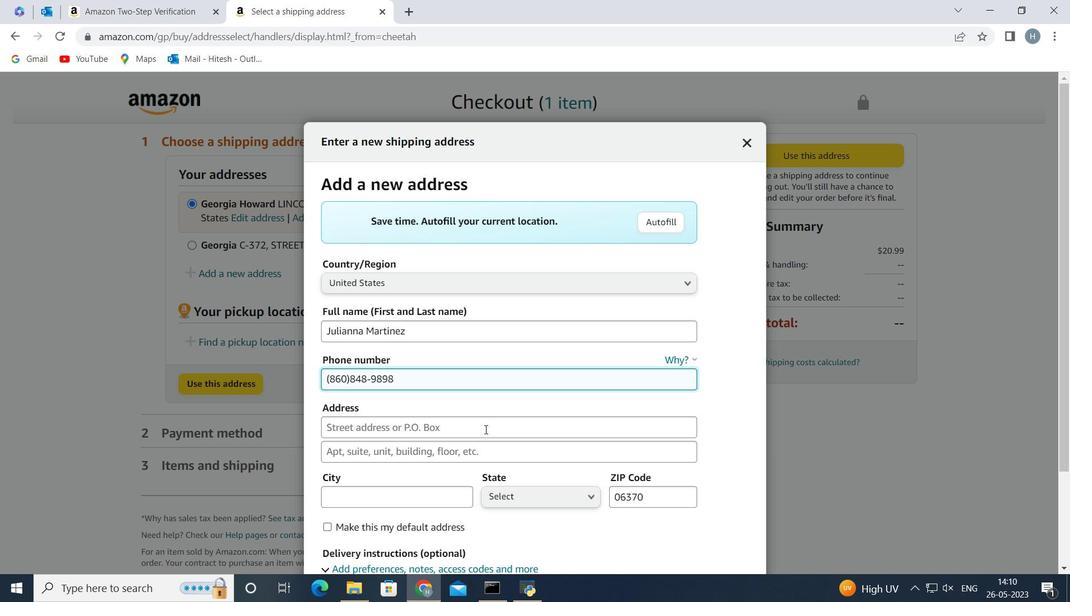
Action: Mouse pressed left at (485, 429)
Screenshot: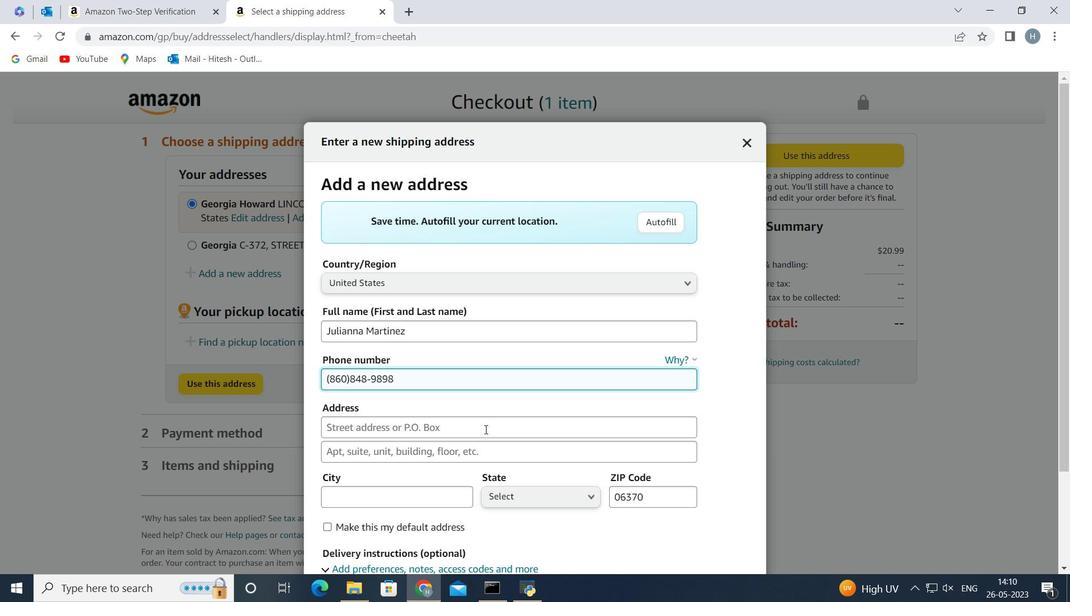 
Action: Key pressed 410<Key.space><Key.shift>Ridge<Key.space><Key.shift>Hill<Key.space><Key.shift>Rd
Screenshot: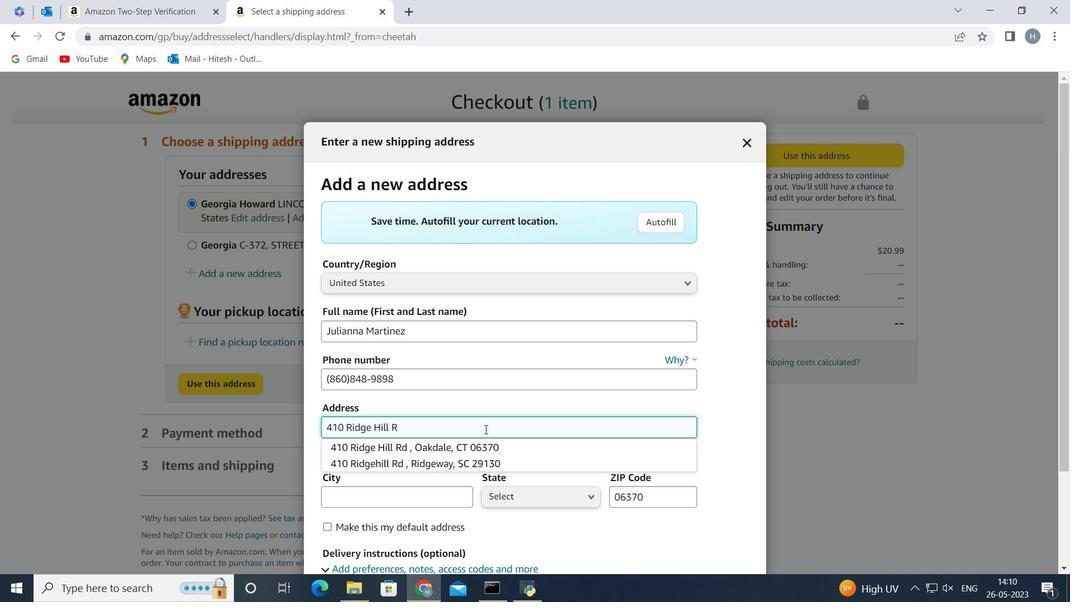 
Action: Mouse moved to (718, 427)
Screenshot: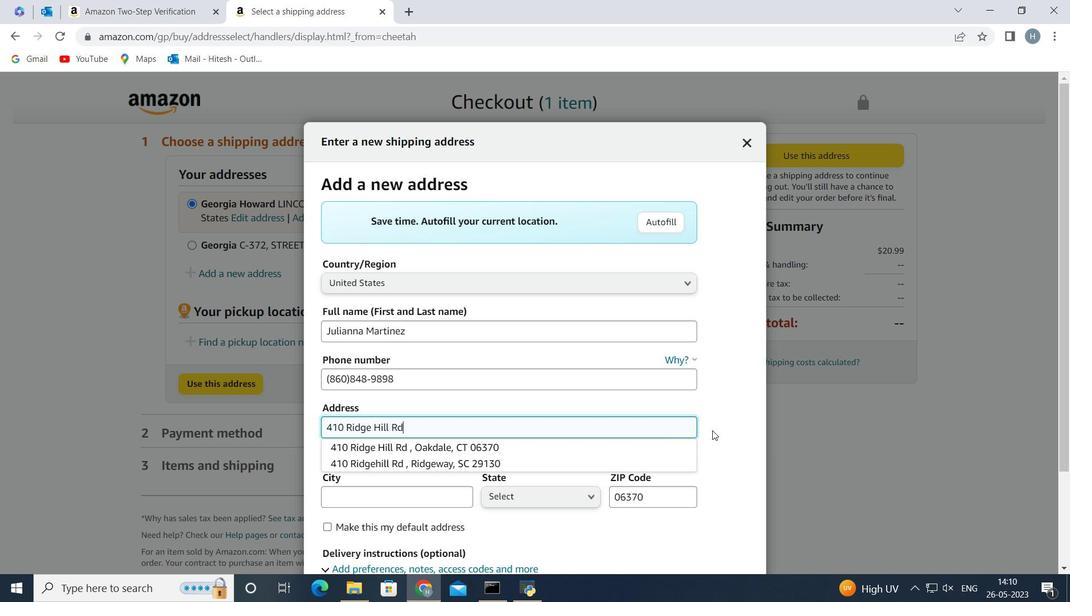 
Action: Mouse pressed left at (718, 427)
Screenshot: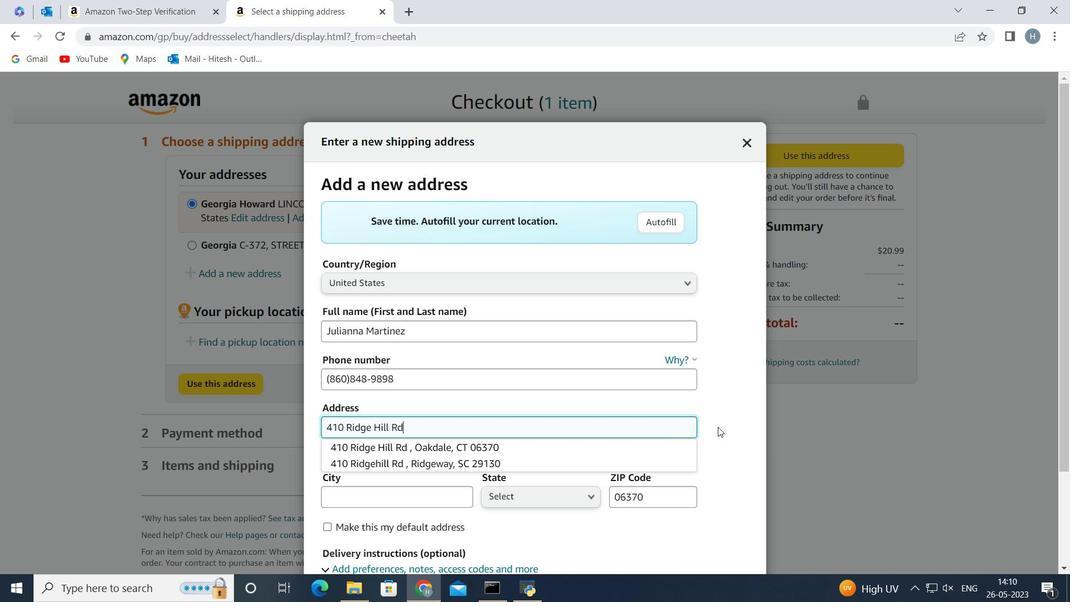 
Action: Mouse moved to (548, 448)
Screenshot: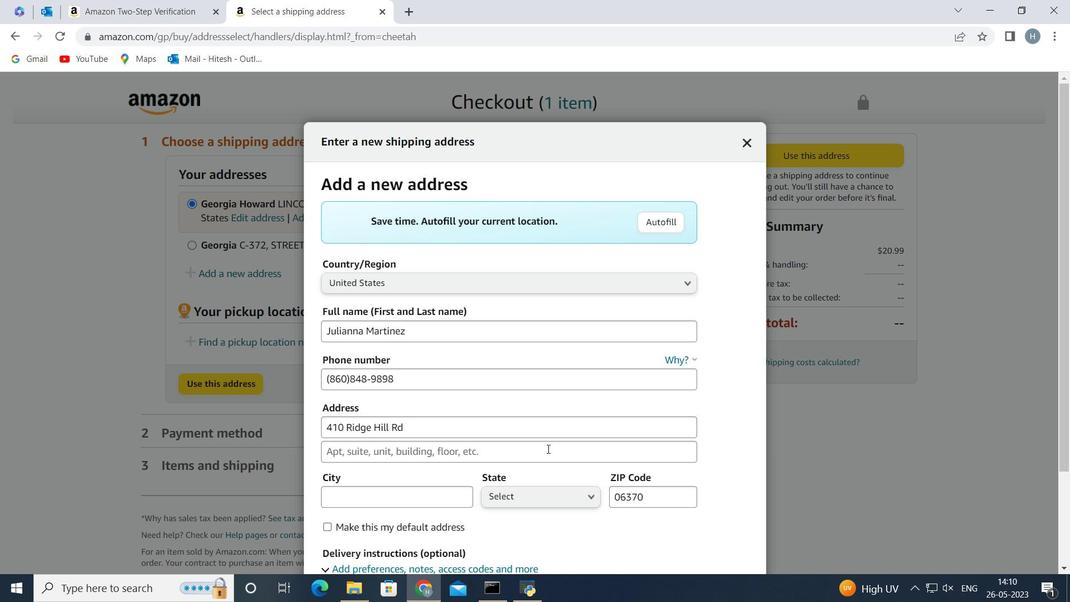 
Action: Mouse pressed left at (548, 448)
Screenshot: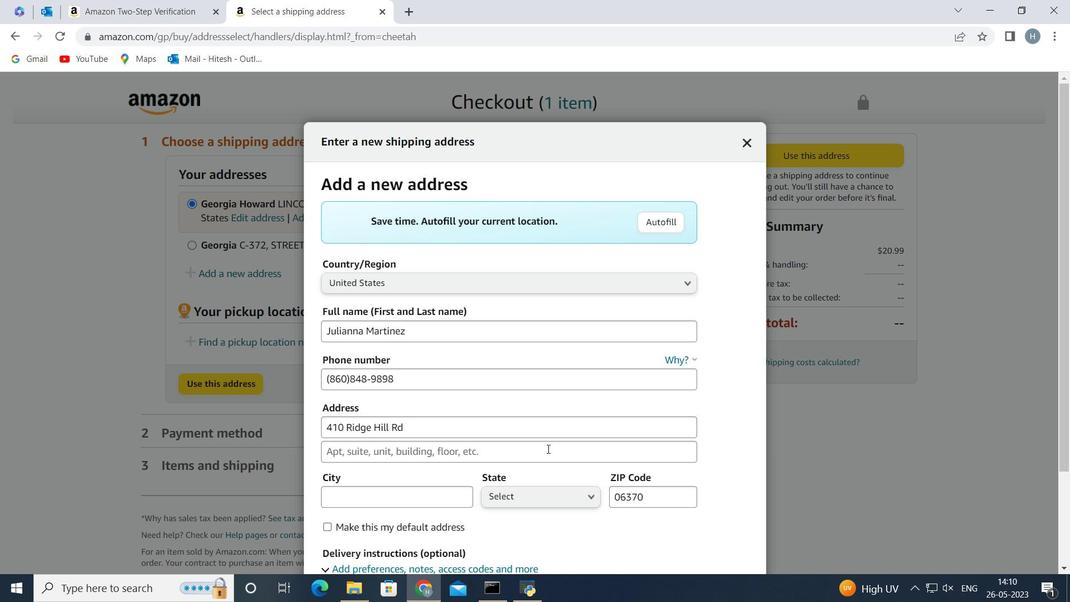 
Action: Key pressed <Key.shift><Key.shift><Key.shift><Key.shift><Key.shift><Key.shift><Key.shift><Key.shift><Key.shift><Key.shift><Key.shift>Oakdale,<Key.space><Key.shift>Connecticut<Key.shift_r>(<Key.shift>CT<Key.shift_r>),<Key.space>06370
Screenshot: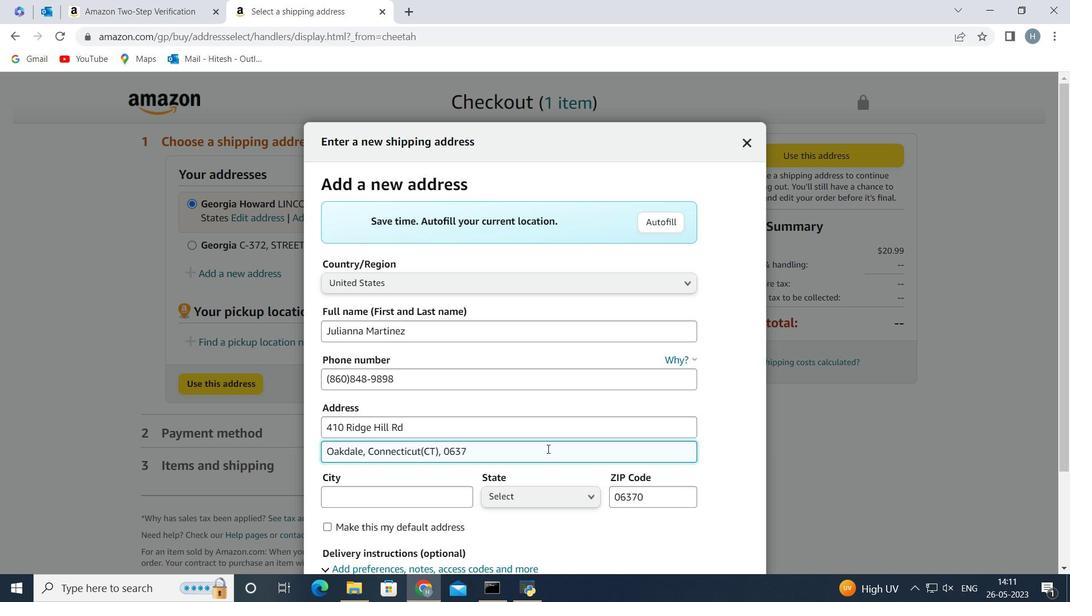 
Action: Mouse moved to (391, 497)
Screenshot: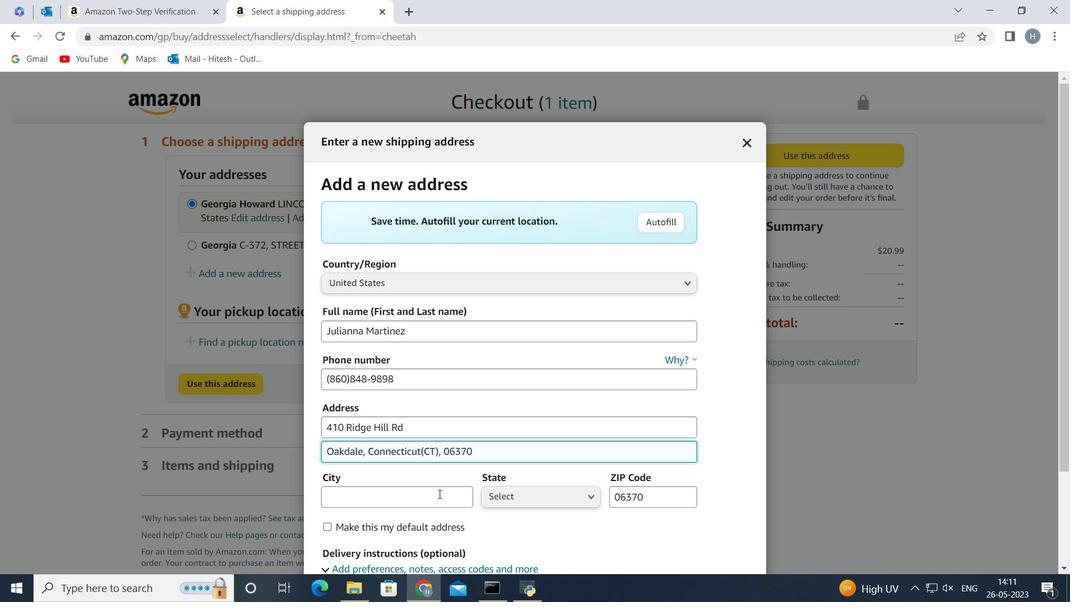 
Action: Mouse pressed left at (391, 497)
Screenshot: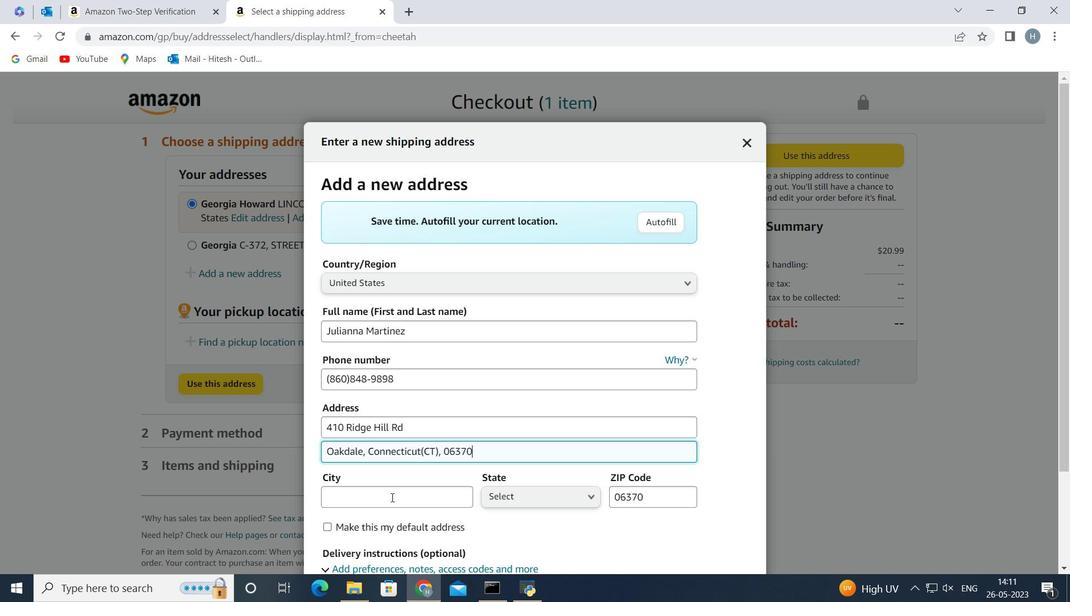 
Action: Key pressed <Key.shift><Key.shift><Key.shift>Oakdale<Key.space>
Screenshot: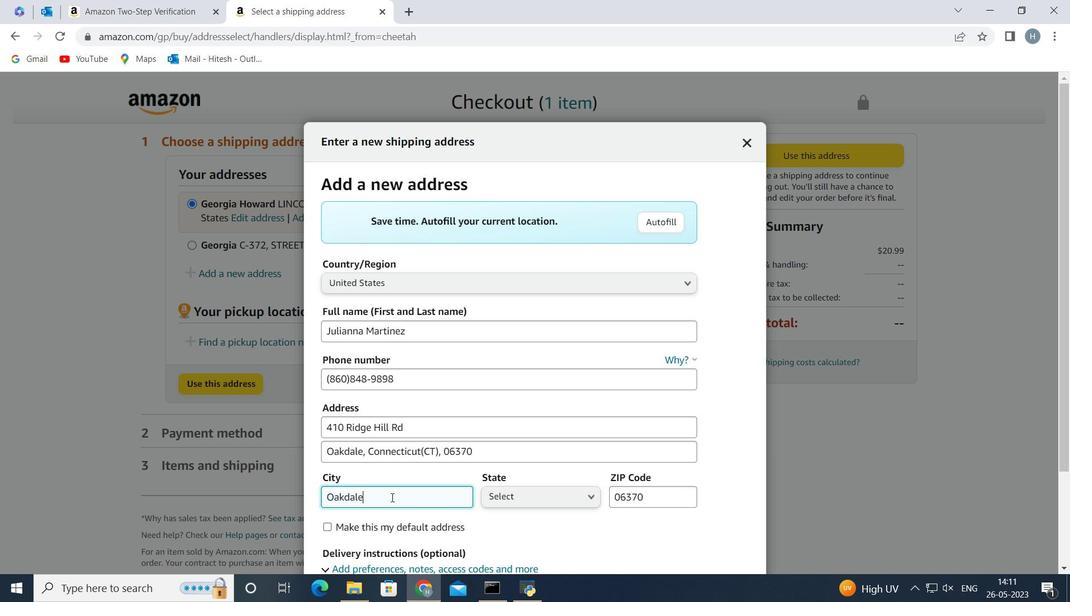 
Action: Mouse moved to (507, 493)
Screenshot: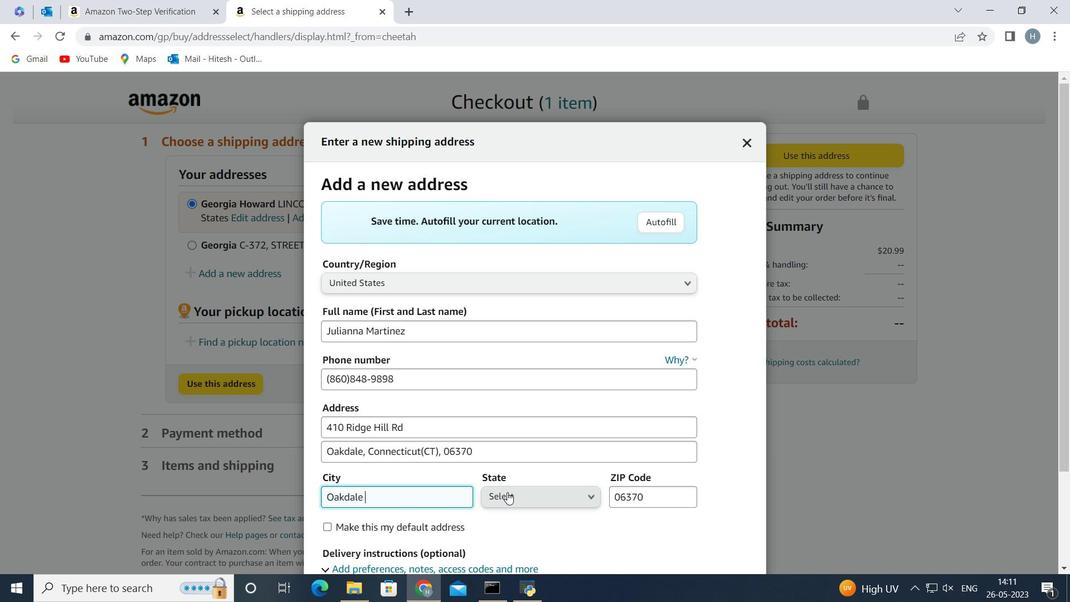 
Action: Mouse pressed left at (507, 493)
Screenshot: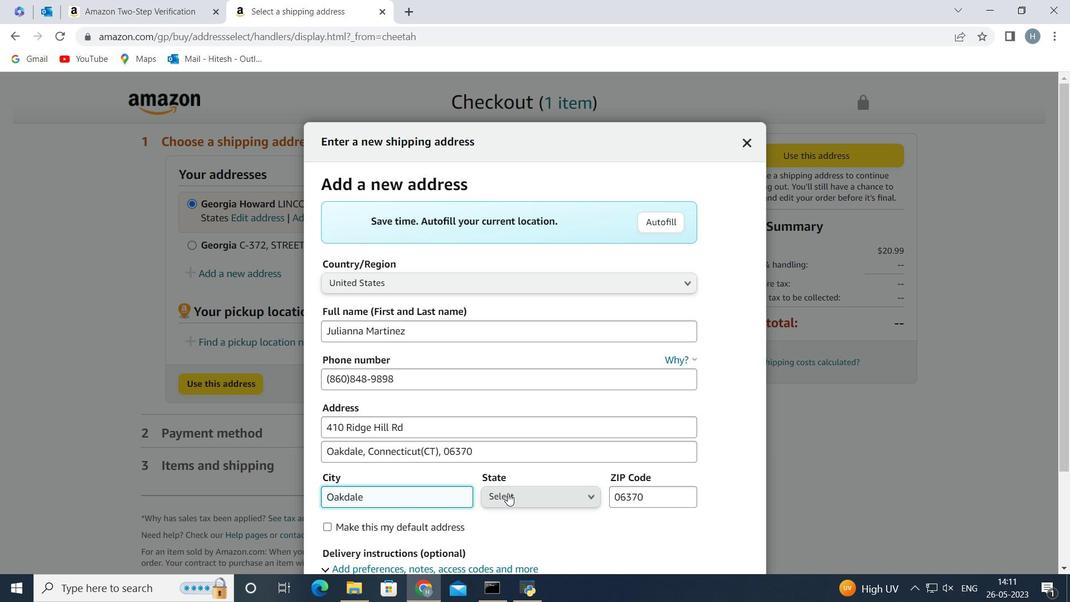 
Action: Mouse moved to (558, 231)
Screenshot: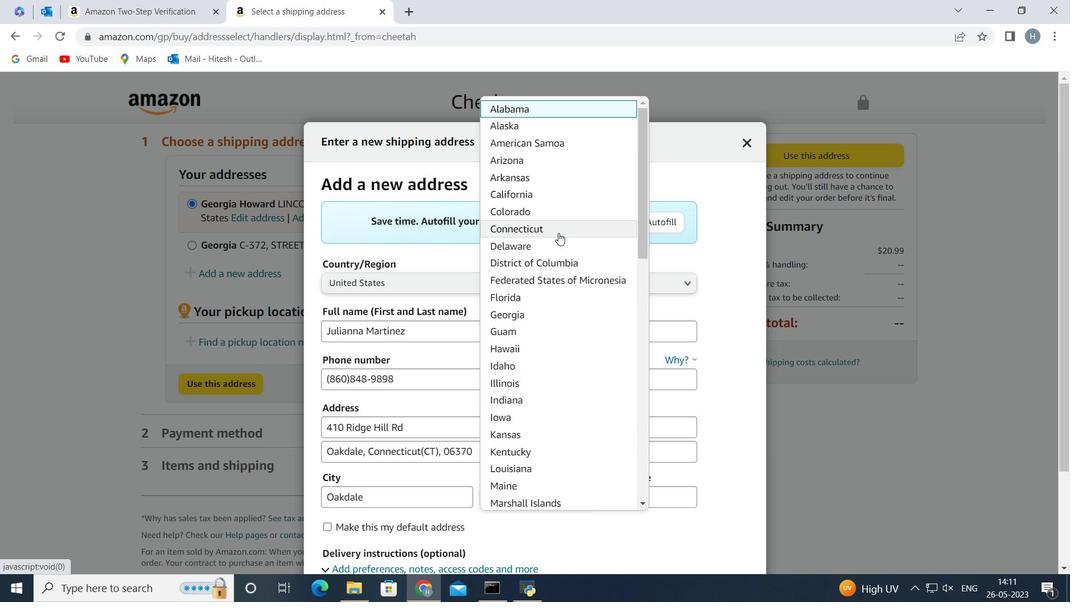 
Action: Mouse pressed left at (558, 231)
Screenshot: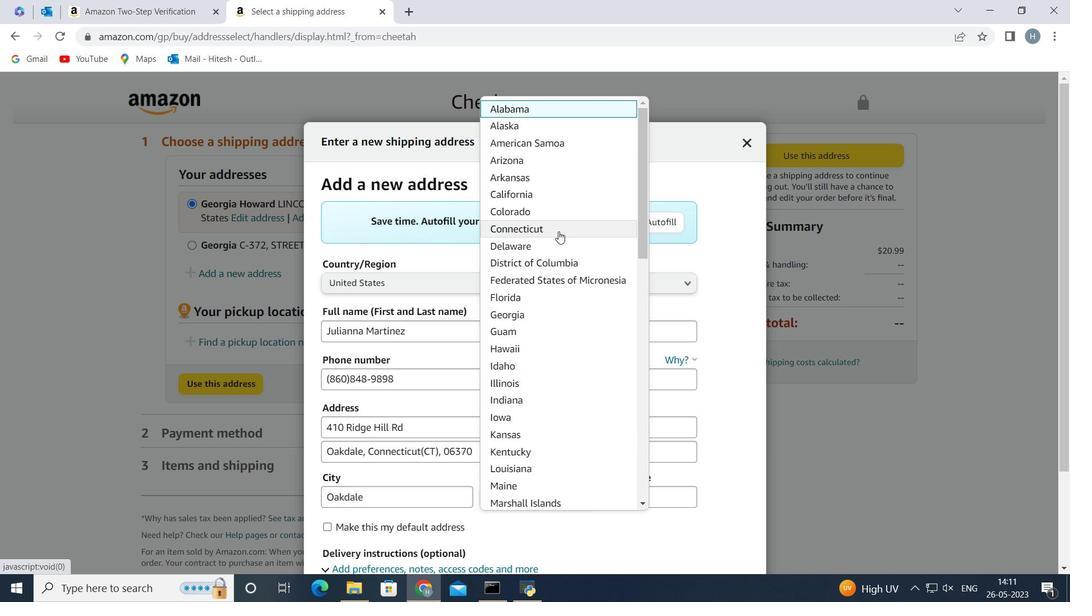 
Action: Mouse moved to (487, 440)
Screenshot: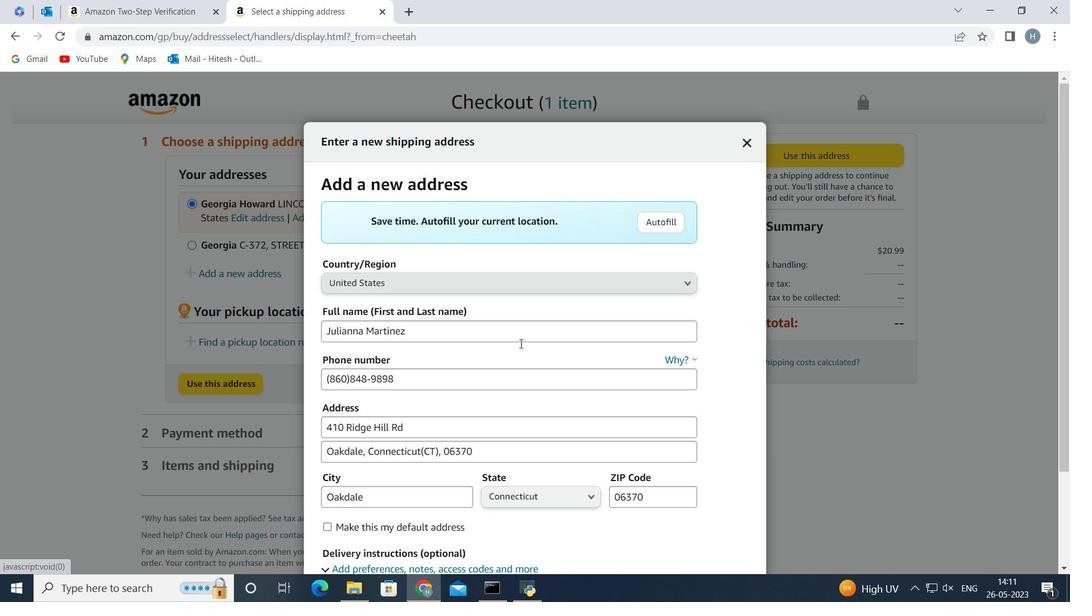 
Action: Mouse scrolled (487, 439) with delta (0, 0)
Screenshot: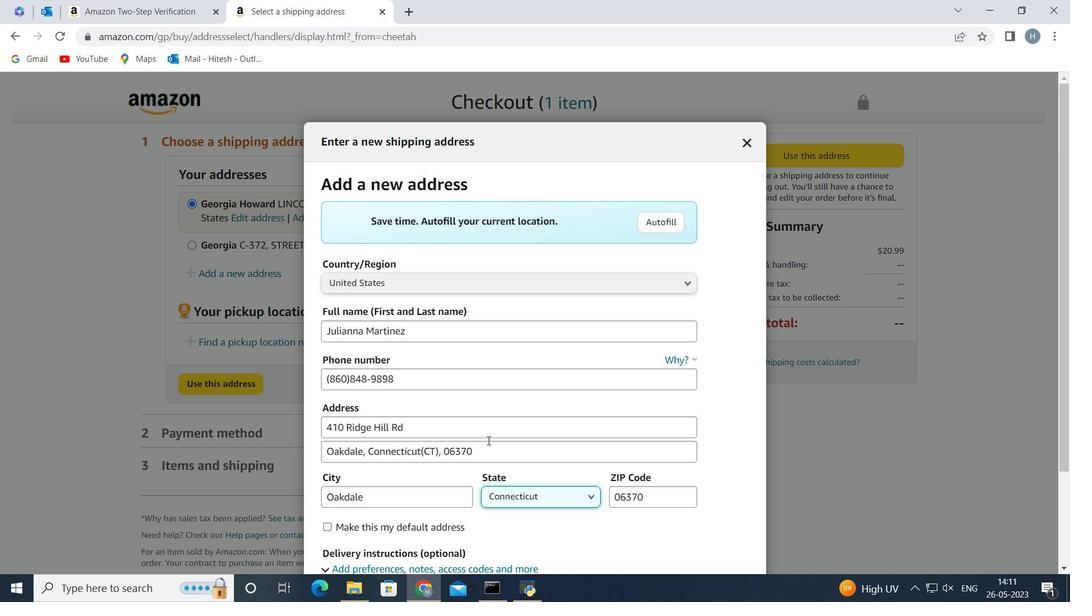 
Action: Mouse scrolled (487, 439) with delta (0, 0)
Screenshot: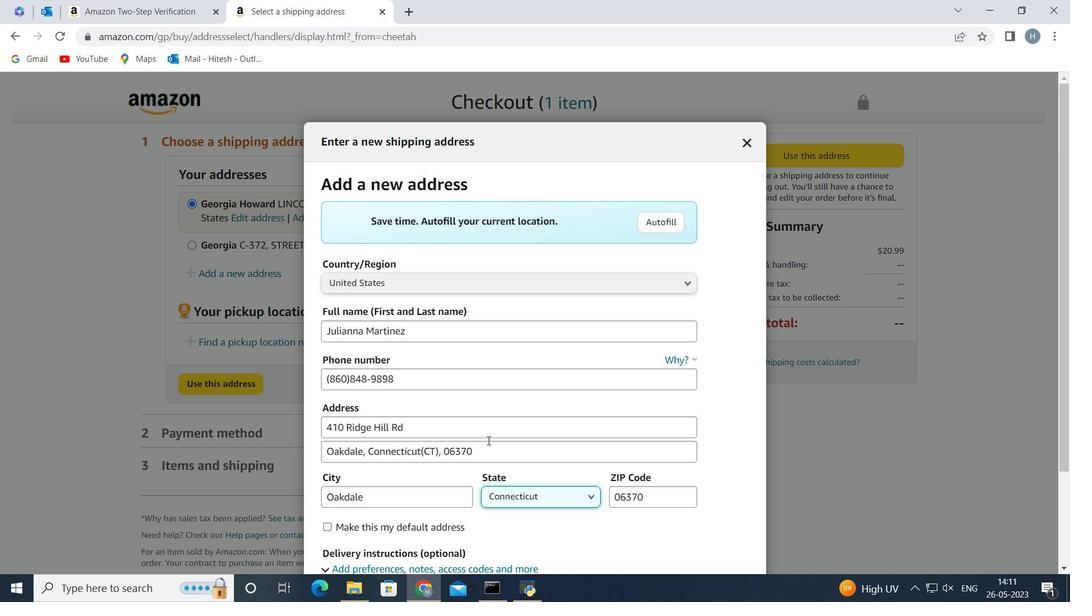 
Action: Mouse moved to (554, 436)
Screenshot: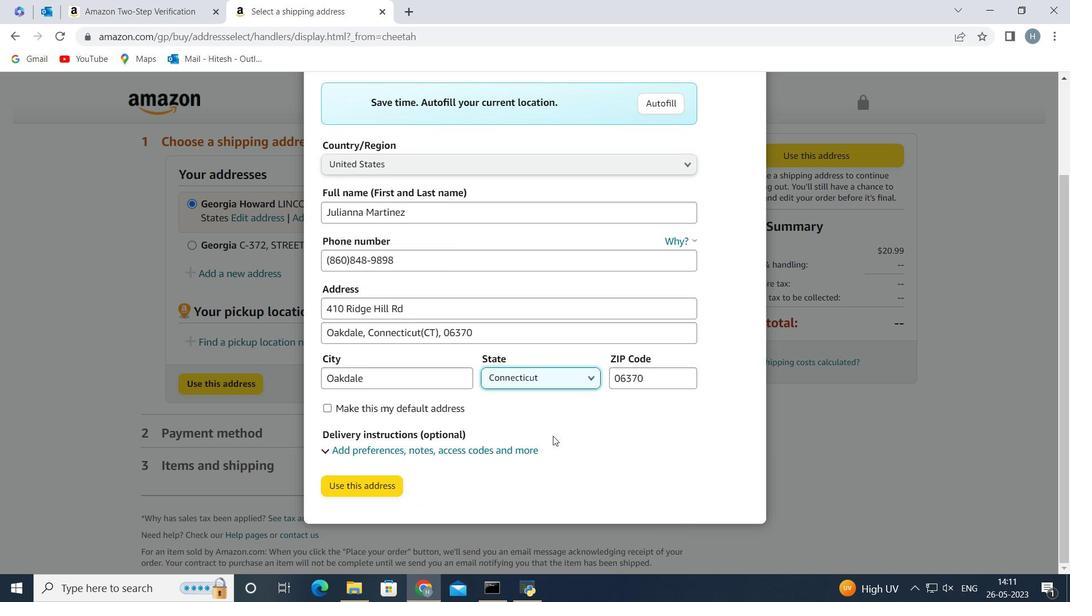 
Action: Mouse scrolled (554, 436) with delta (0, 0)
Screenshot: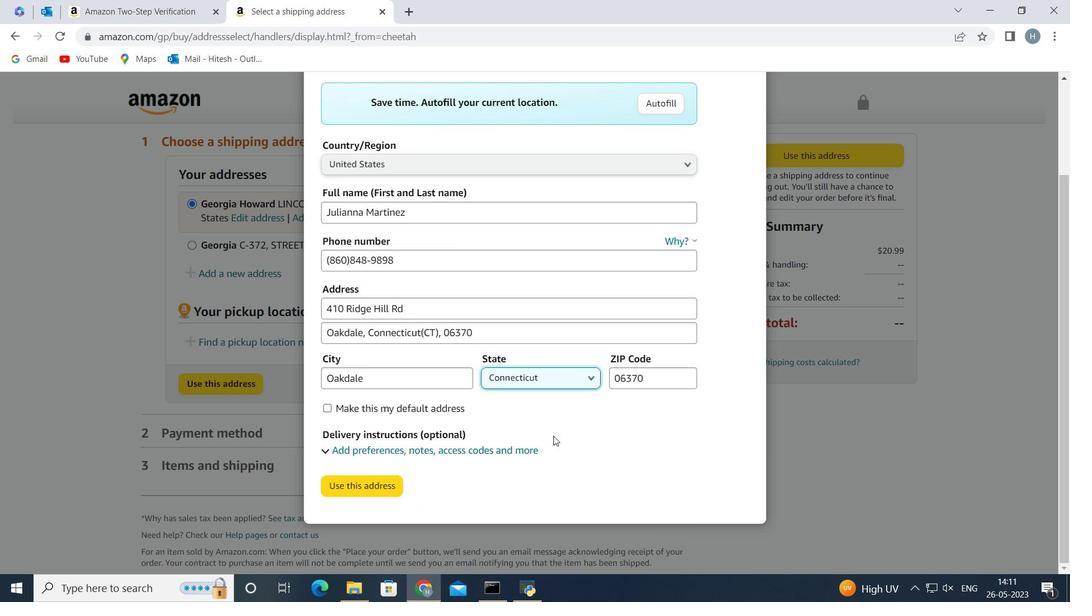 
Action: Mouse scrolled (554, 436) with delta (0, 0)
Screenshot: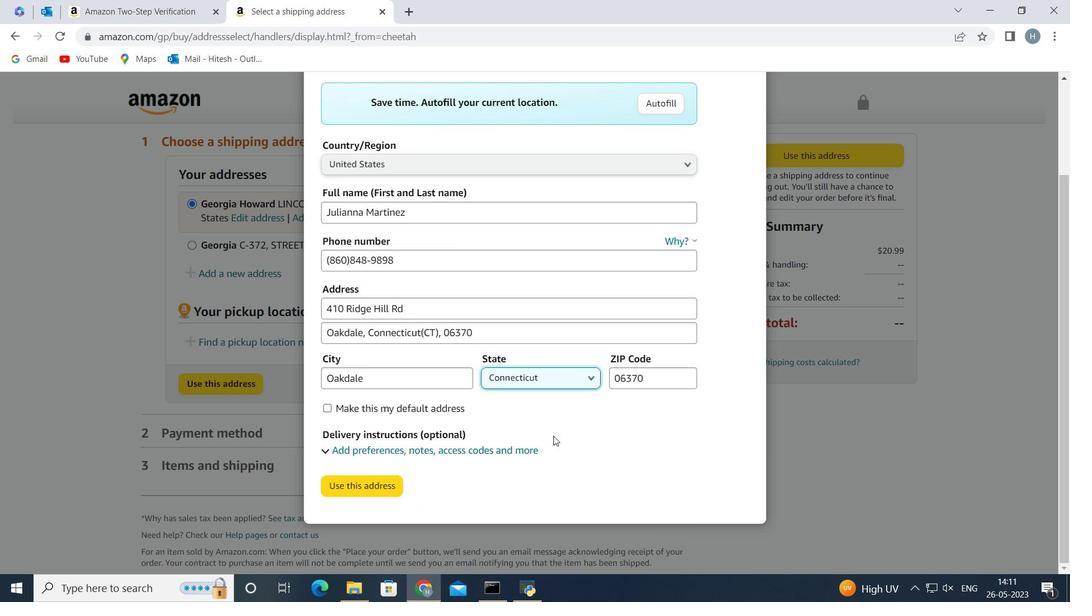 
Action: Mouse scrolled (554, 436) with delta (0, 0)
Screenshot: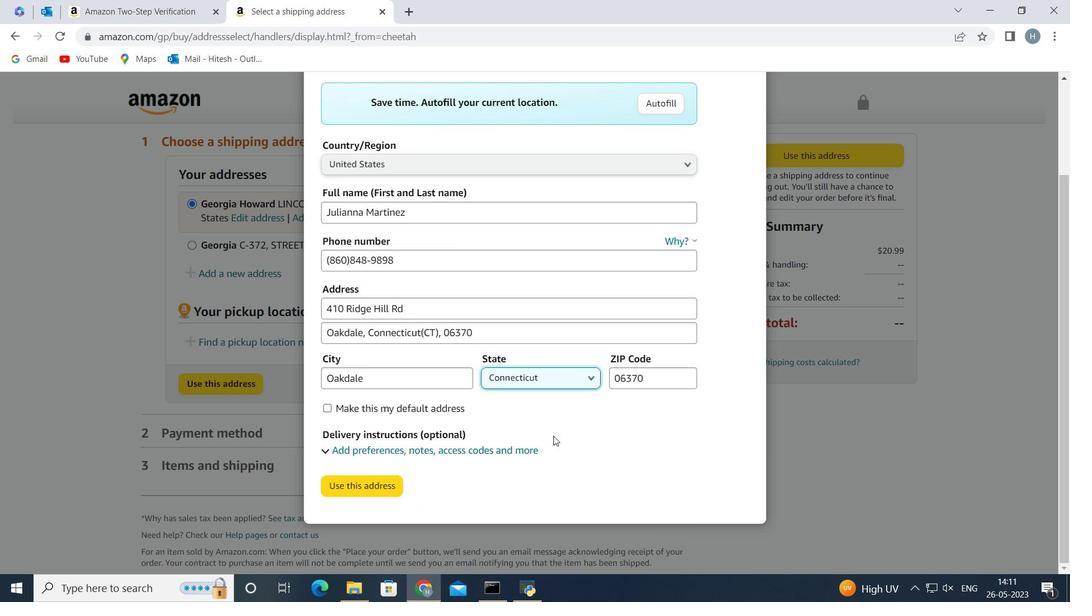 
Action: Mouse scrolled (554, 436) with delta (0, 0)
Screenshot: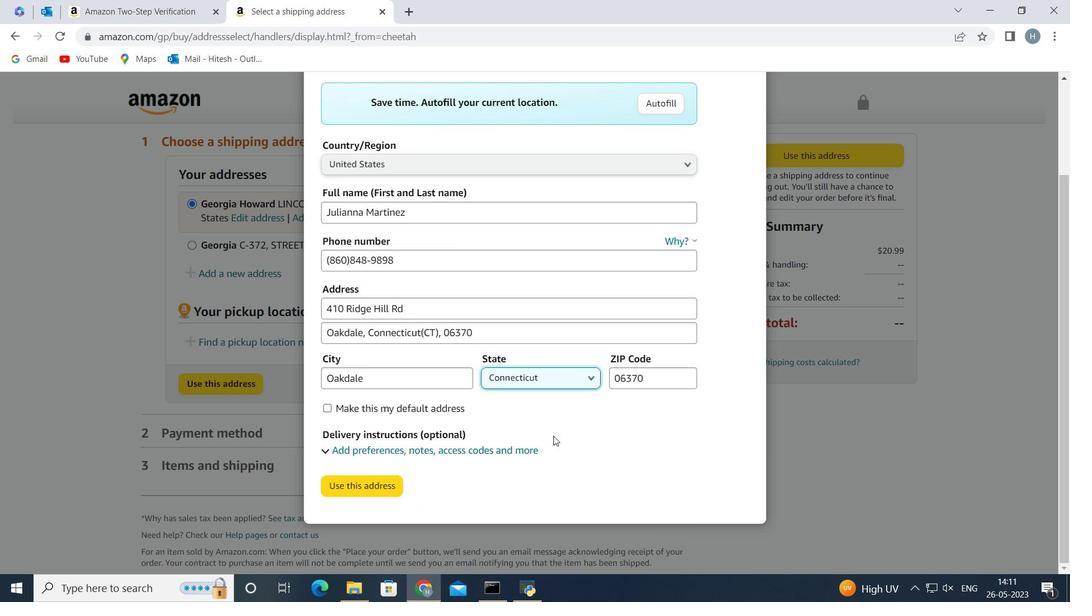 
Action: Mouse moved to (739, 306)
Screenshot: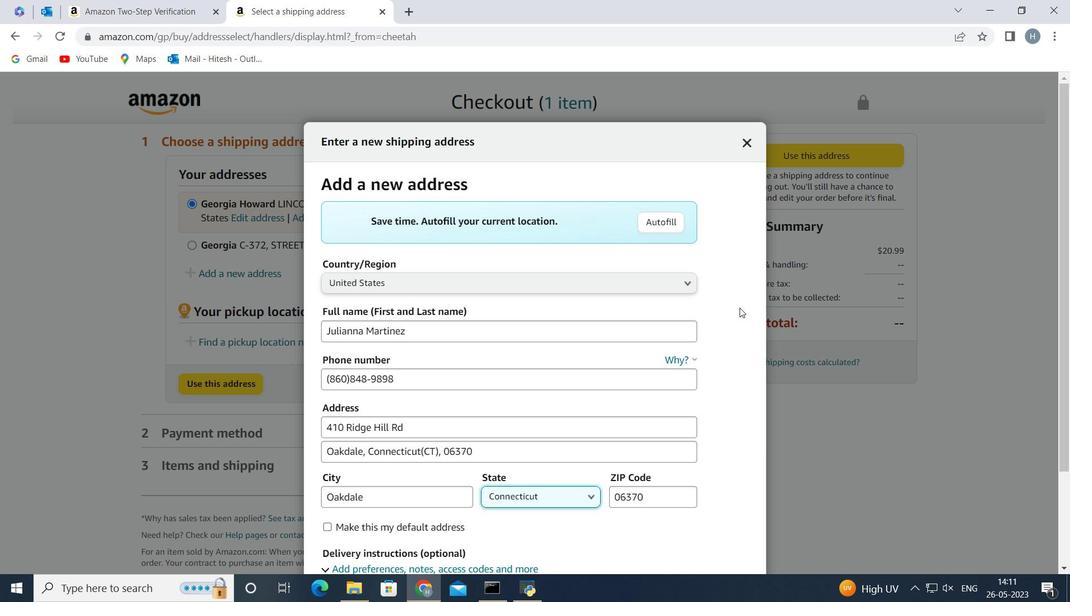 
